 Task: Create an event for the project kick-off meeting.
Action: Mouse moved to (356, 260)
Screenshot: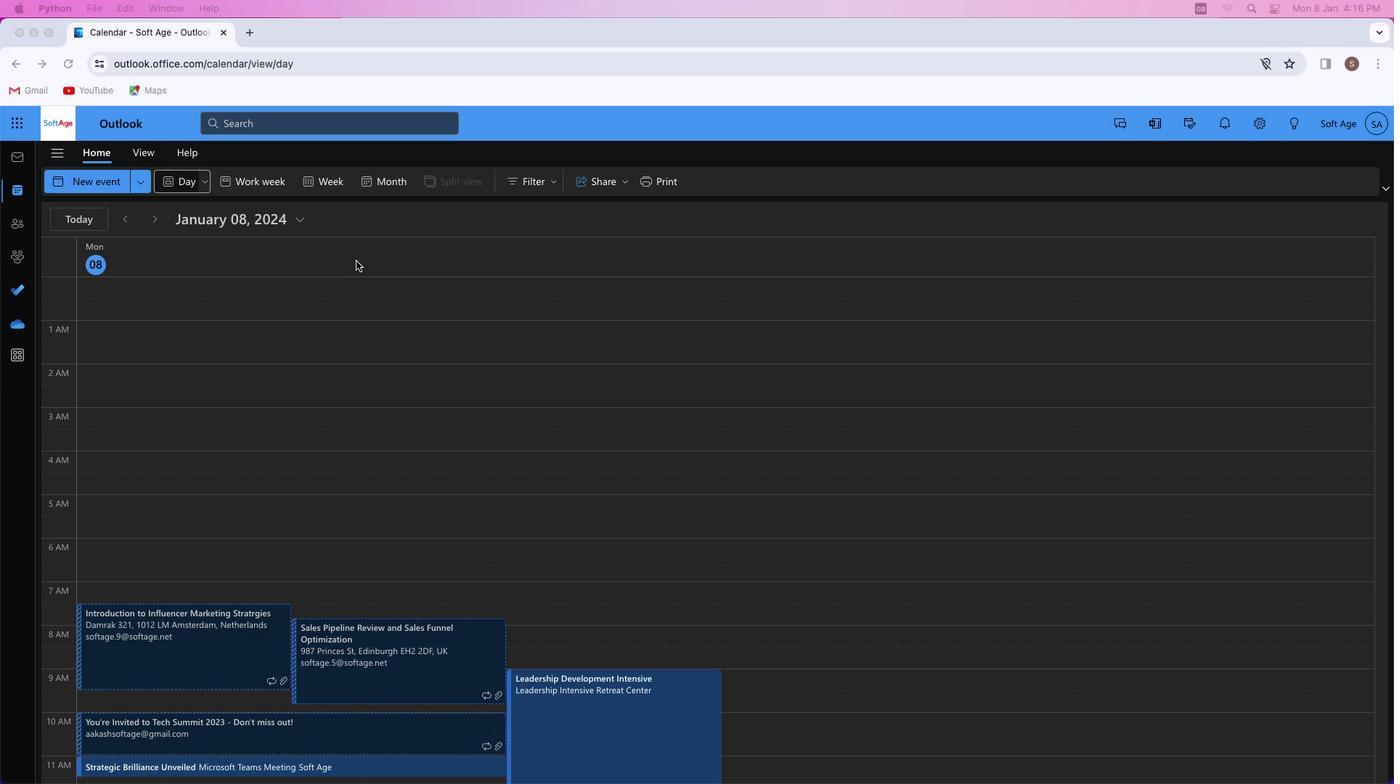 
Action: Mouse pressed left at (356, 260)
Screenshot: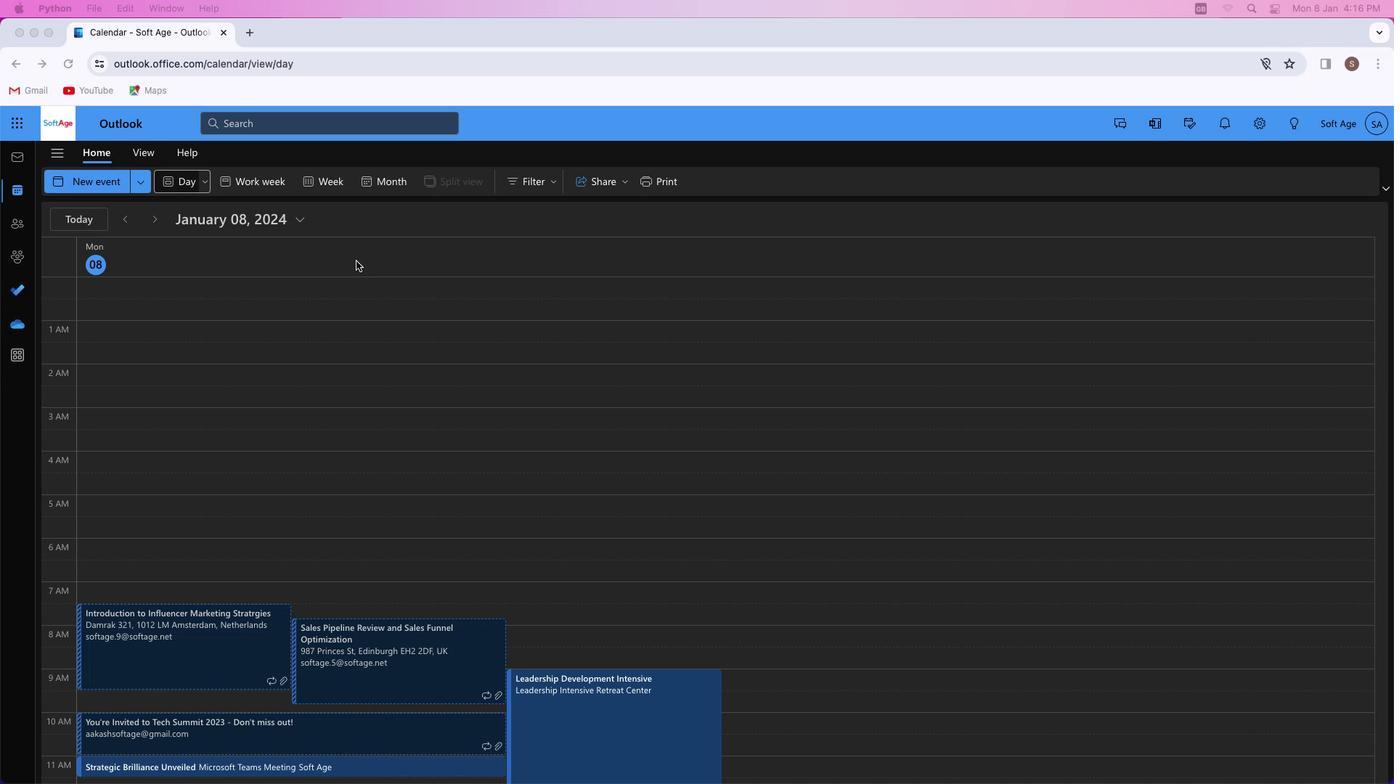 
Action: Mouse moved to (90, 179)
Screenshot: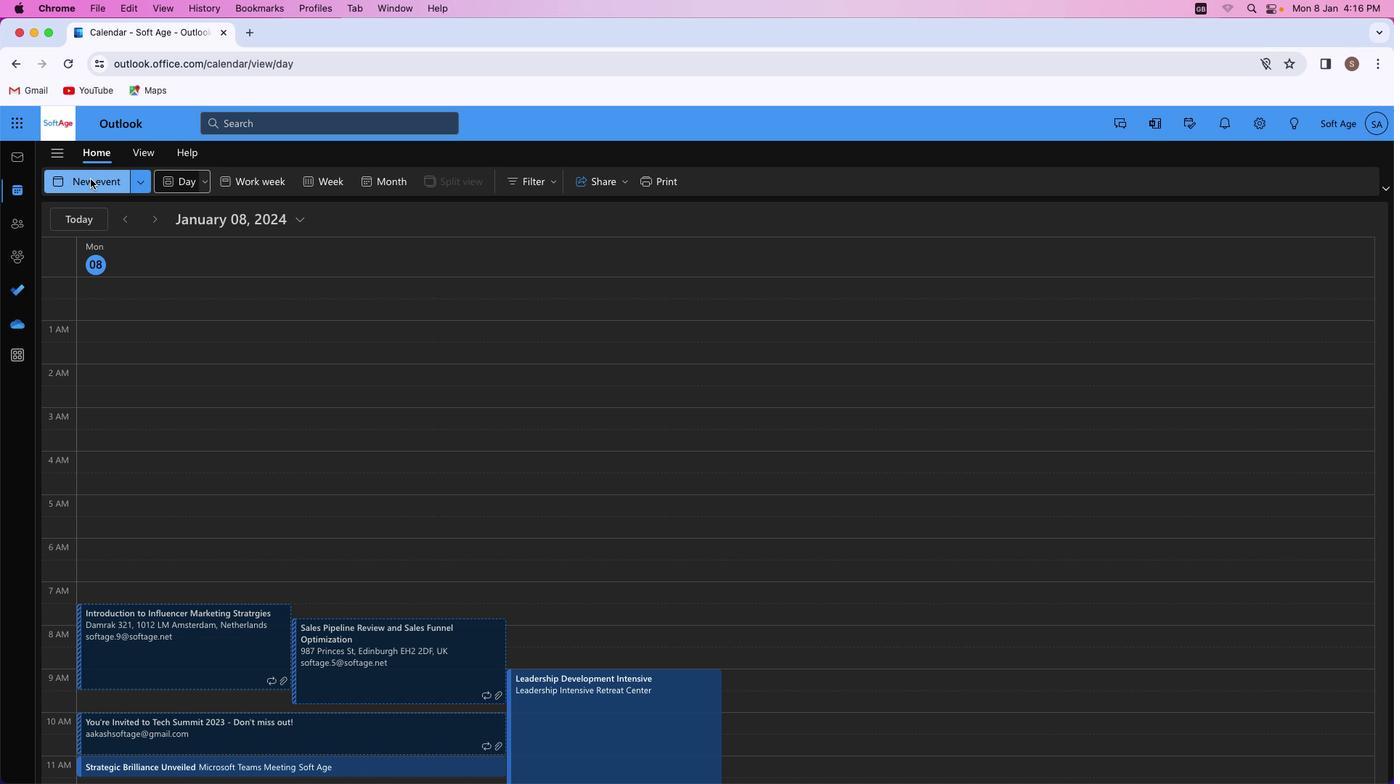 
Action: Mouse pressed left at (90, 179)
Screenshot: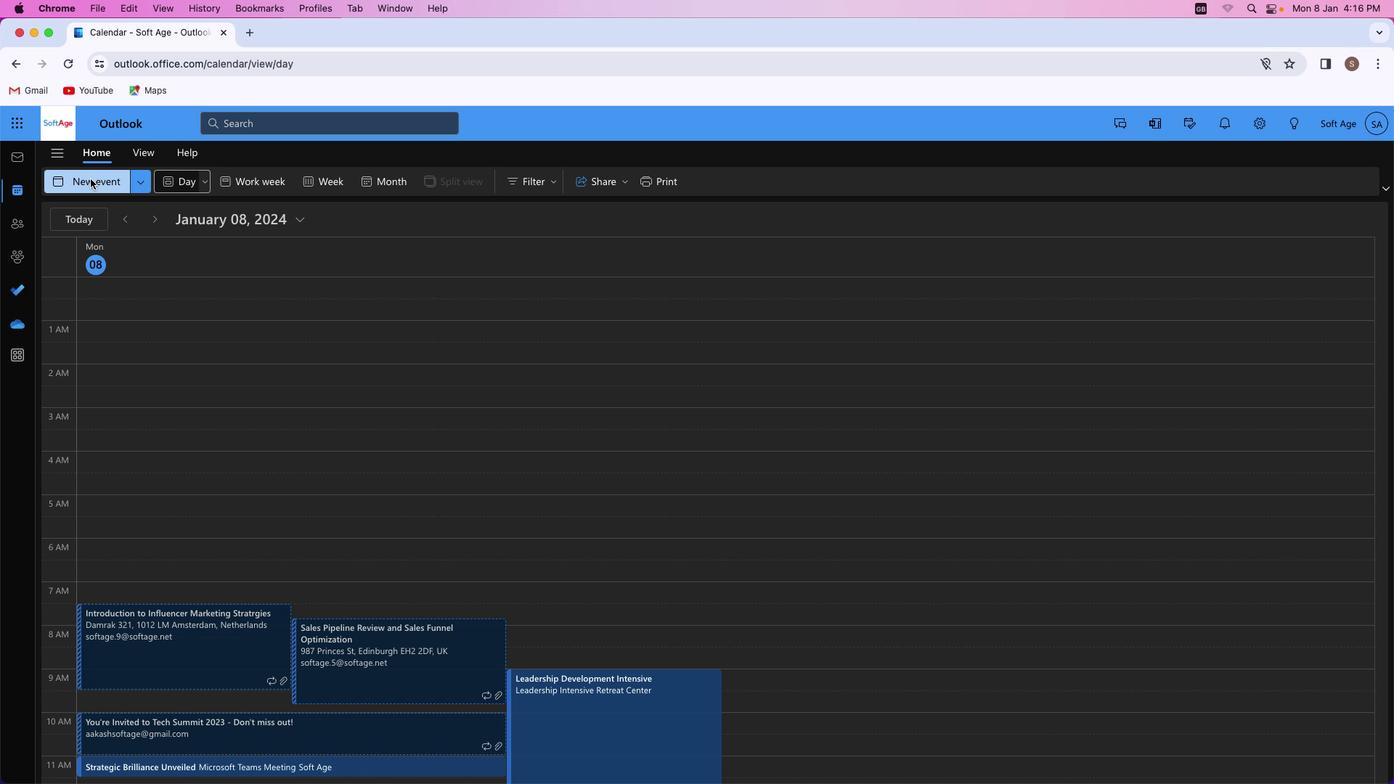 
Action: Mouse moved to (386, 274)
Screenshot: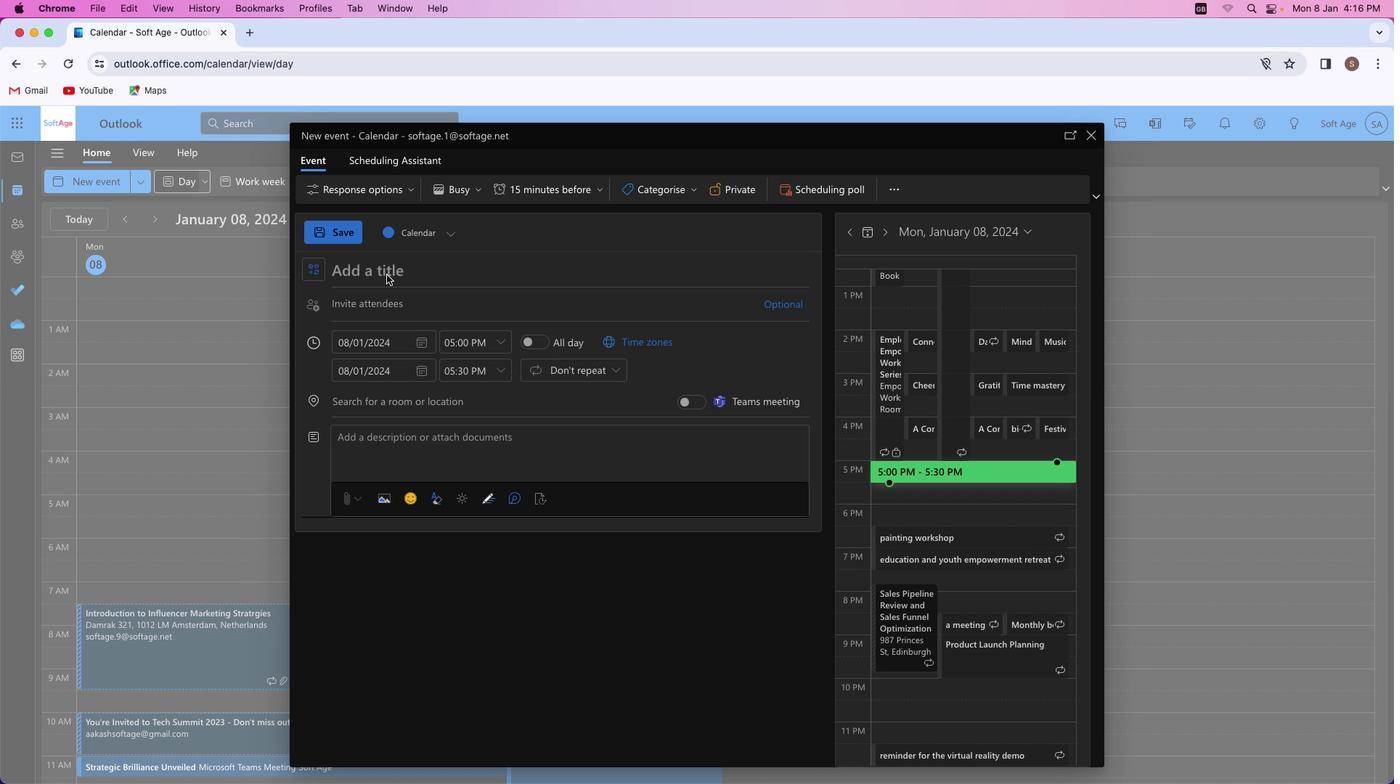 
Action: Mouse pressed left at (386, 274)
Screenshot: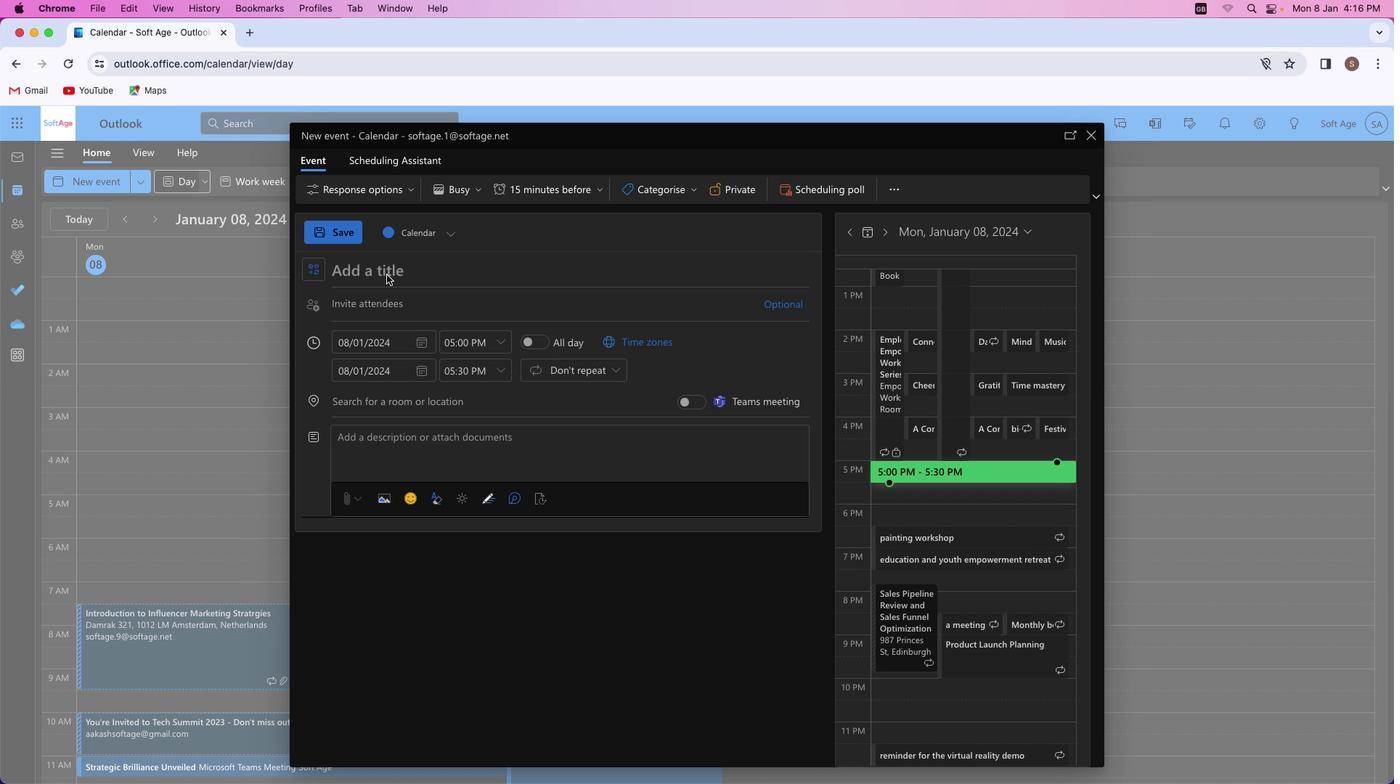 
Action: Key pressed Key.shift_r'P''r''o''j''e''c''t'Key.spaceKey.shift_r'I''g''n''i''t''i''o''n'Key.shift_r':'Key.spaceKey.shift_r'K''i''c''k''-'Key.shift_r'O''f''f'Key.spaceKey.shift'S''u''m''m''i''t'
Screenshot: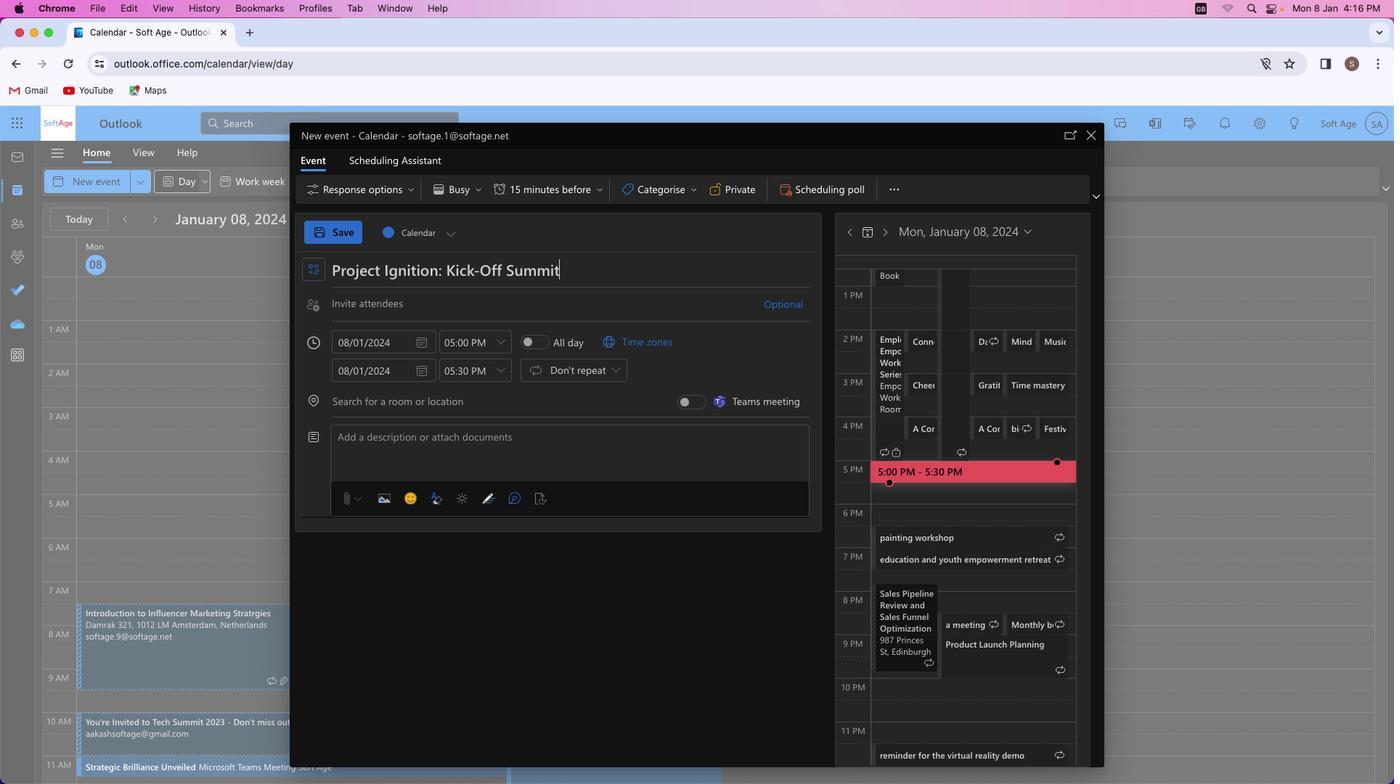 
Action: Mouse moved to (370, 303)
Screenshot: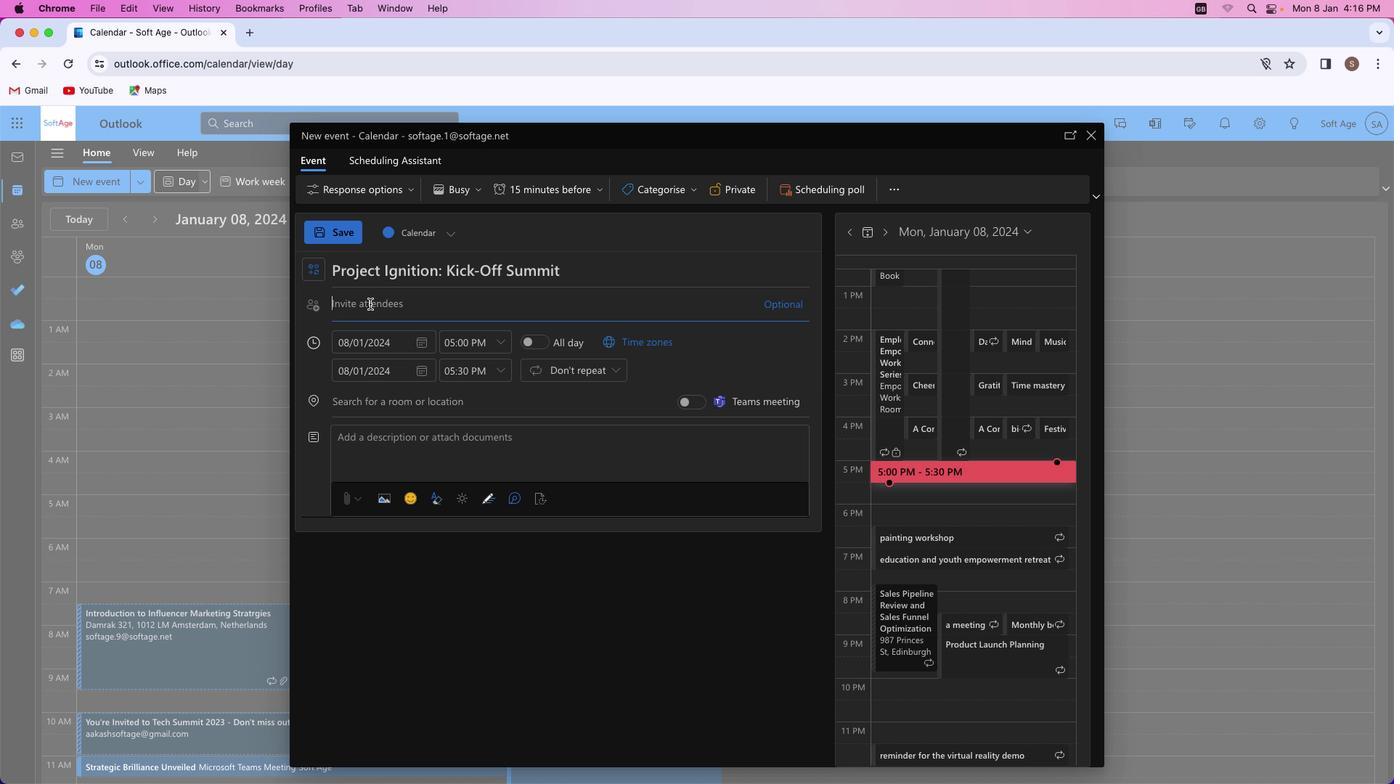 
Action: Mouse pressed left at (370, 303)
Screenshot: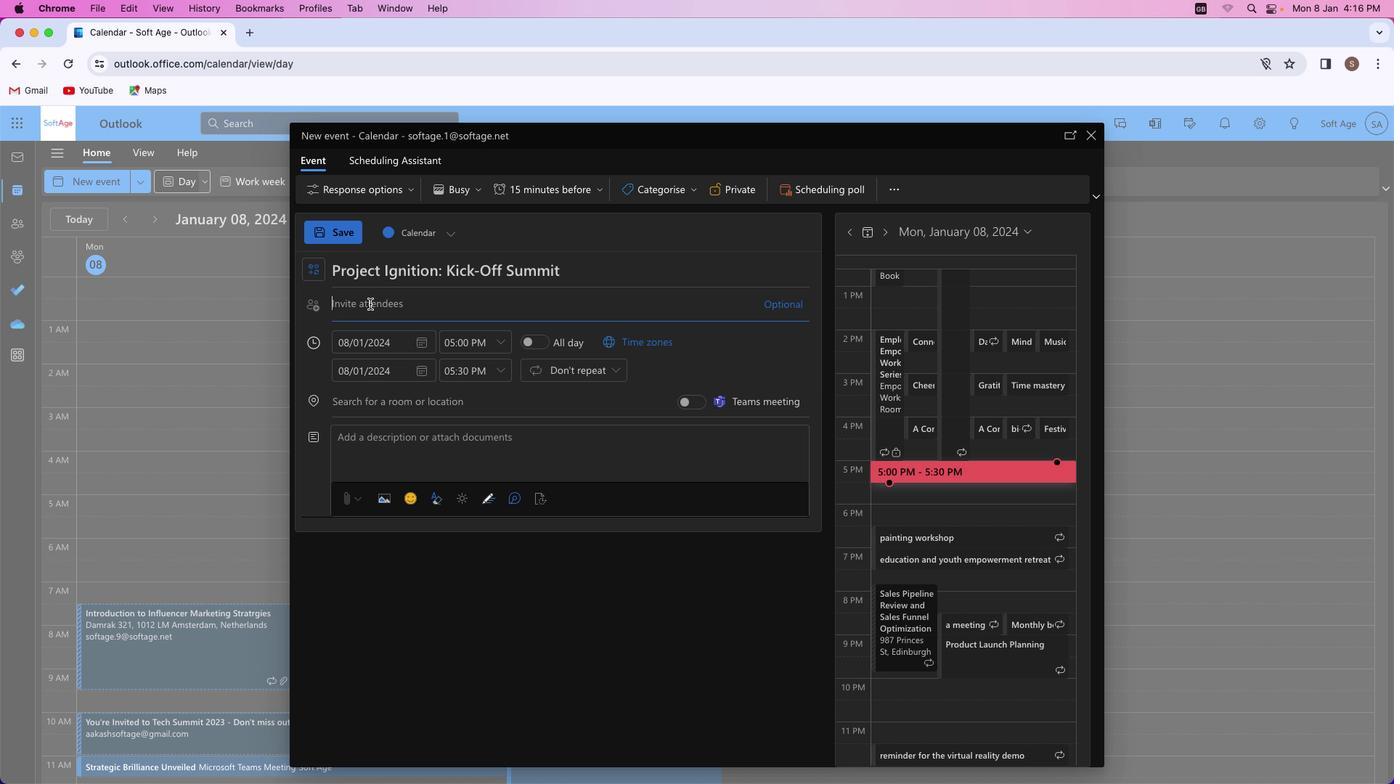 
Action: Key pressed Key.shift'S''h''i''v''a''m''y''a''d''a''v''s''m''4''1'Key.shift'@''o''u''t''l''o''o''k''.''c''o''m'
Screenshot: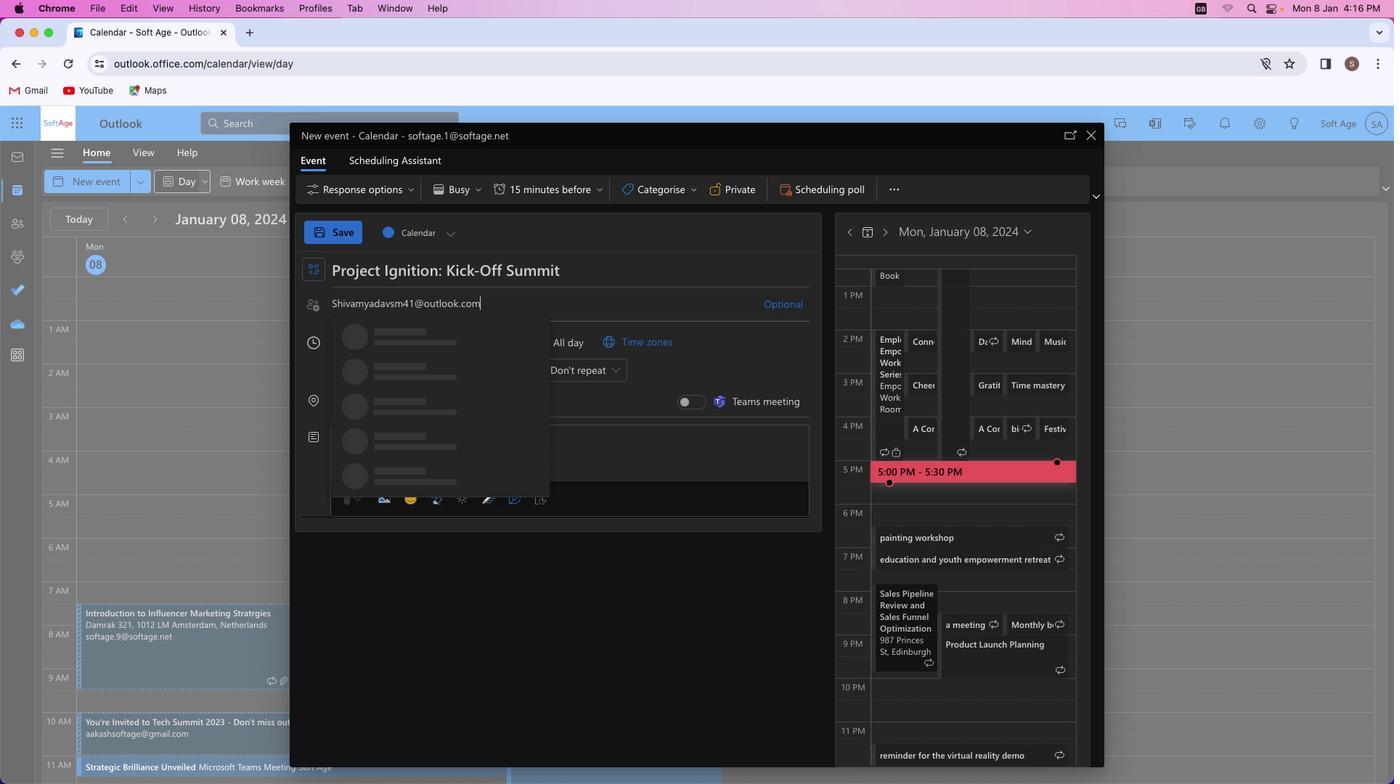 
Action: Mouse moved to (459, 331)
Screenshot: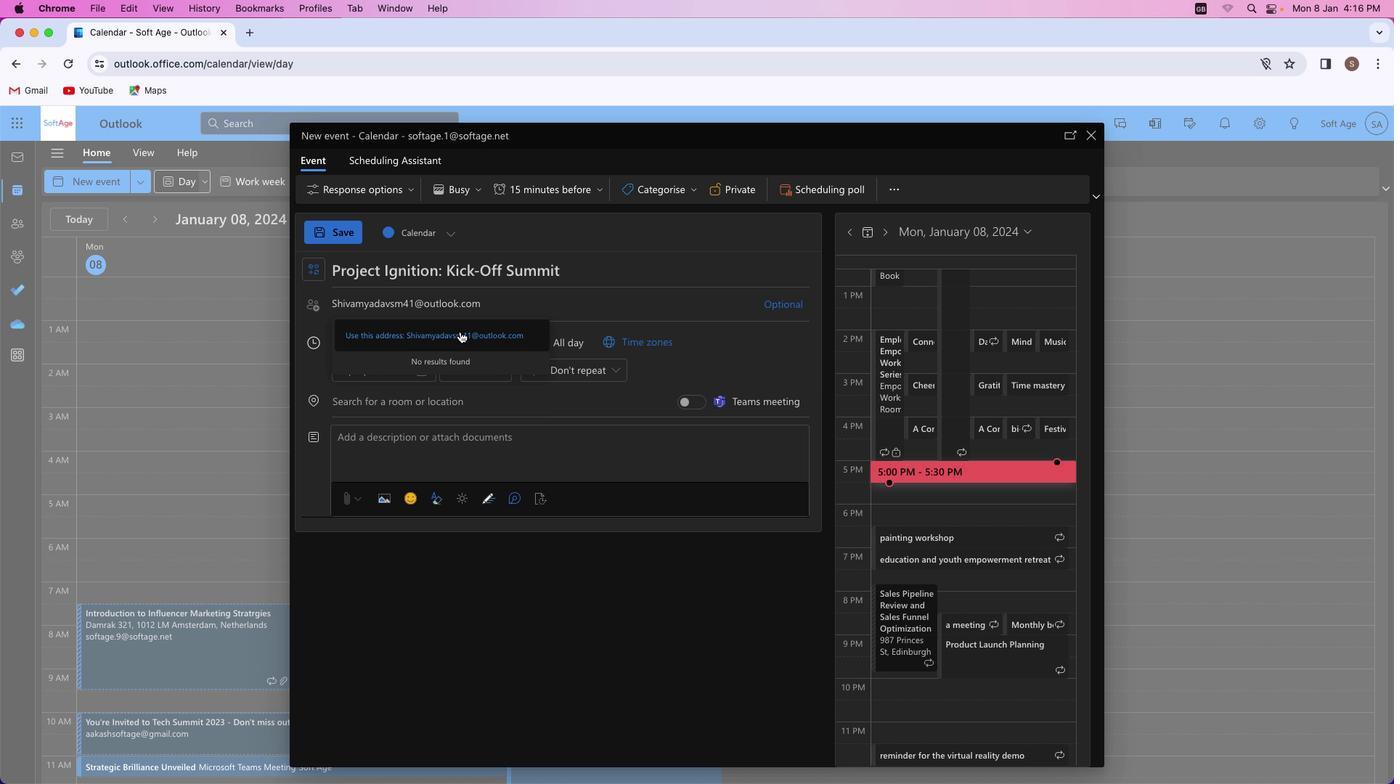 
Action: Mouse pressed left at (459, 331)
Screenshot: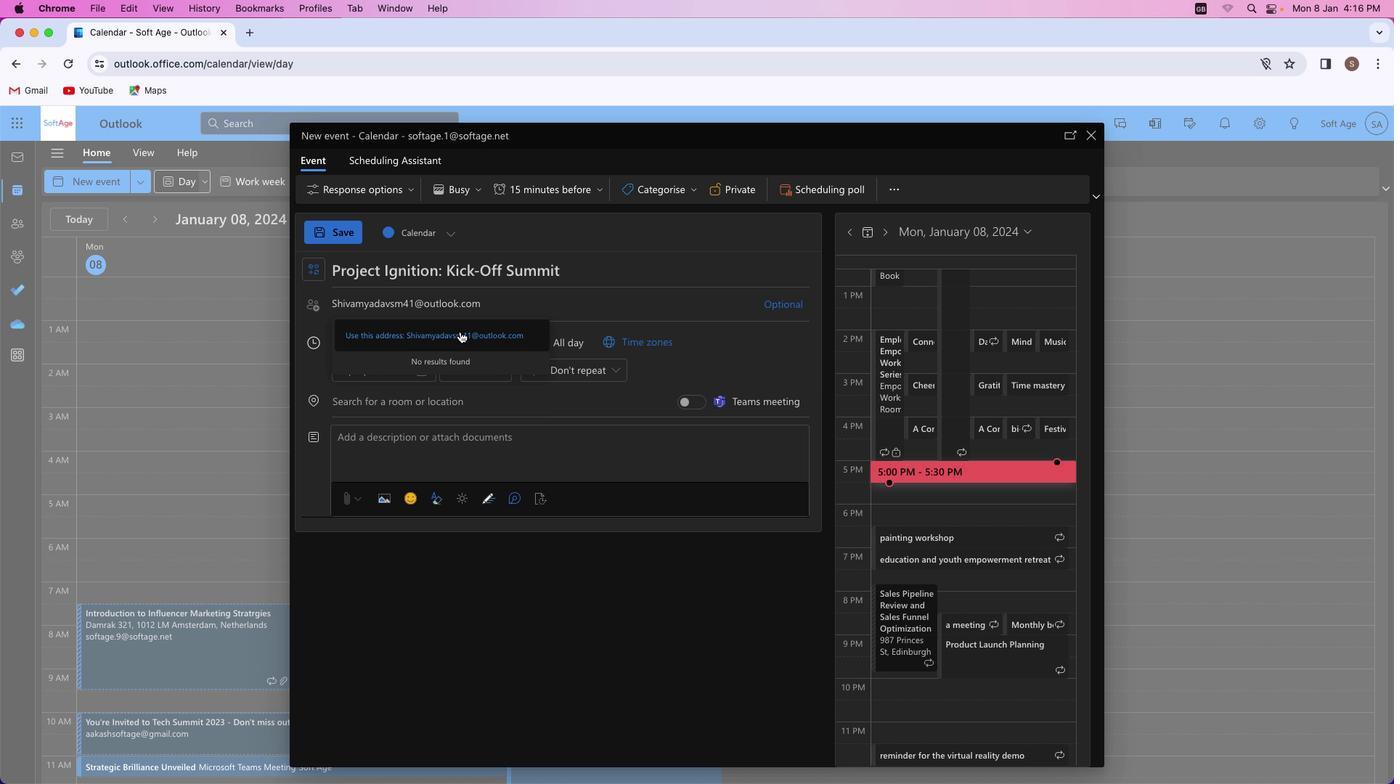 
Action: Mouse moved to (520, 337)
Screenshot: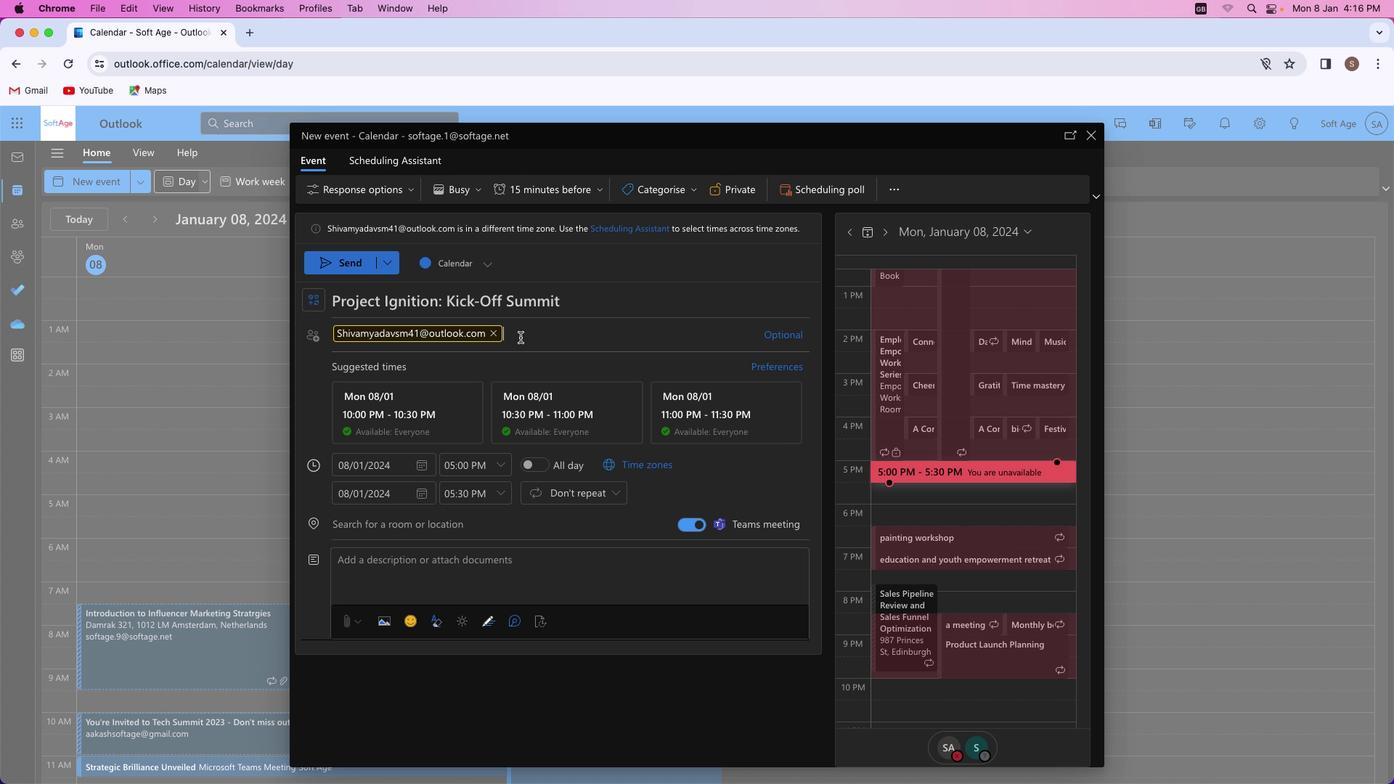 
Action: Key pressed Key.shift'A''k''a''s''h''r''a''j''p''u''t'Key.shift'@''o''u''t''l''o''o''k''.''c''o''m'
Screenshot: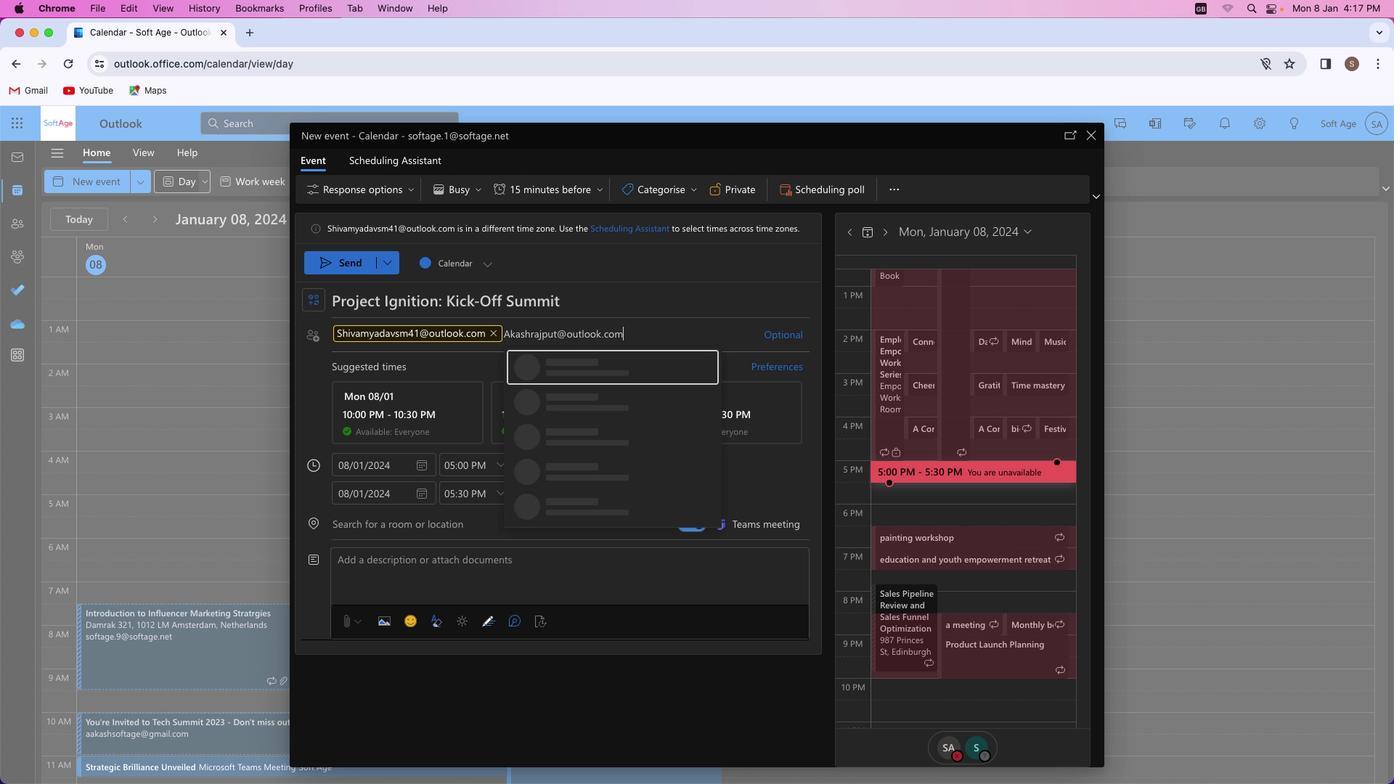 
Action: Mouse moved to (623, 363)
Screenshot: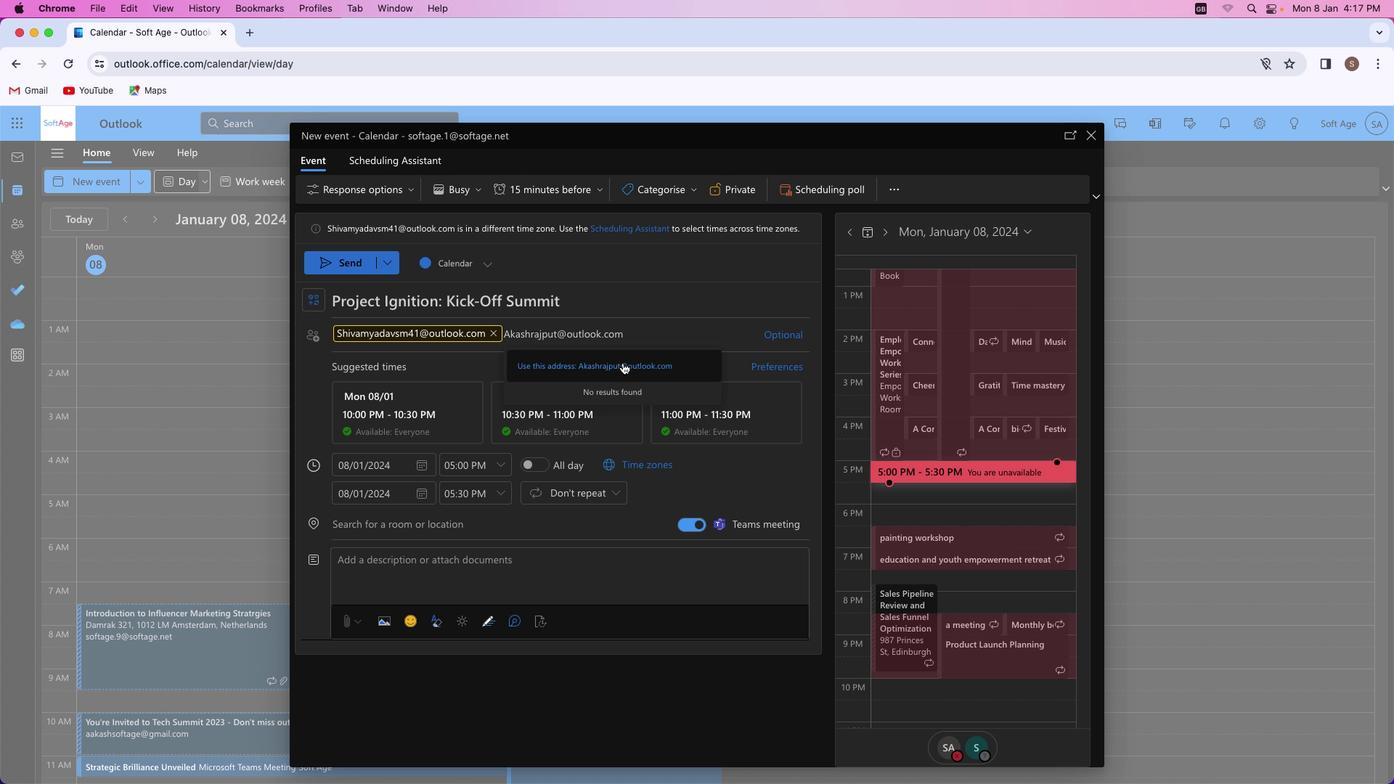 
Action: Mouse pressed left at (623, 363)
Screenshot: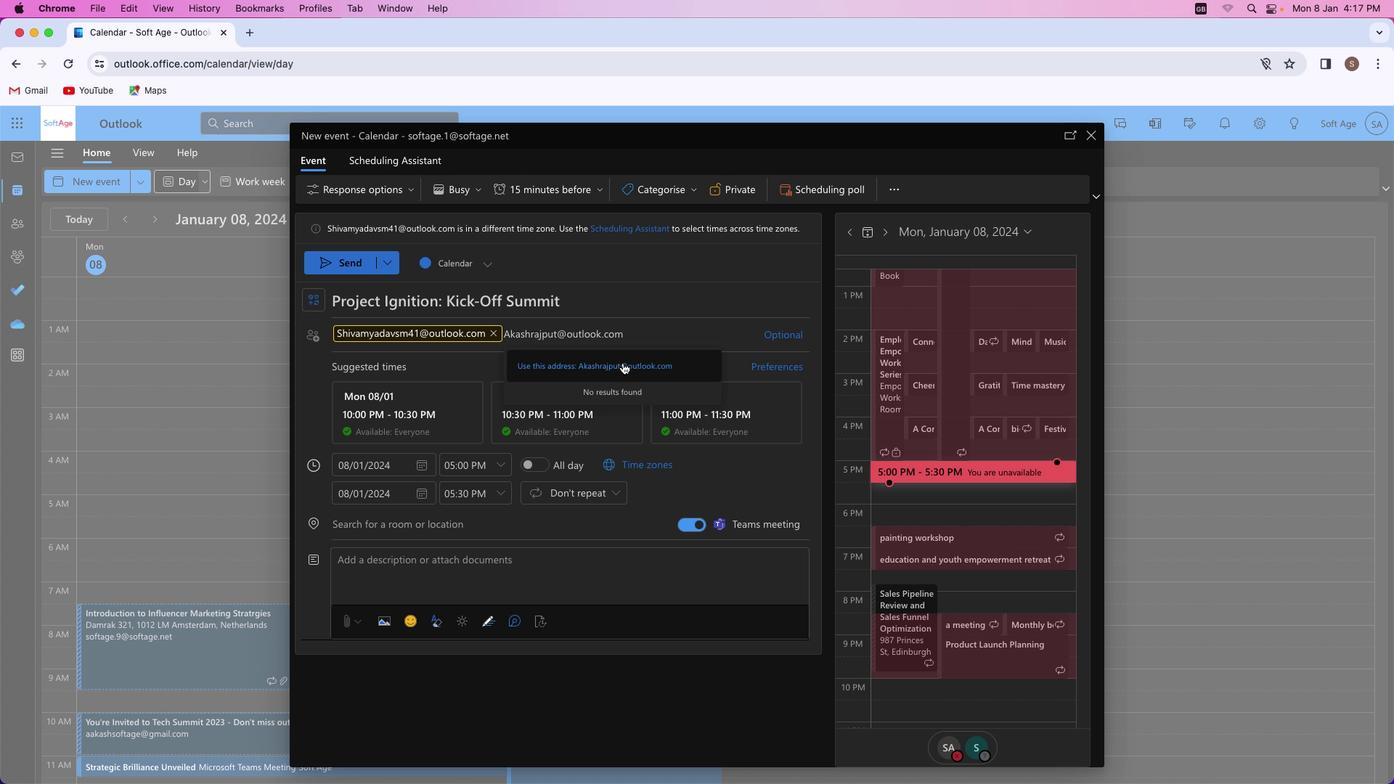
Action: Mouse moved to (769, 347)
Screenshot: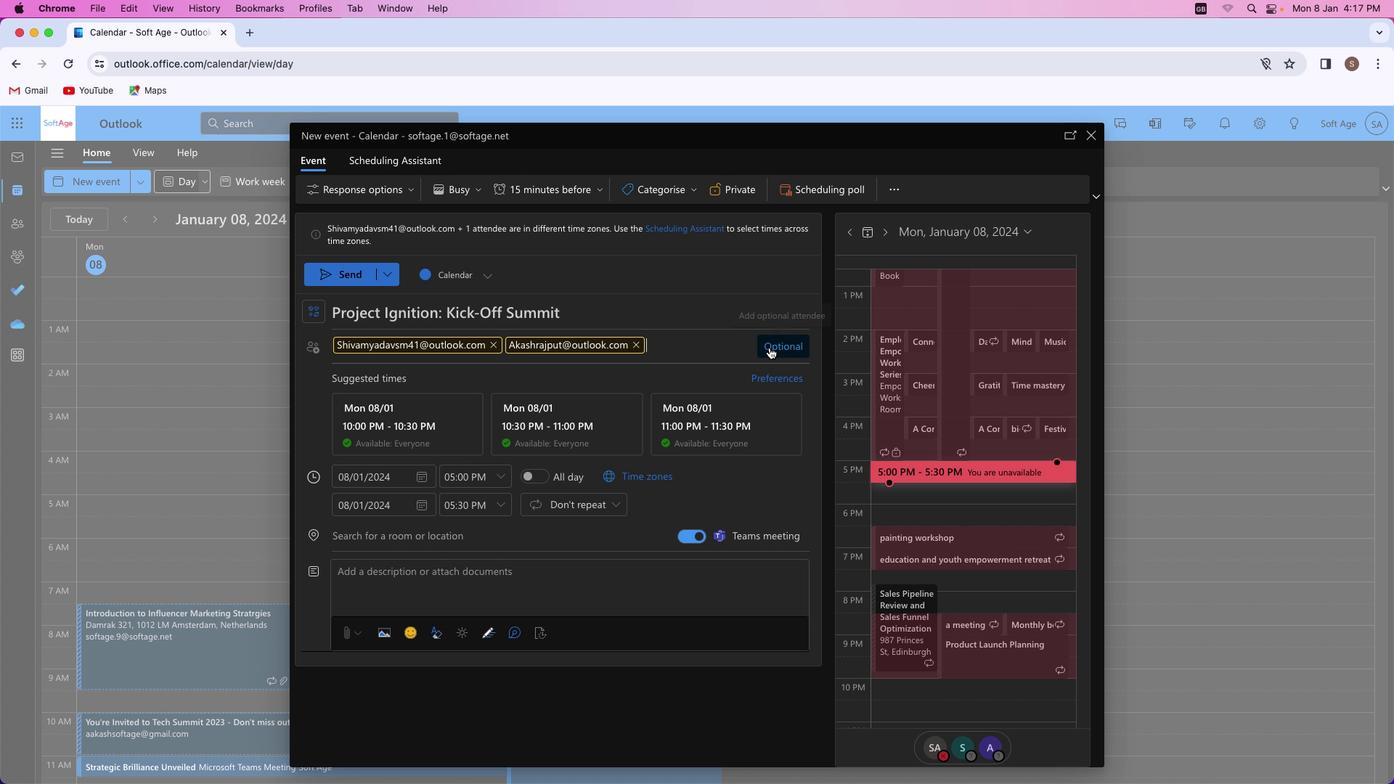 
Action: Mouse pressed left at (769, 347)
Screenshot: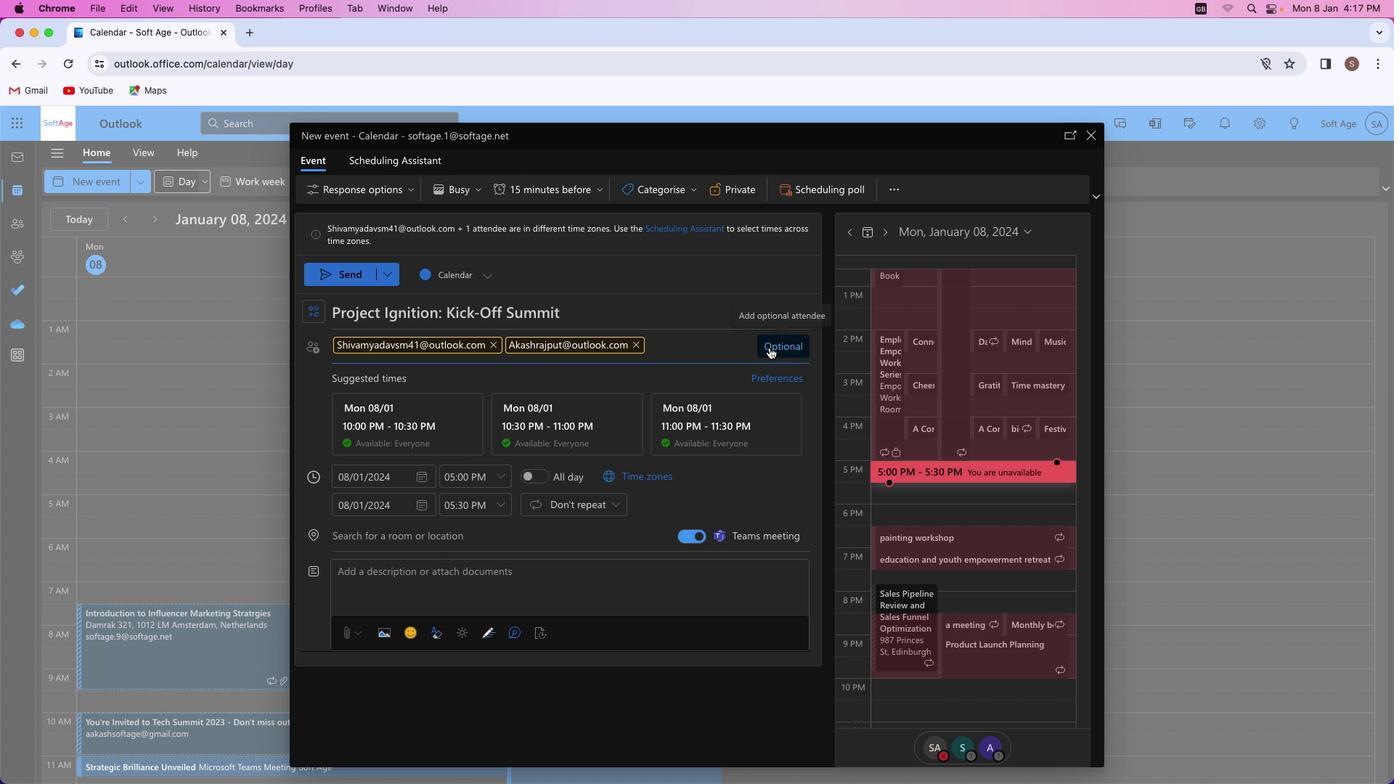 
Action: Mouse moved to (408, 379)
Screenshot: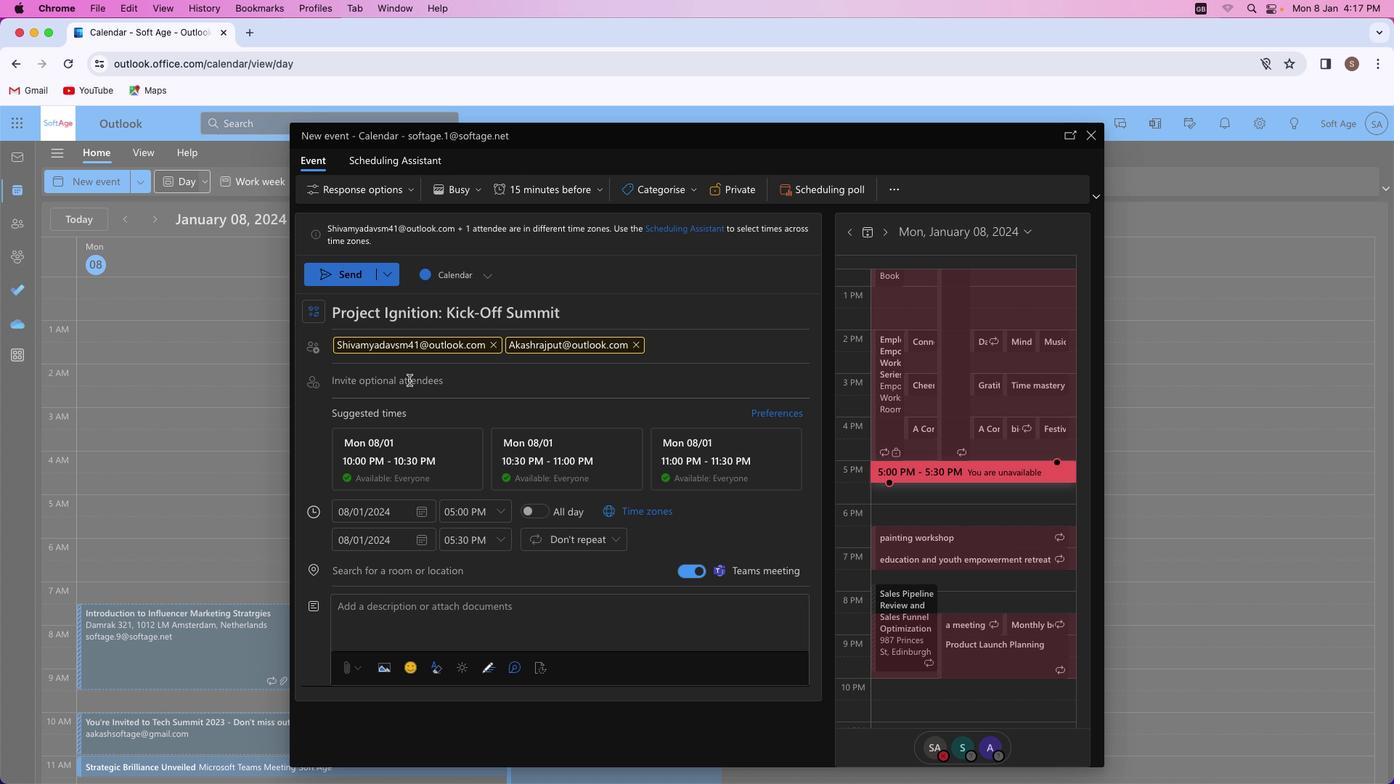 
Action: Key pressed Key.shift_r'M''u''k''k''u''n''d''1''0'Key.shift'@''o''u''t''l''o''o''k''.''c''o''m'
Screenshot: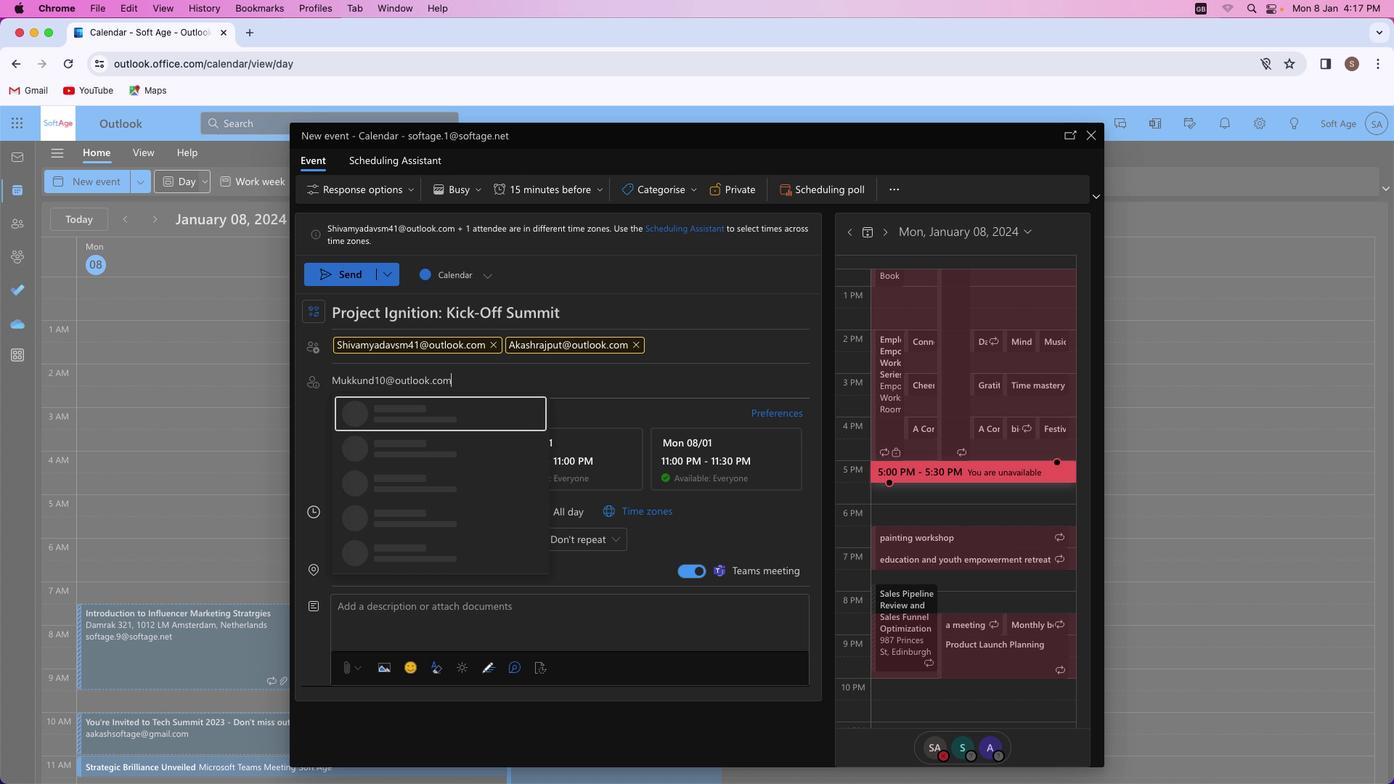 
Action: Mouse moved to (472, 408)
Screenshot: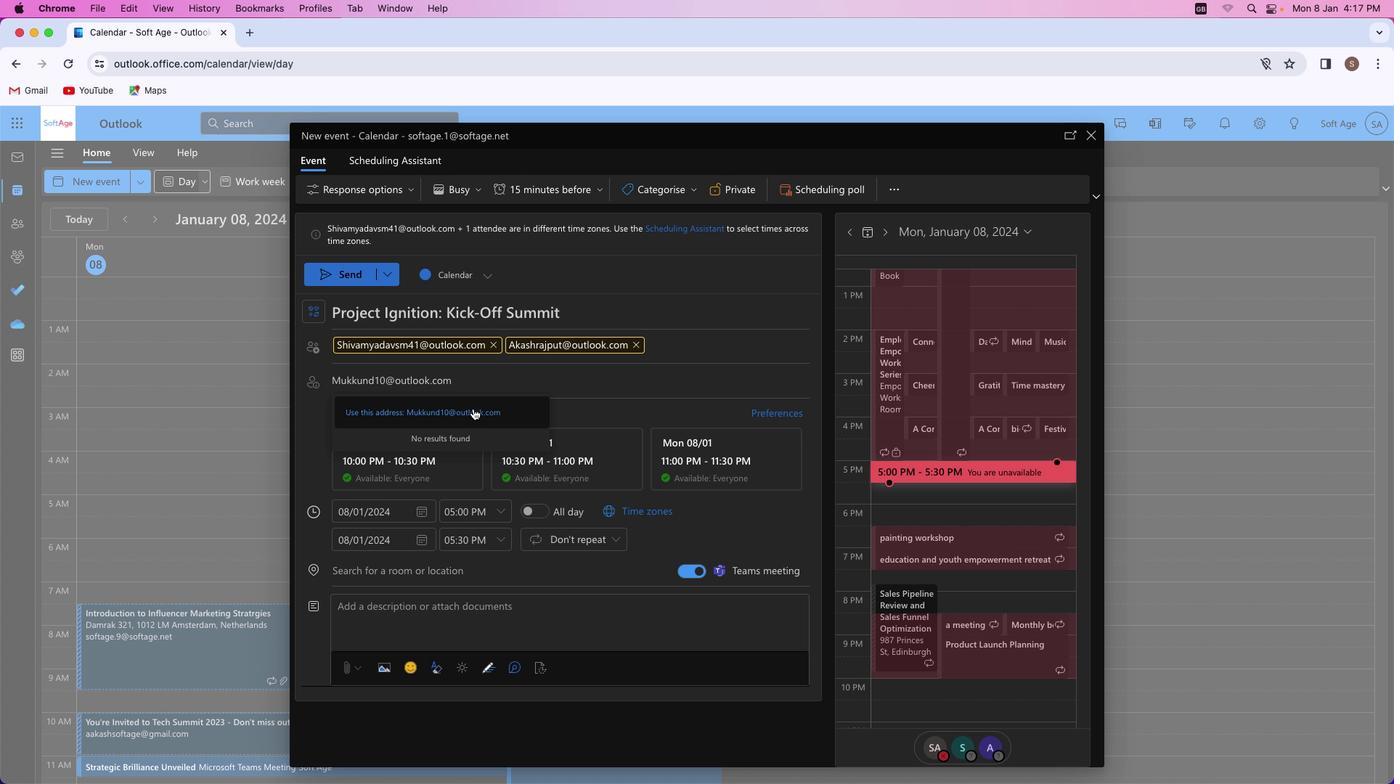 
Action: Mouse pressed left at (472, 408)
Screenshot: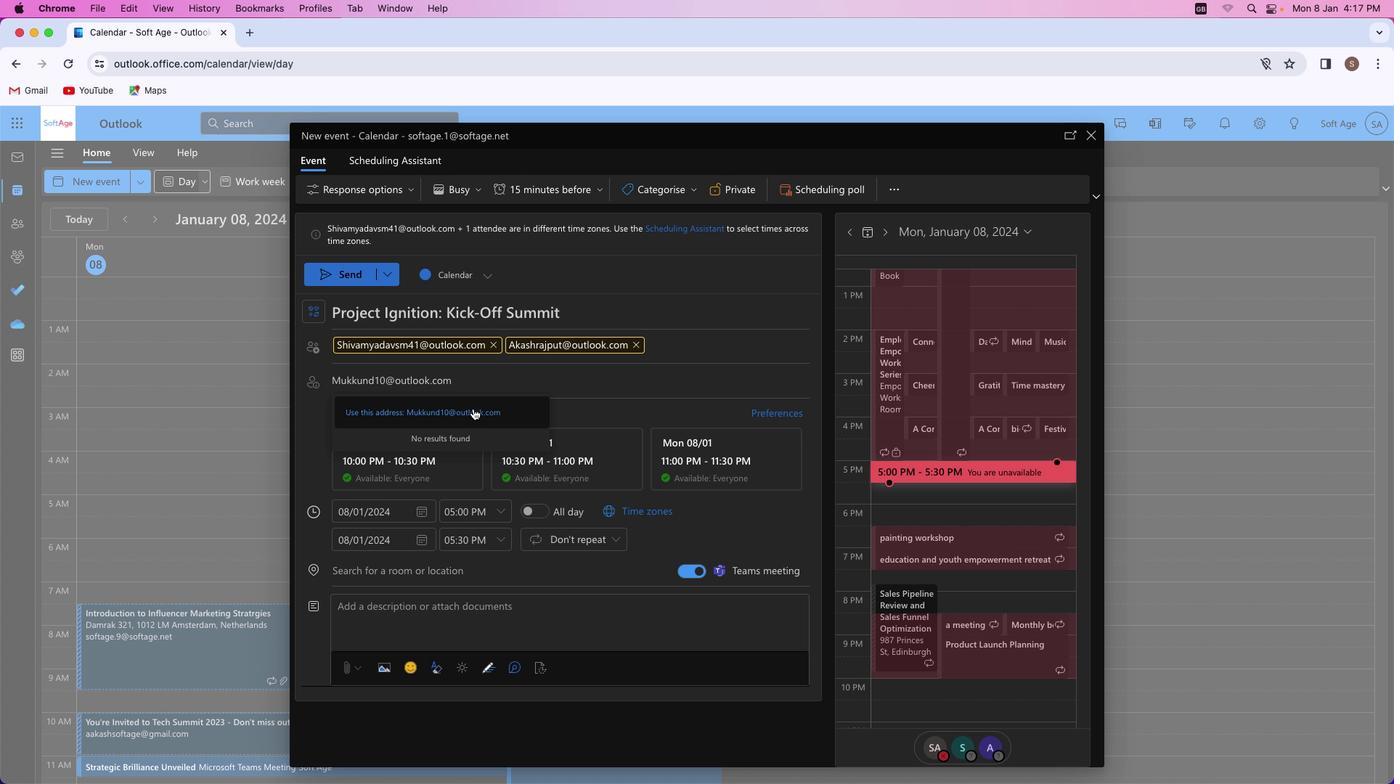 
Action: Mouse moved to (386, 573)
Screenshot: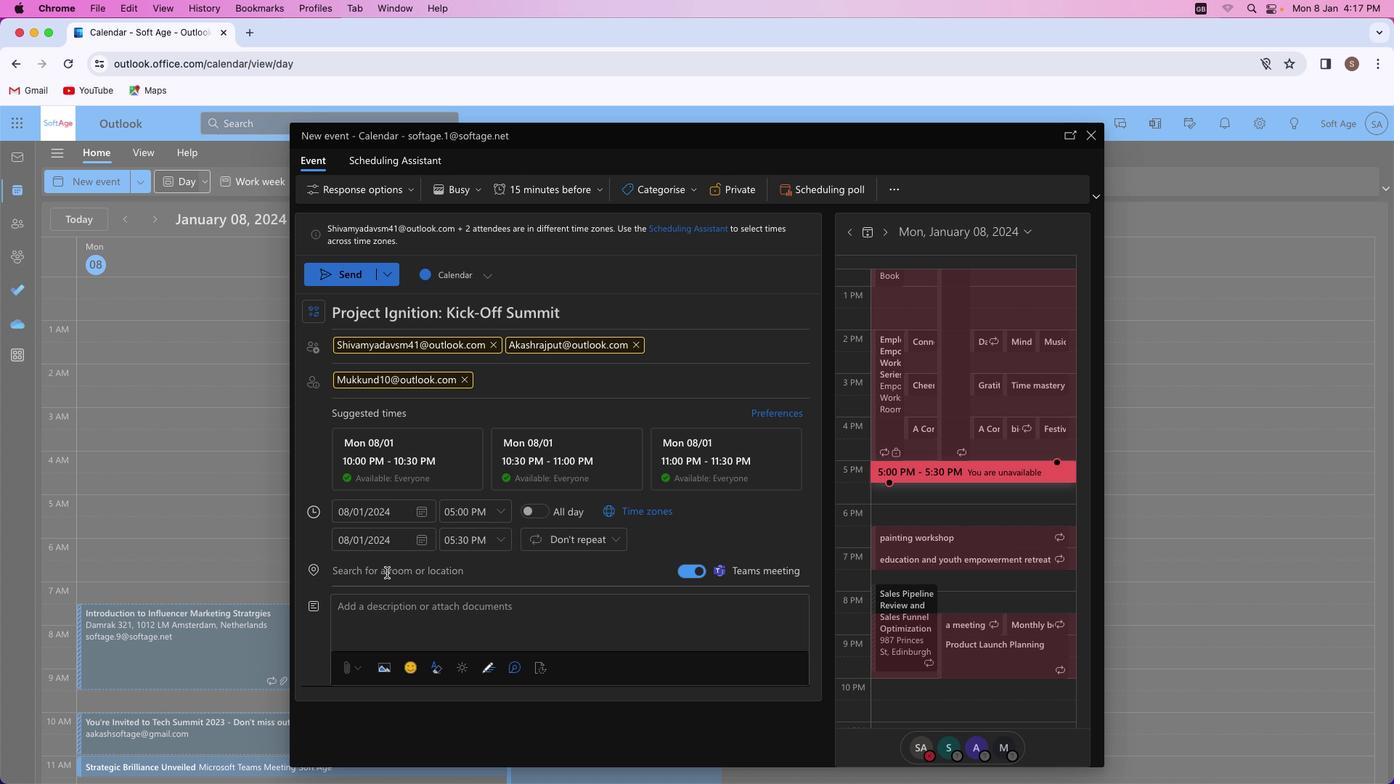
Action: Mouse pressed left at (386, 573)
Screenshot: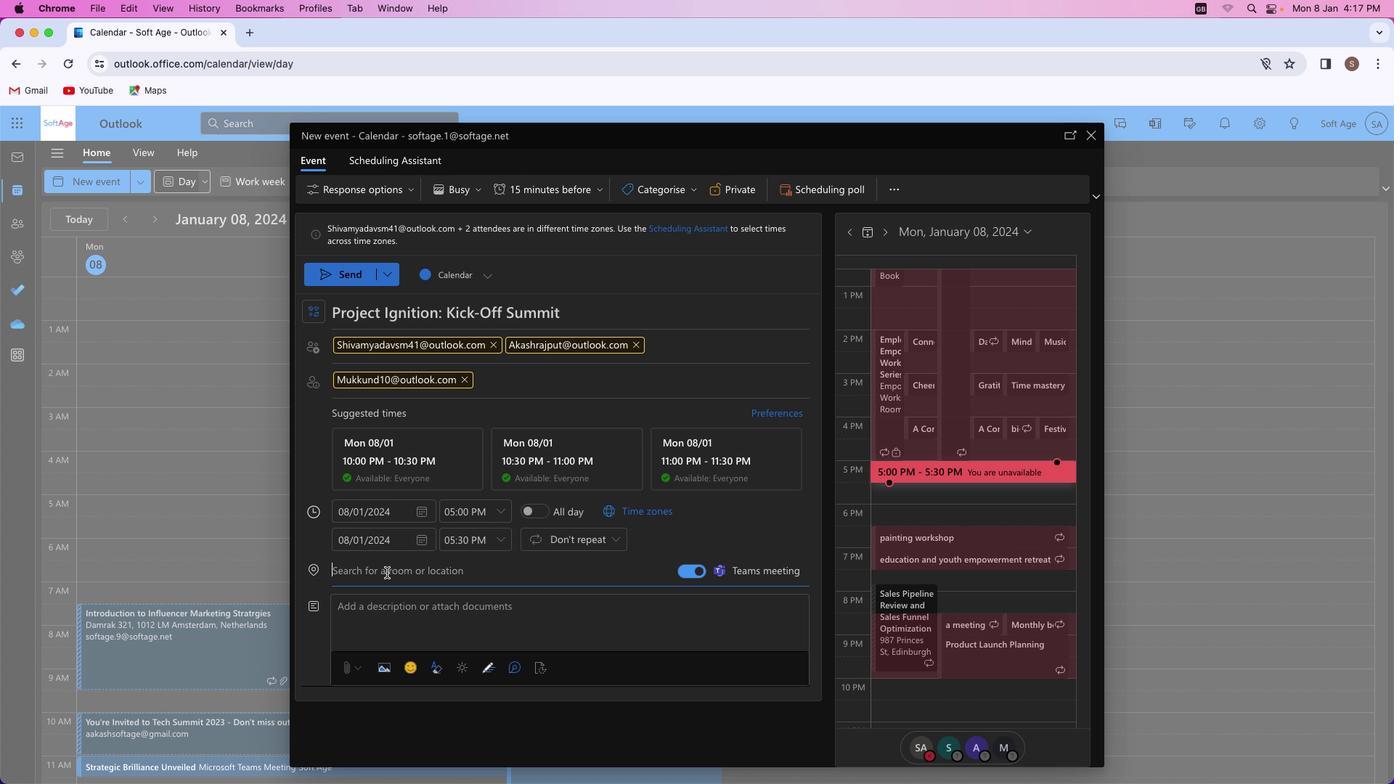 
Action: Key pressed Key.shift'S''o''f''t''a''g''e'Key.spaceKey.shift_r'I''n''f''o''r''m''a''t''i''o''n'
Screenshot: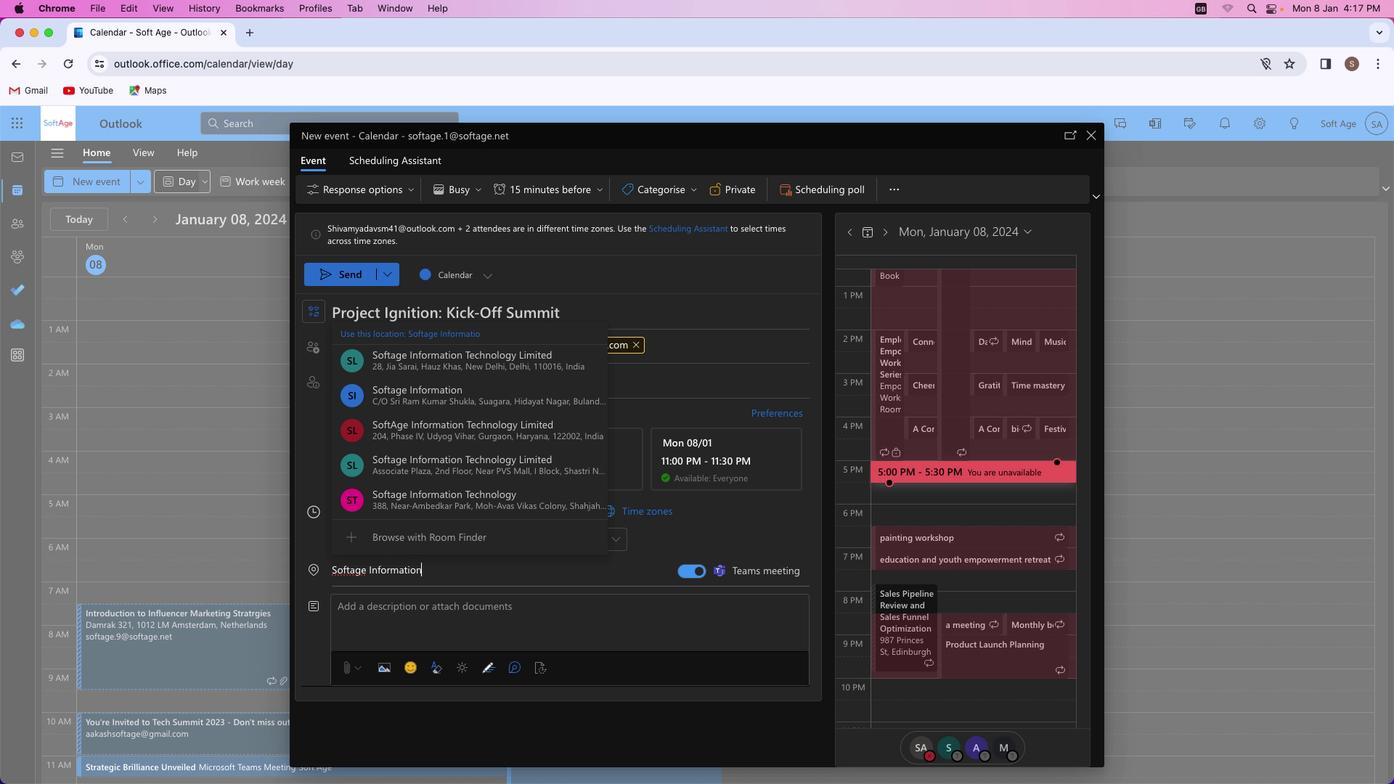 
Action: Mouse moved to (436, 567)
Screenshot: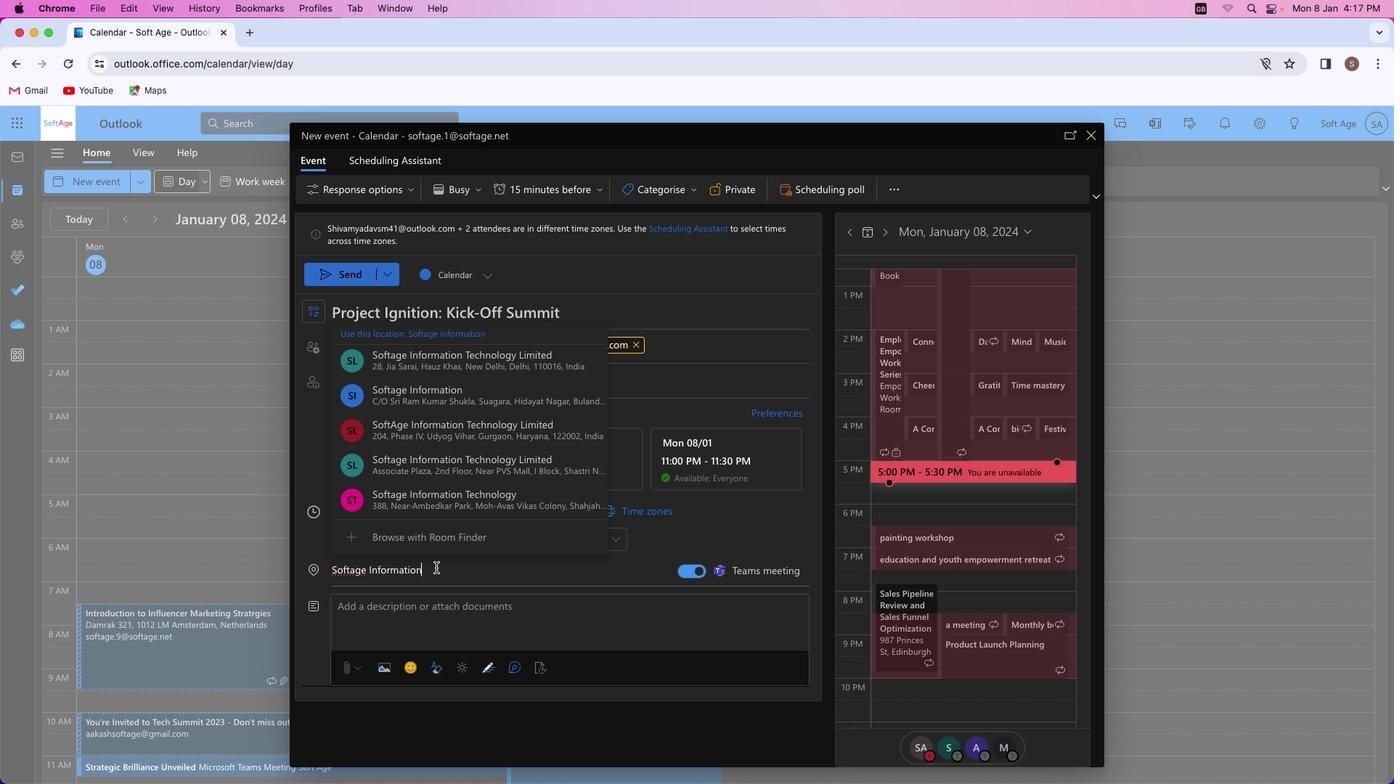 
Action: Key pressed Key.spaceKey.shift'T''e''c''h''n''o''l''o''g''y'Key.spaceKey.shift_r'L''i''m''i''t''e''d'
Screenshot: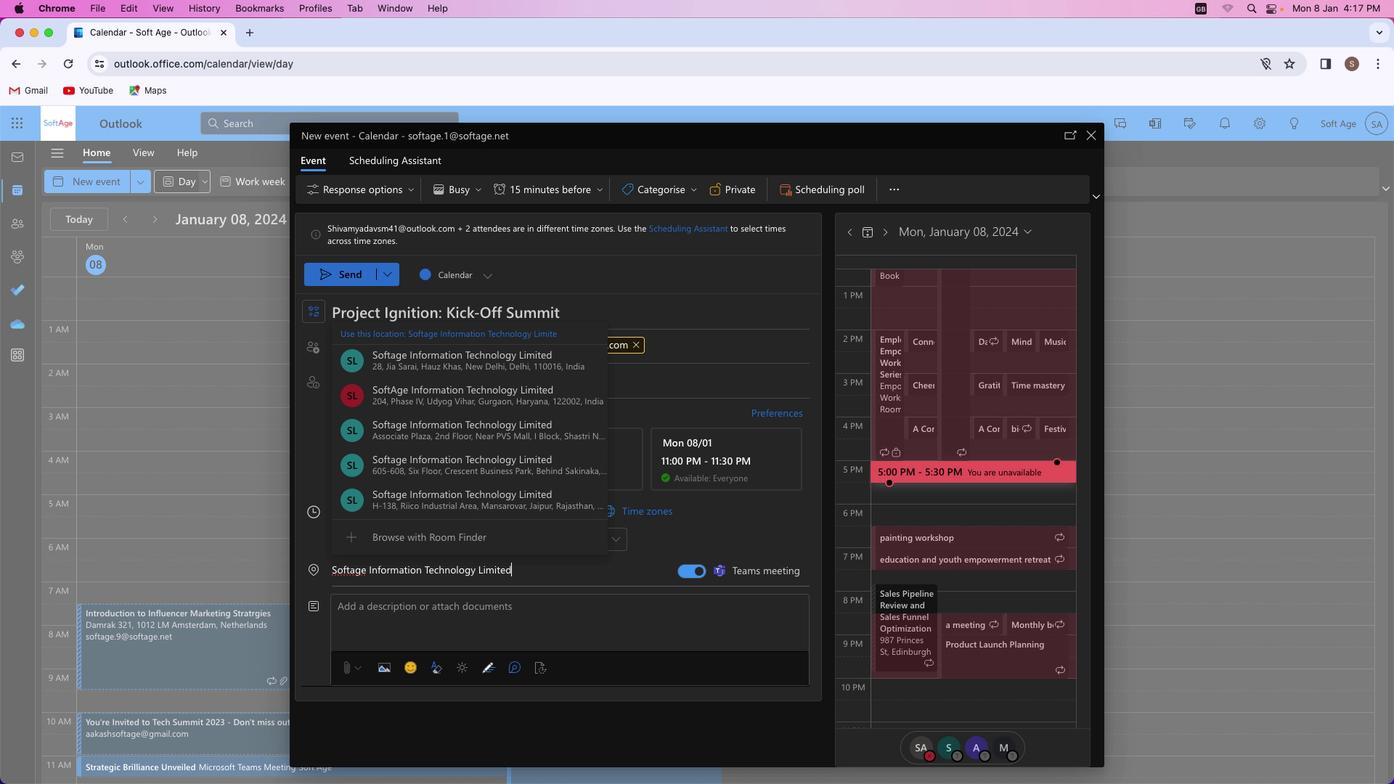 
Action: Mouse moved to (456, 364)
Screenshot: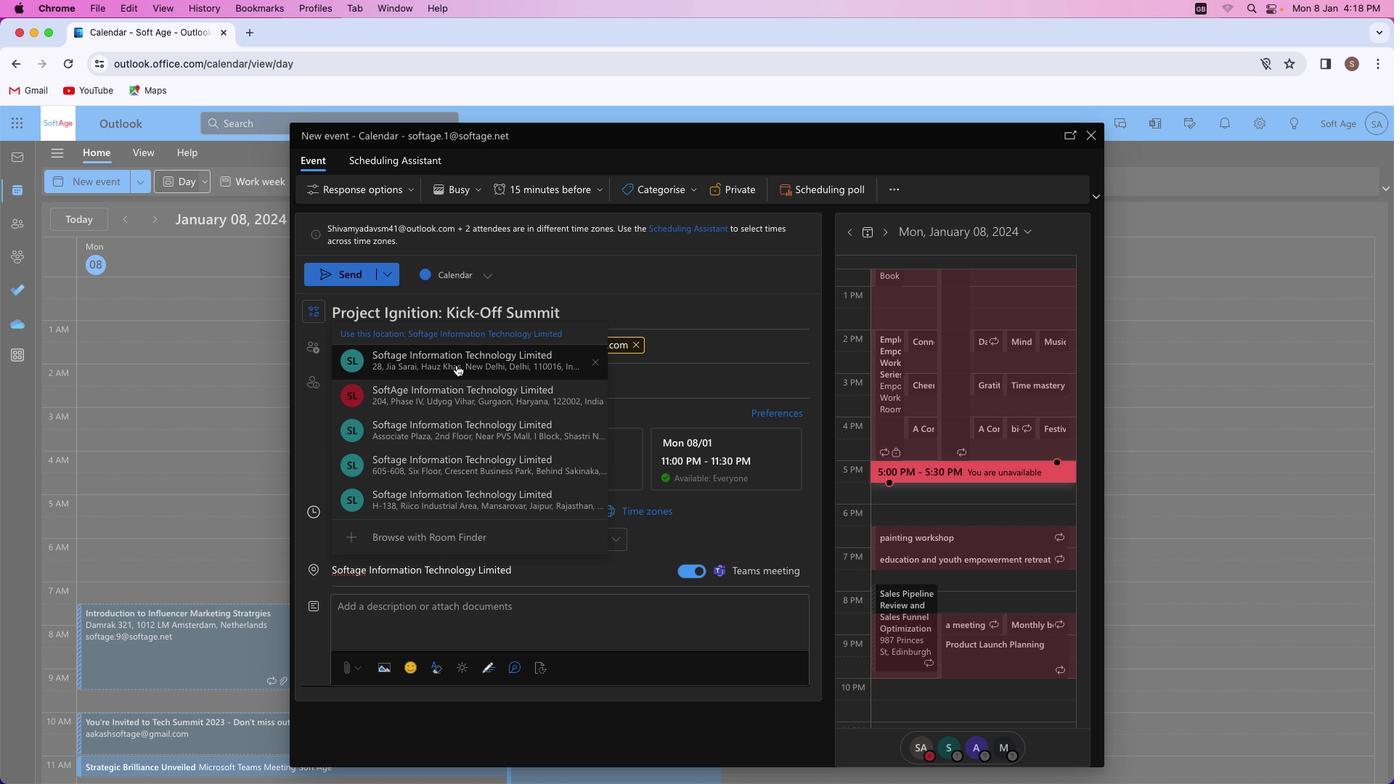 
Action: Mouse pressed left at (456, 364)
Screenshot: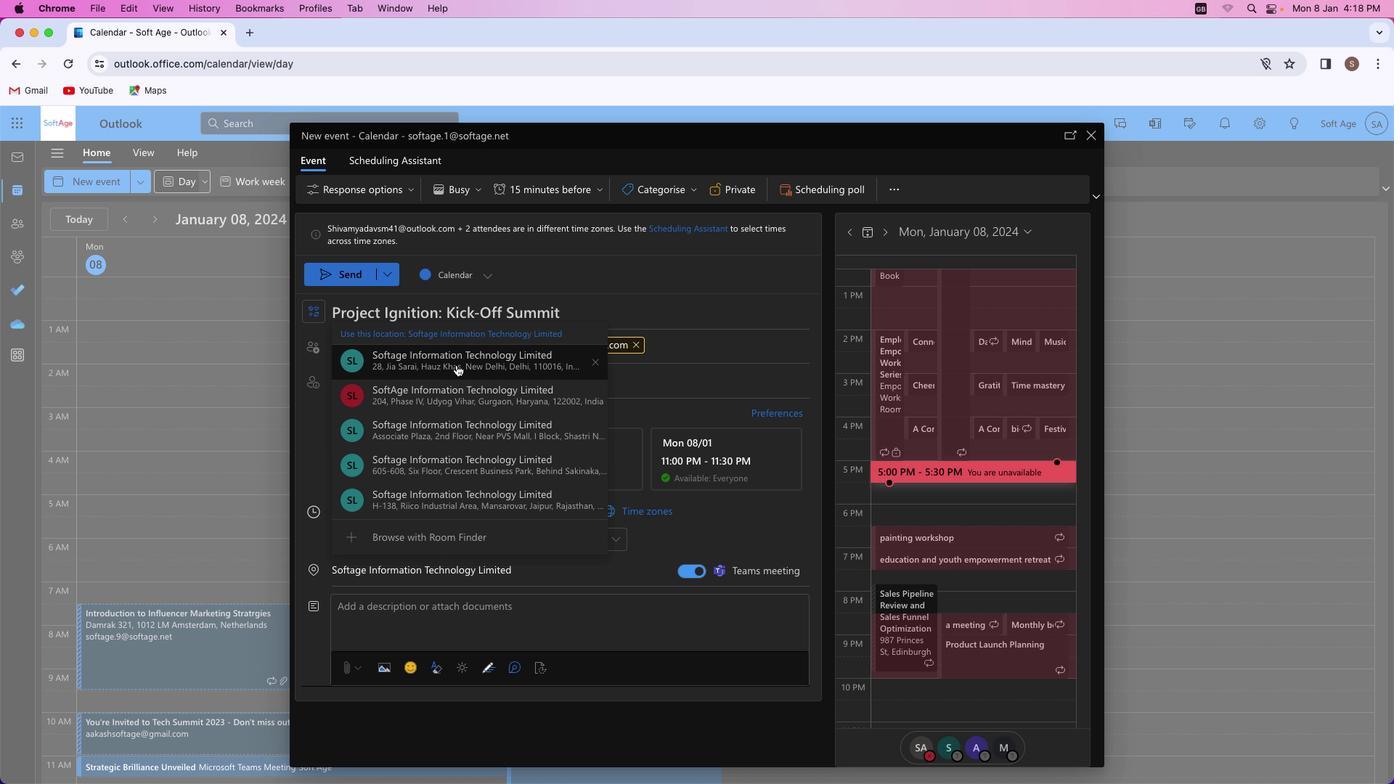 
Action: Mouse moved to (361, 633)
Screenshot: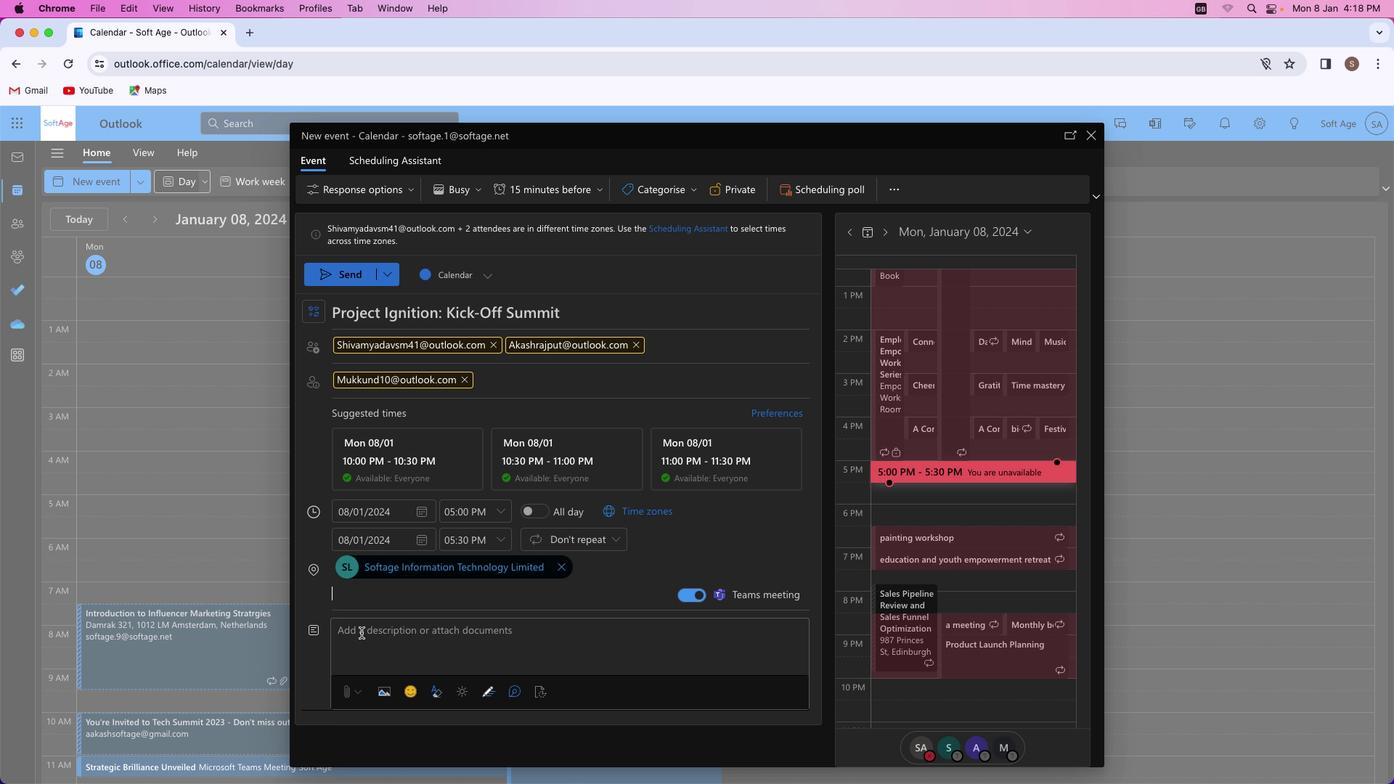 
Action: Mouse pressed left at (361, 633)
Screenshot: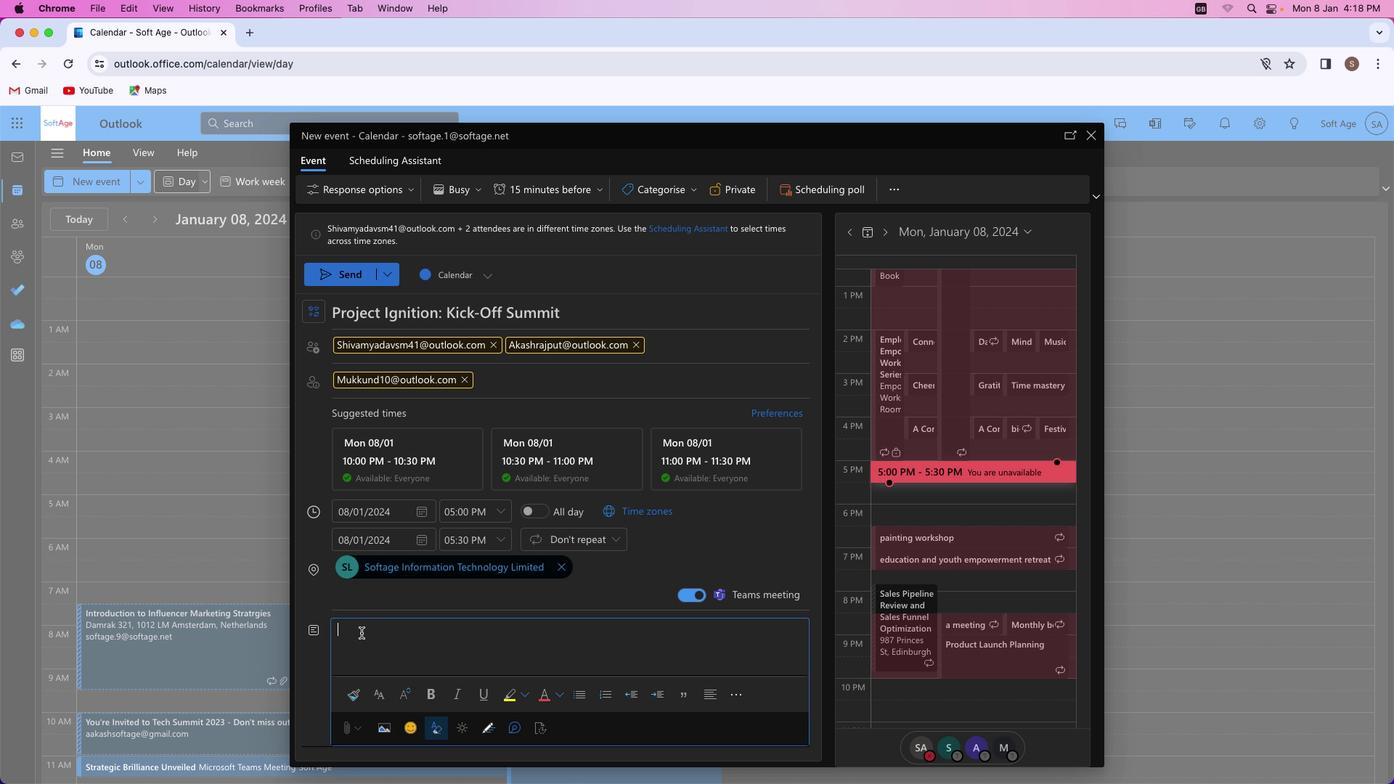 
Action: Key pressed Key.shift'E''m''b''a''r''k'Key.space'o''n'Key.space'o''u''r'Key.space'j''o''u''r''n''e''y'Key.space't''o'Key.space's''u''c''c''e''s''s'Key.space'a''t'Key.space't''h''e'Key.space'p''r''o''j''e''c''t'Key.space'k''i''c''k''-''o''f''f'Key.space'm''e''e''t''i''n''g''.'Key.spaceKey.shift'C''o''l''l''a''b''o''r''a''t''e'','Key.space'a''l''i''g''n'Key.space'g''o''a''l''s'','Key.space'a''n''d'Key.space's''e''t'Key.space't''h''e'Key.space's''t''a''g''e'Key.space'f''o''r'Key.space'a'Key.space't''h''r''i''v''i''n''g'Key.space'p''r''o''j''e''c''t'Key.space'a''h''e''a''d''.'
Screenshot: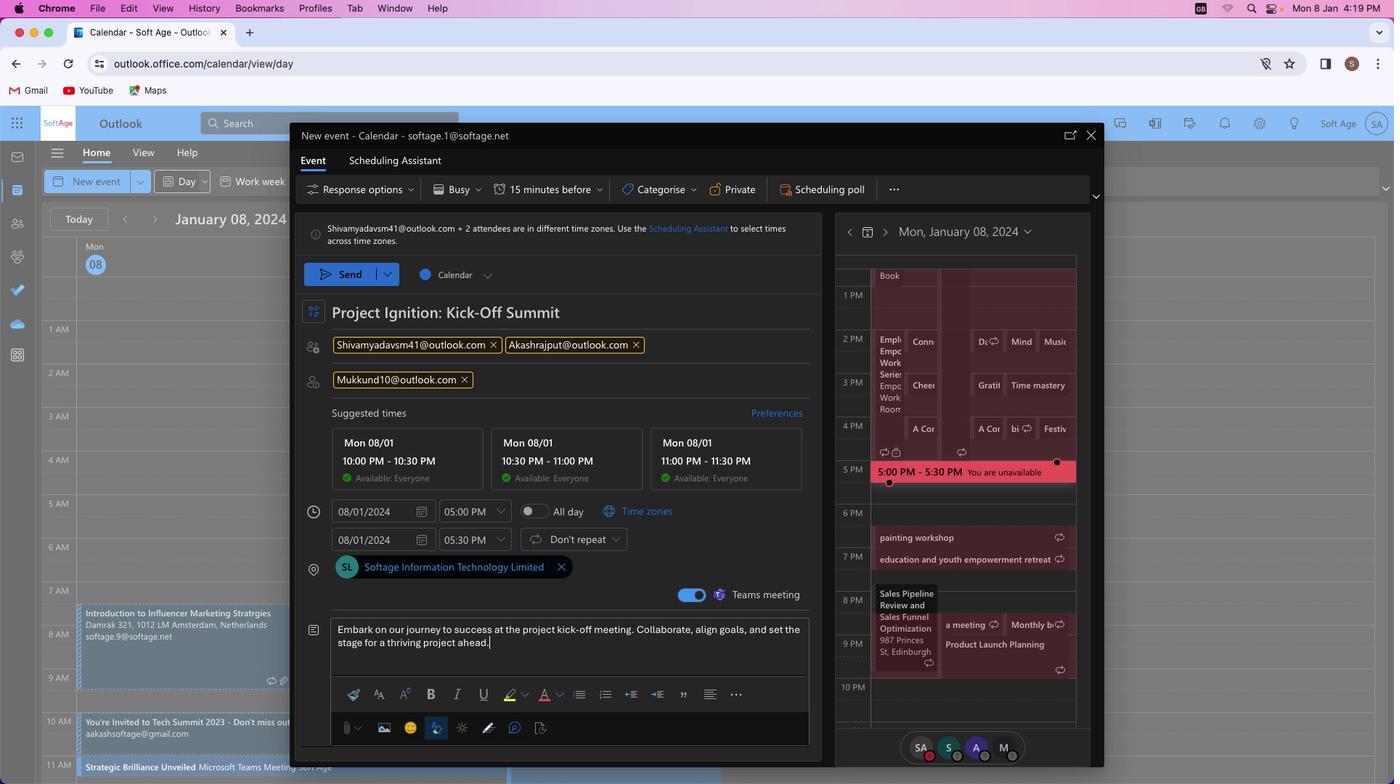 
Action: Mouse moved to (632, 630)
Screenshot: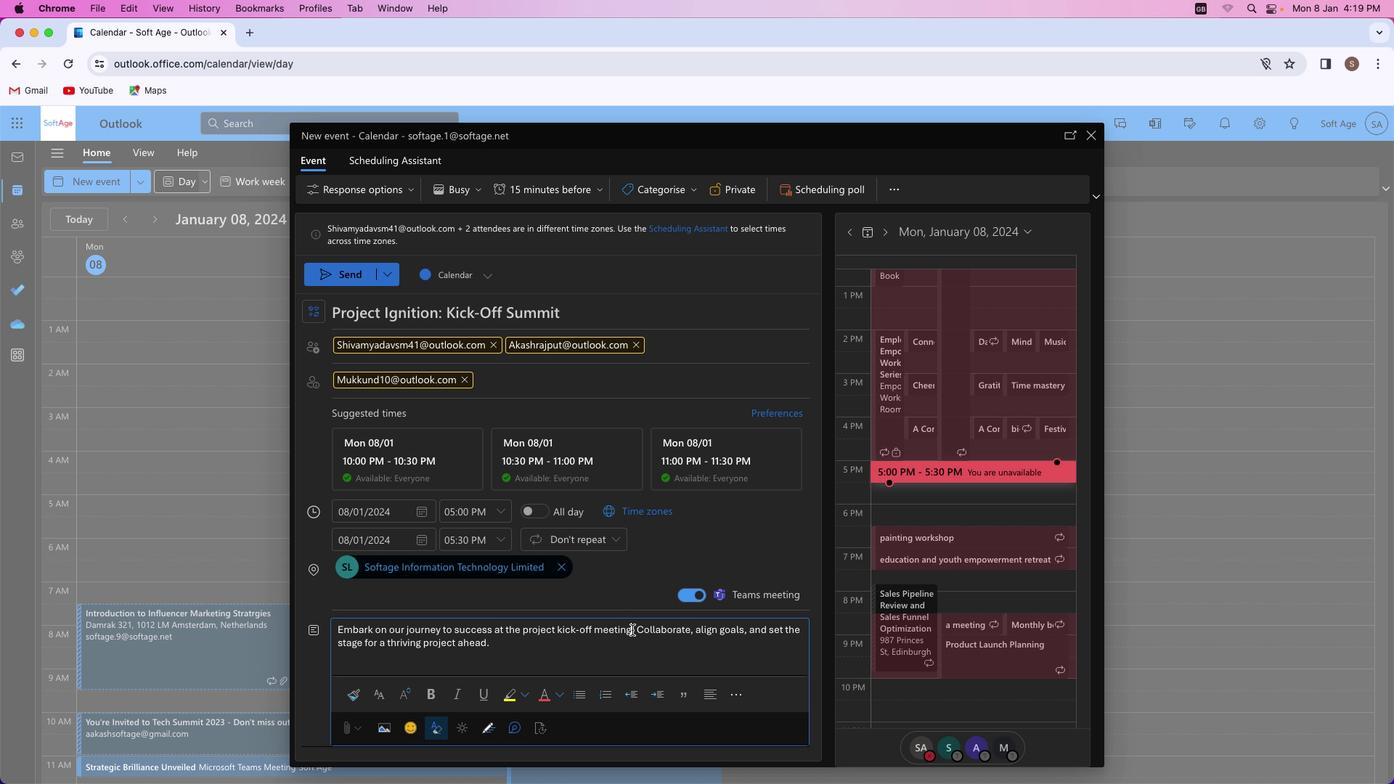 
Action: Mouse pressed left at (632, 630)
Screenshot: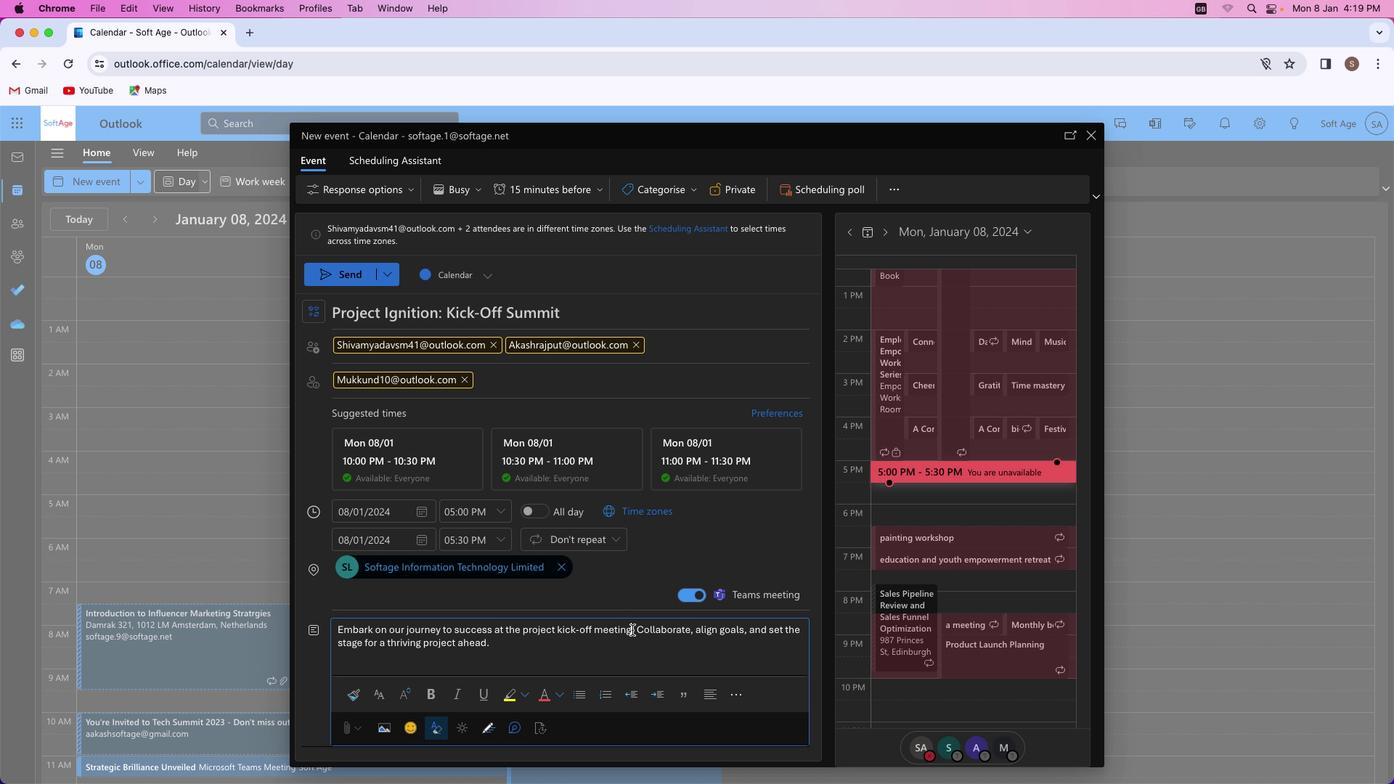 
Action: Mouse moved to (430, 700)
Screenshot: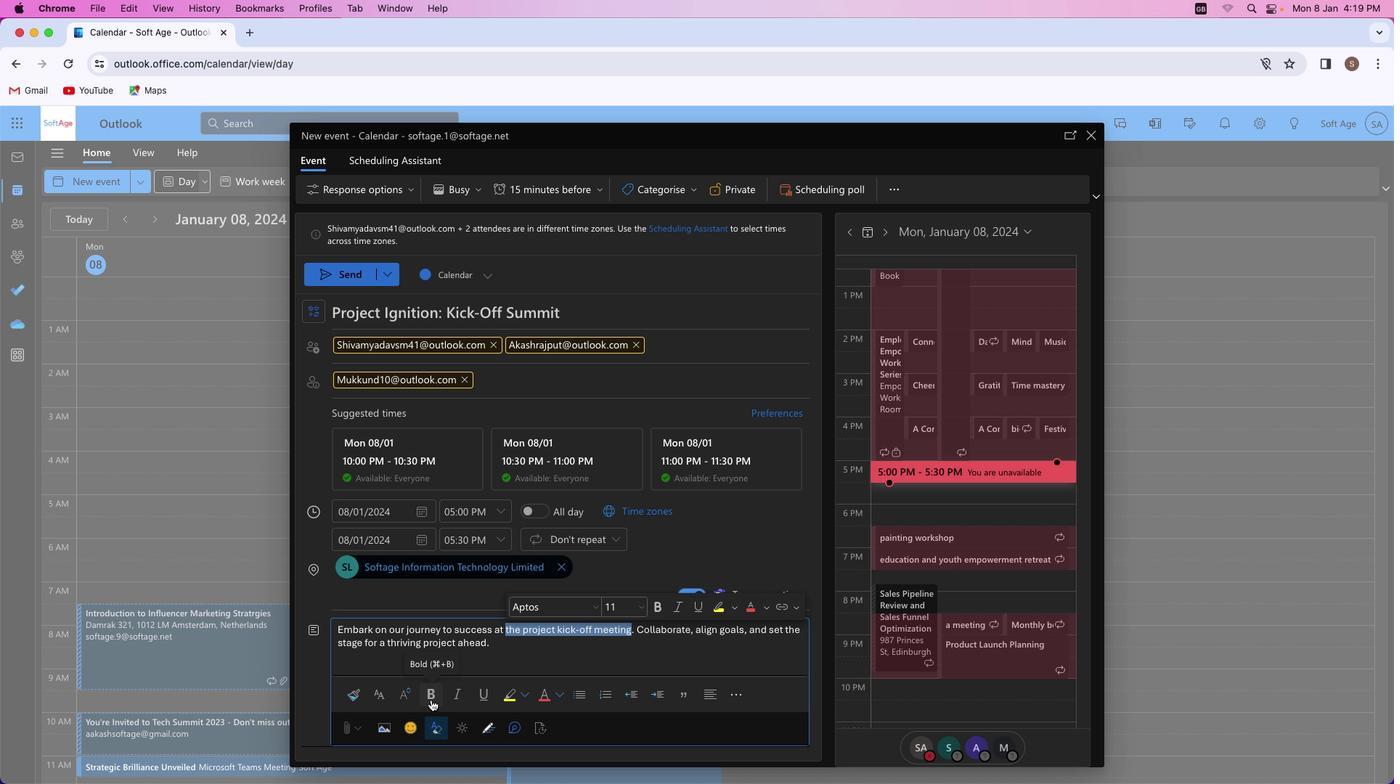 
Action: Mouse pressed left at (430, 700)
Screenshot: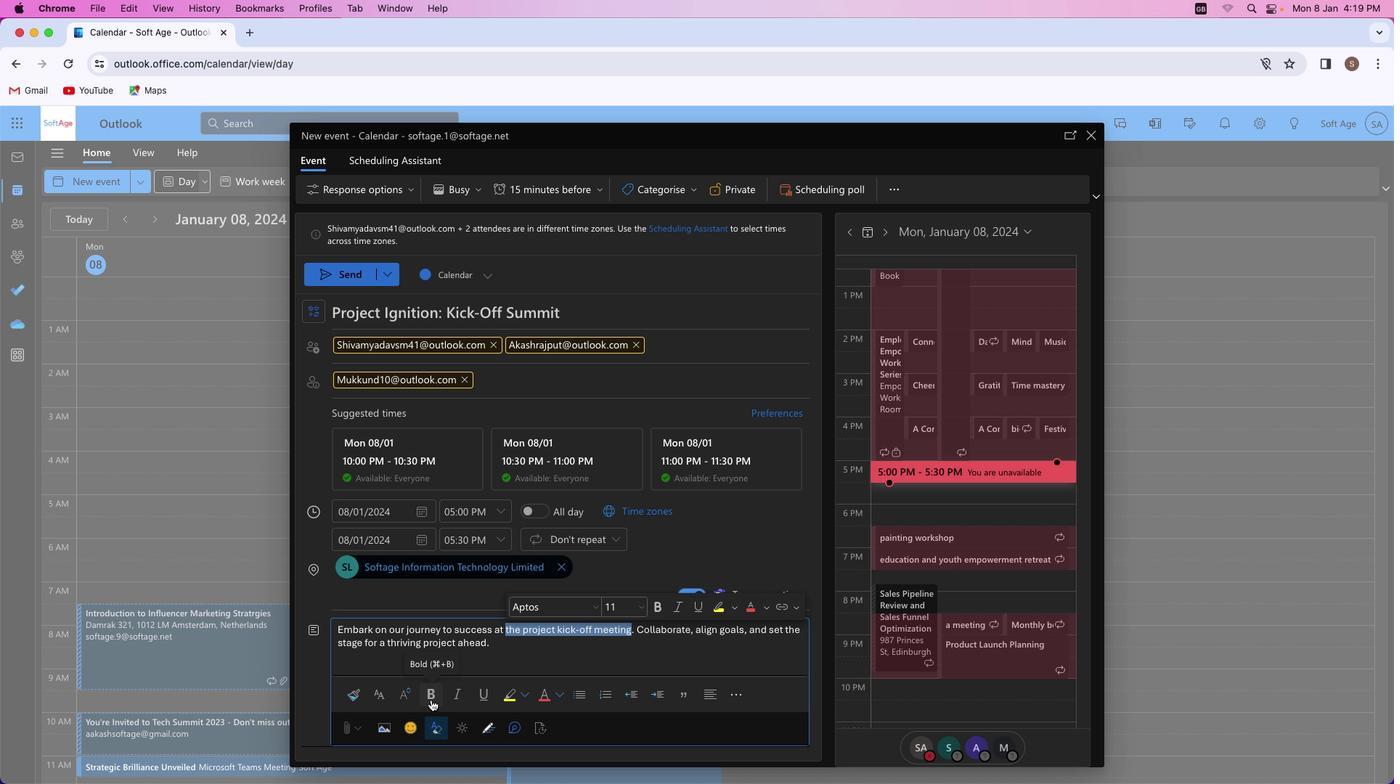 
Action: Mouse moved to (562, 691)
Screenshot: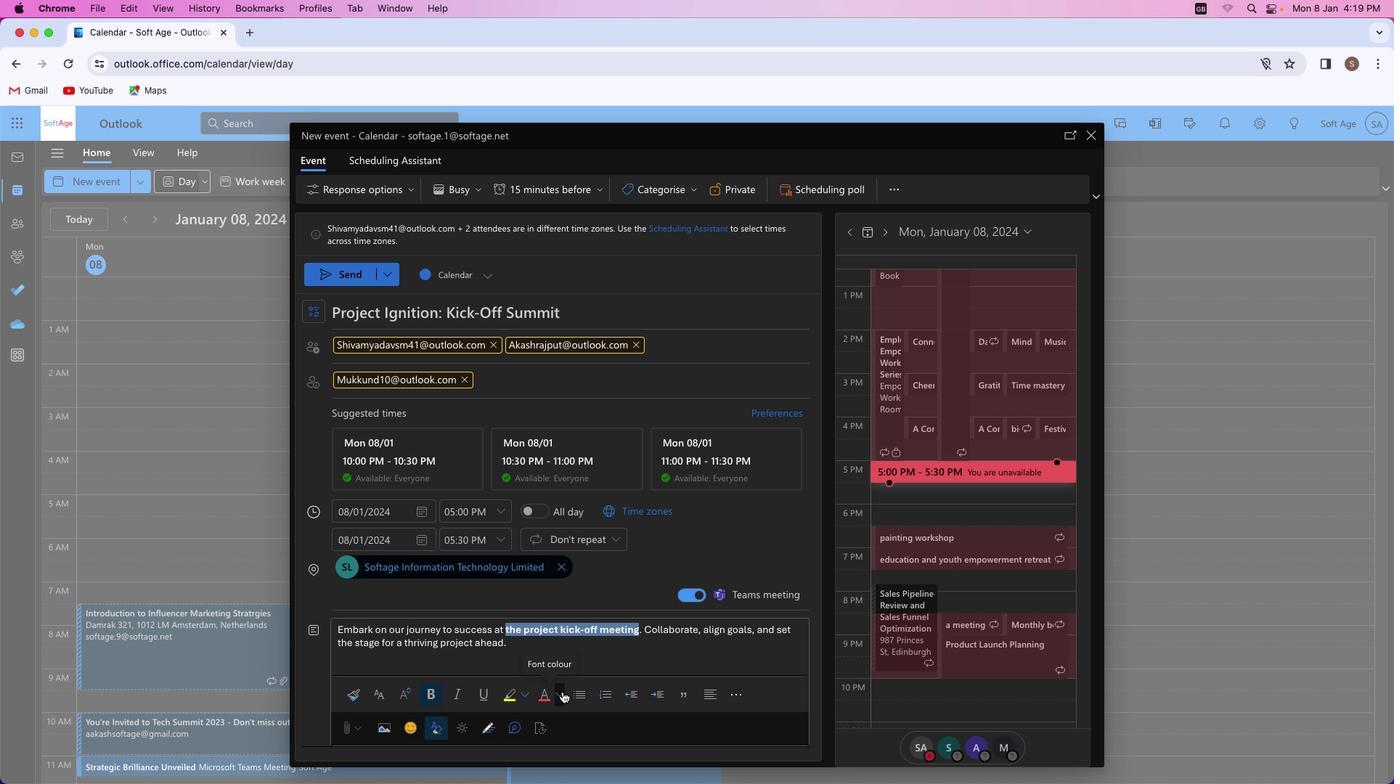 
Action: Mouse pressed left at (562, 691)
Screenshot: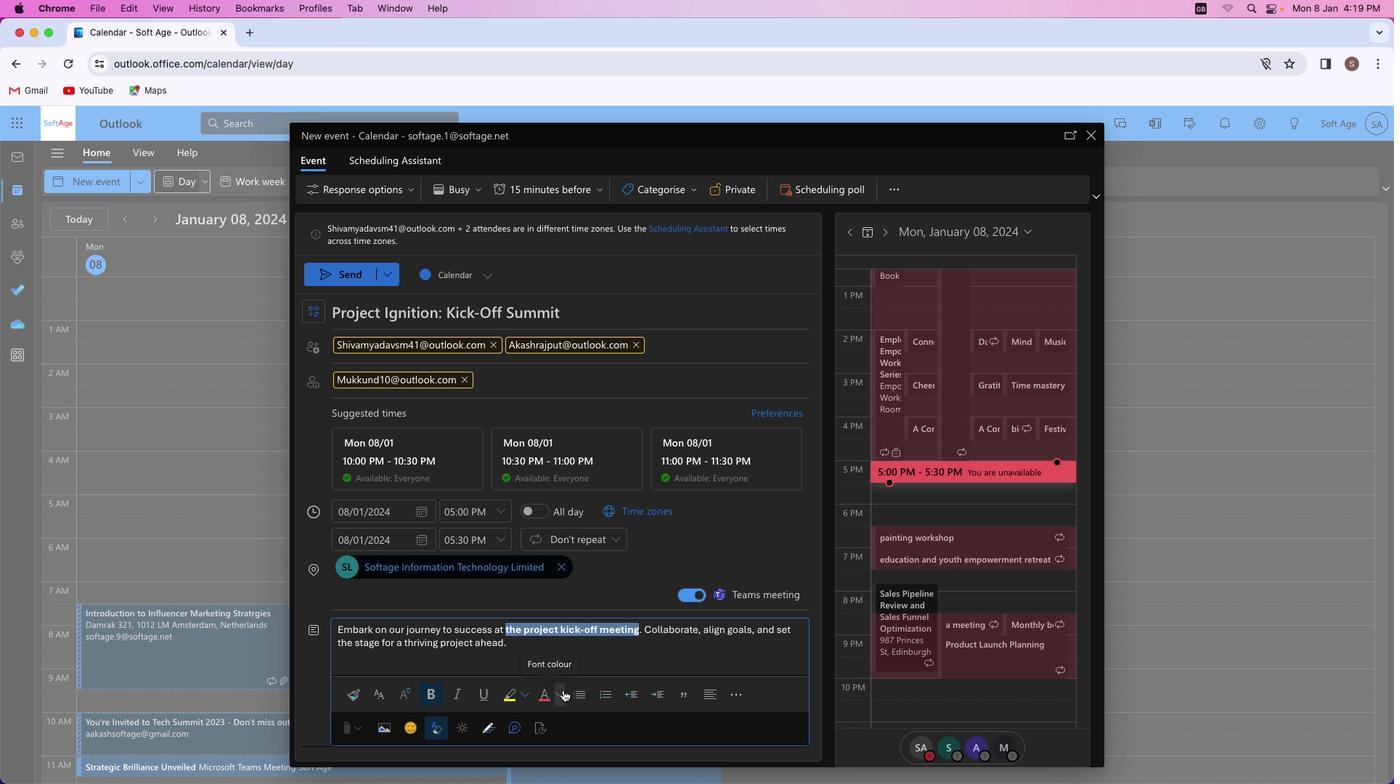 
Action: Mouse moved to (635, 616)
Screenshot: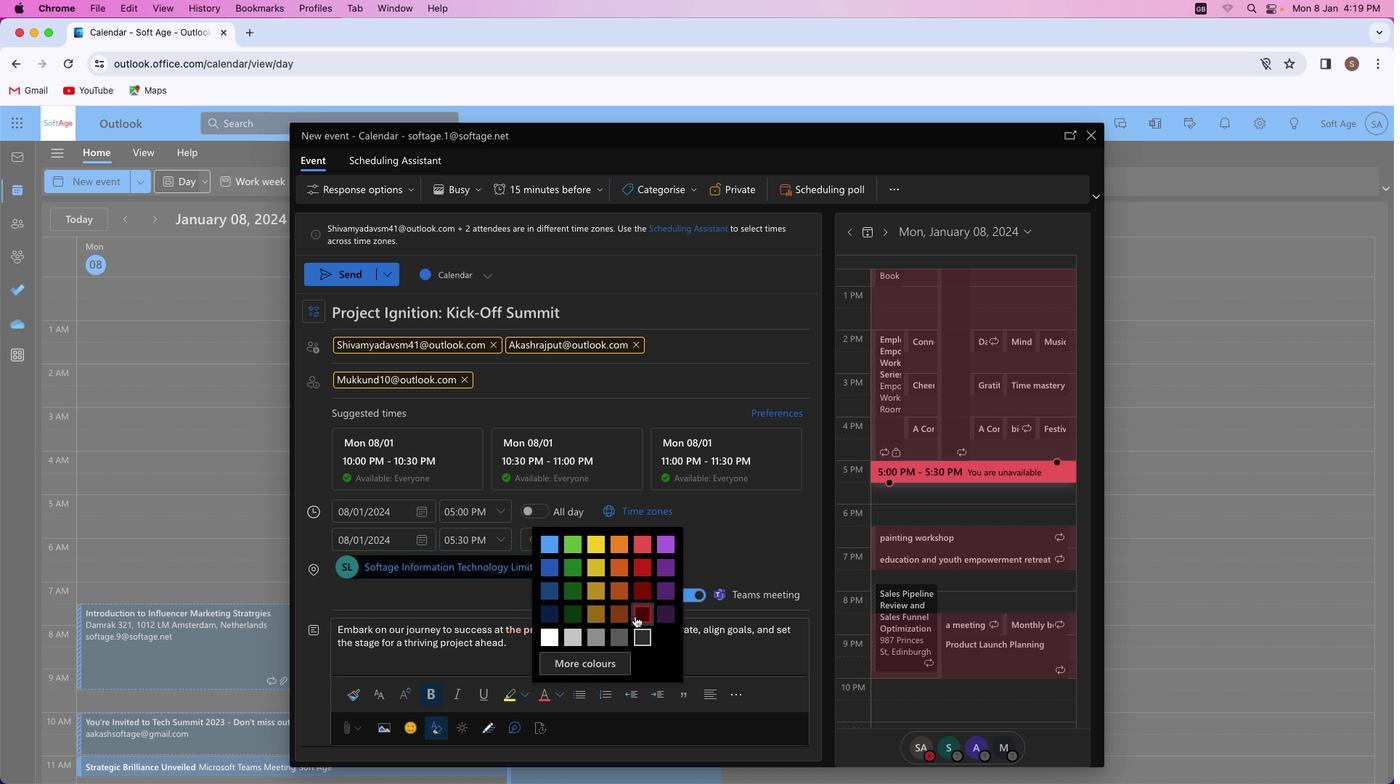 
Action: Mouse pressed left at (635, 616)
Screenshot: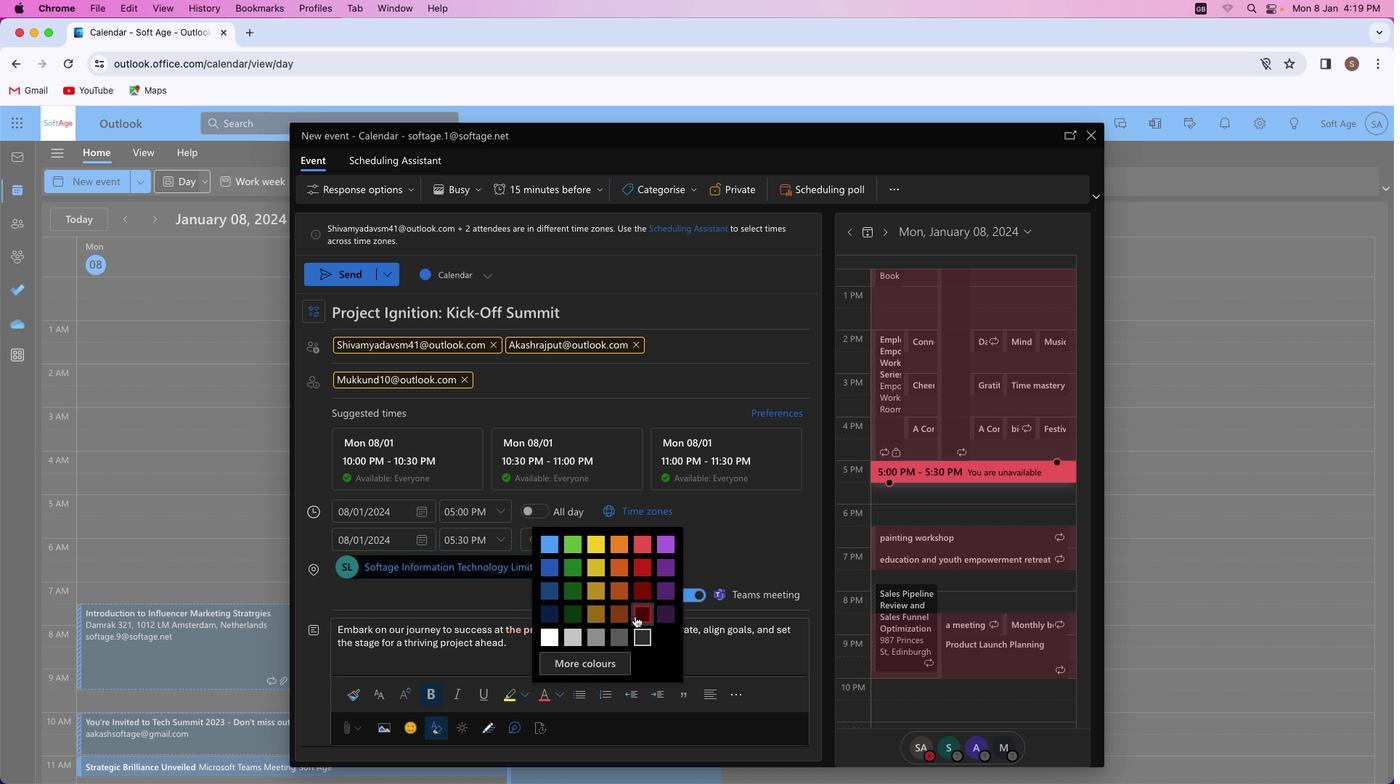 
Action: Mouse moved to (621, 661)
Screenshot: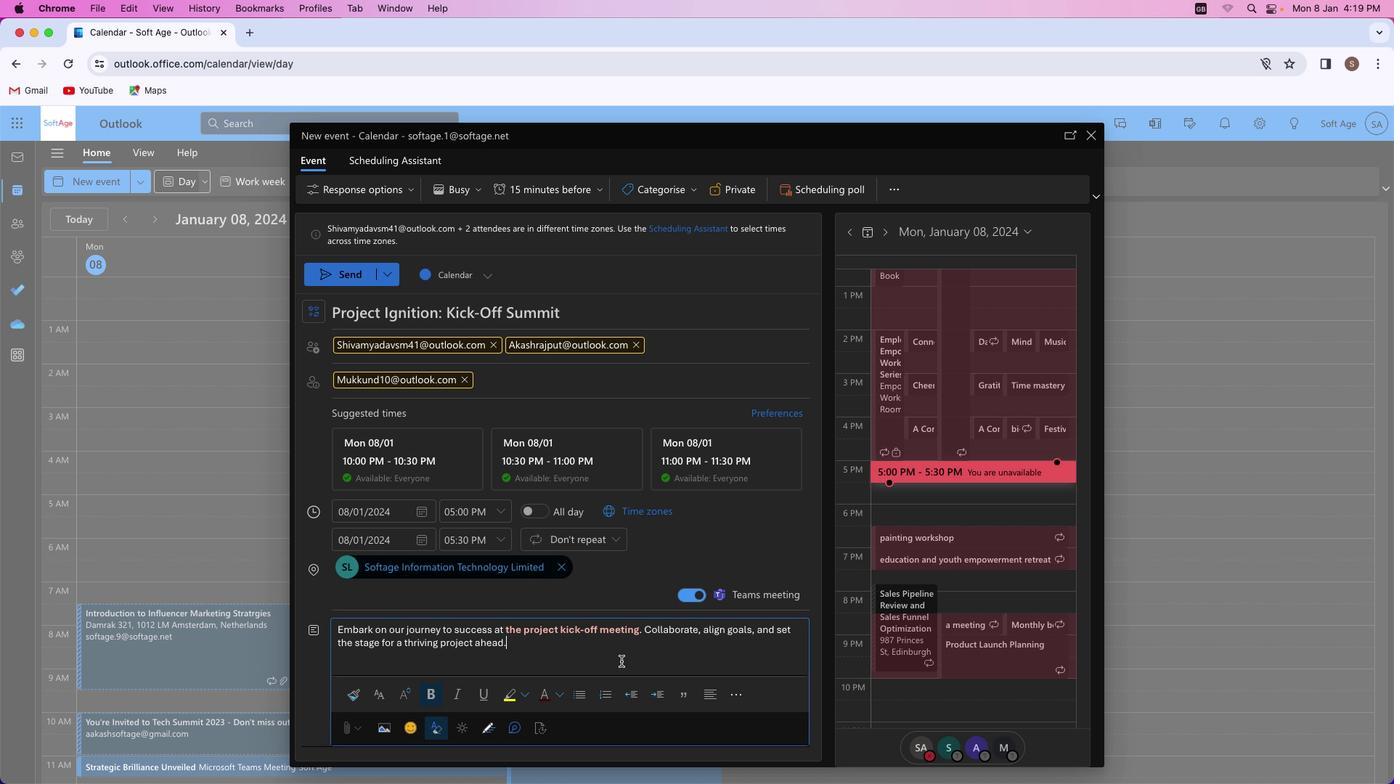 
Action: Mouse pressed left at (621, 661)
Screenshot: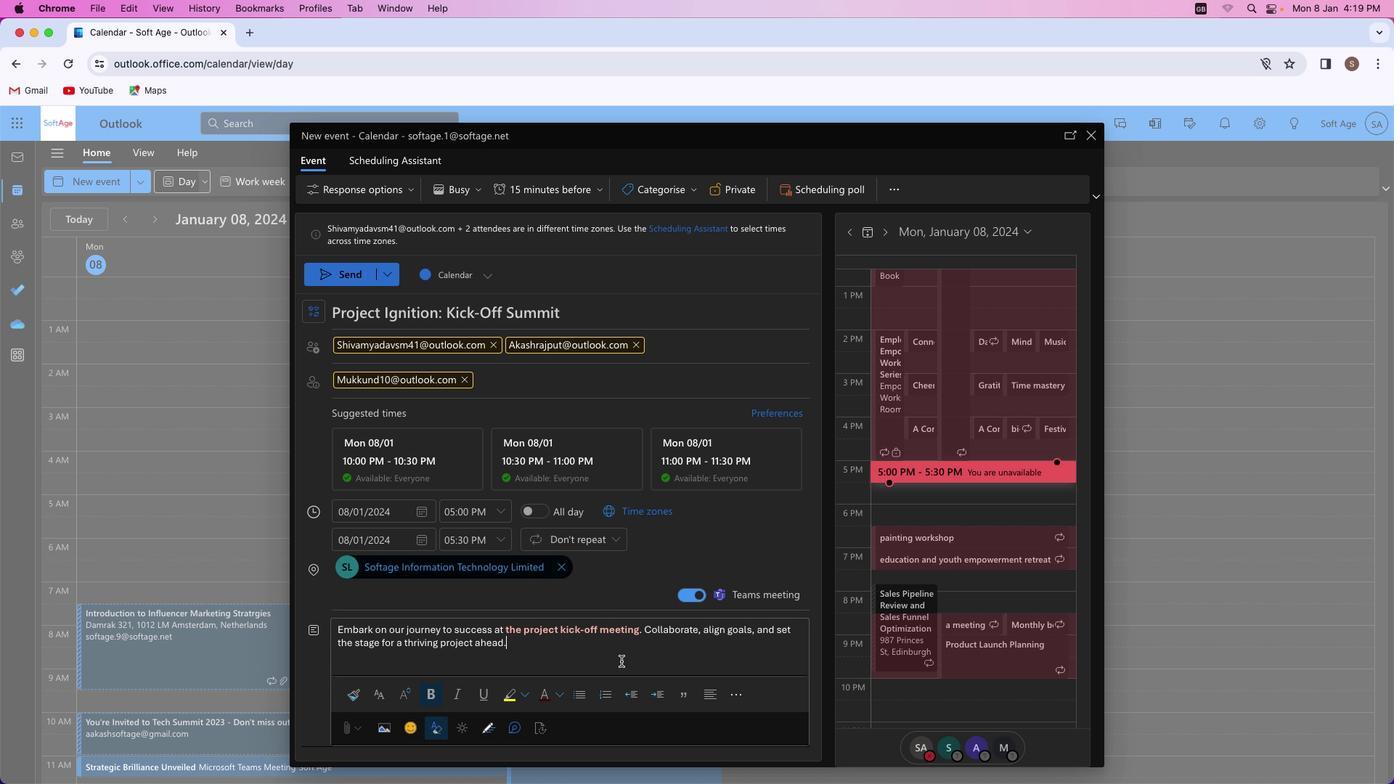 
Action: Mouse moved to (532, 654)
Screenshot: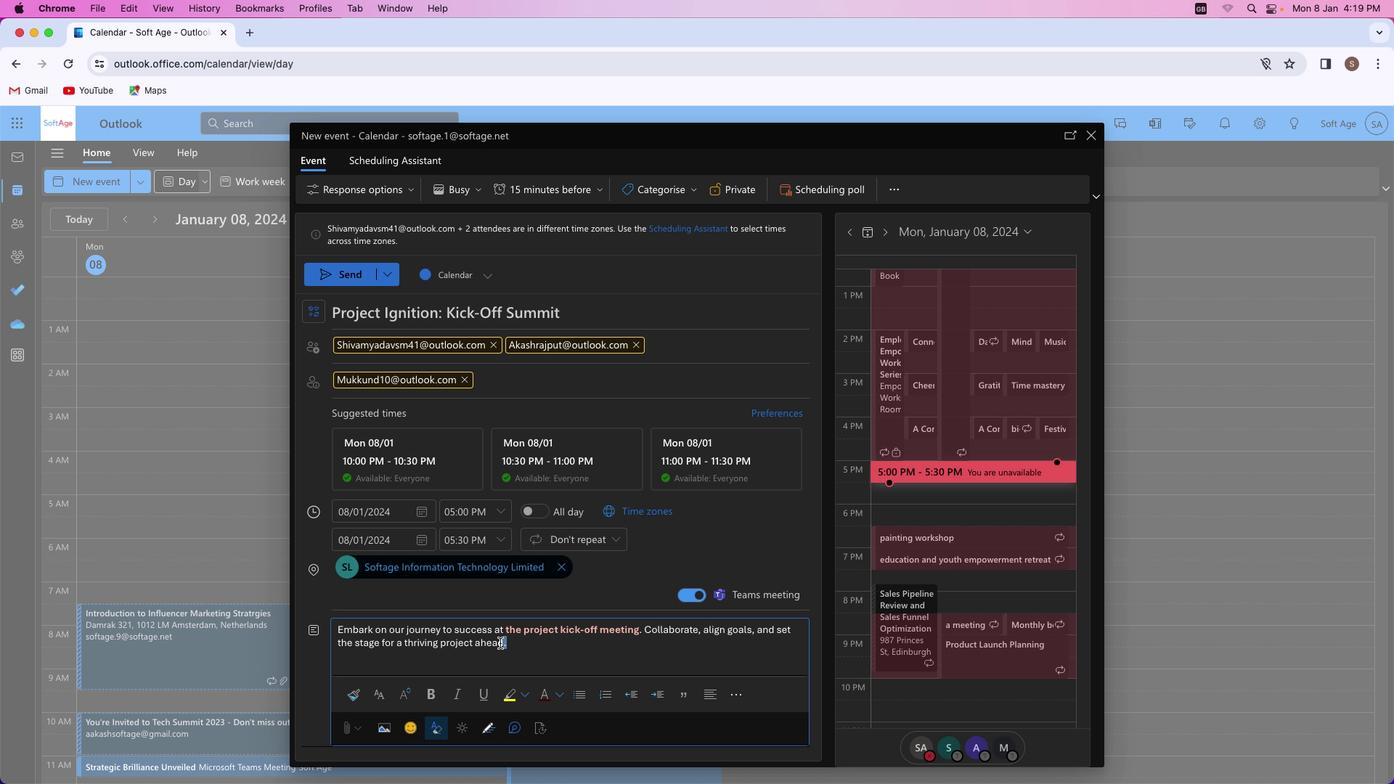 
Action: Mouse pressed left at (532, 654)
Screenshot: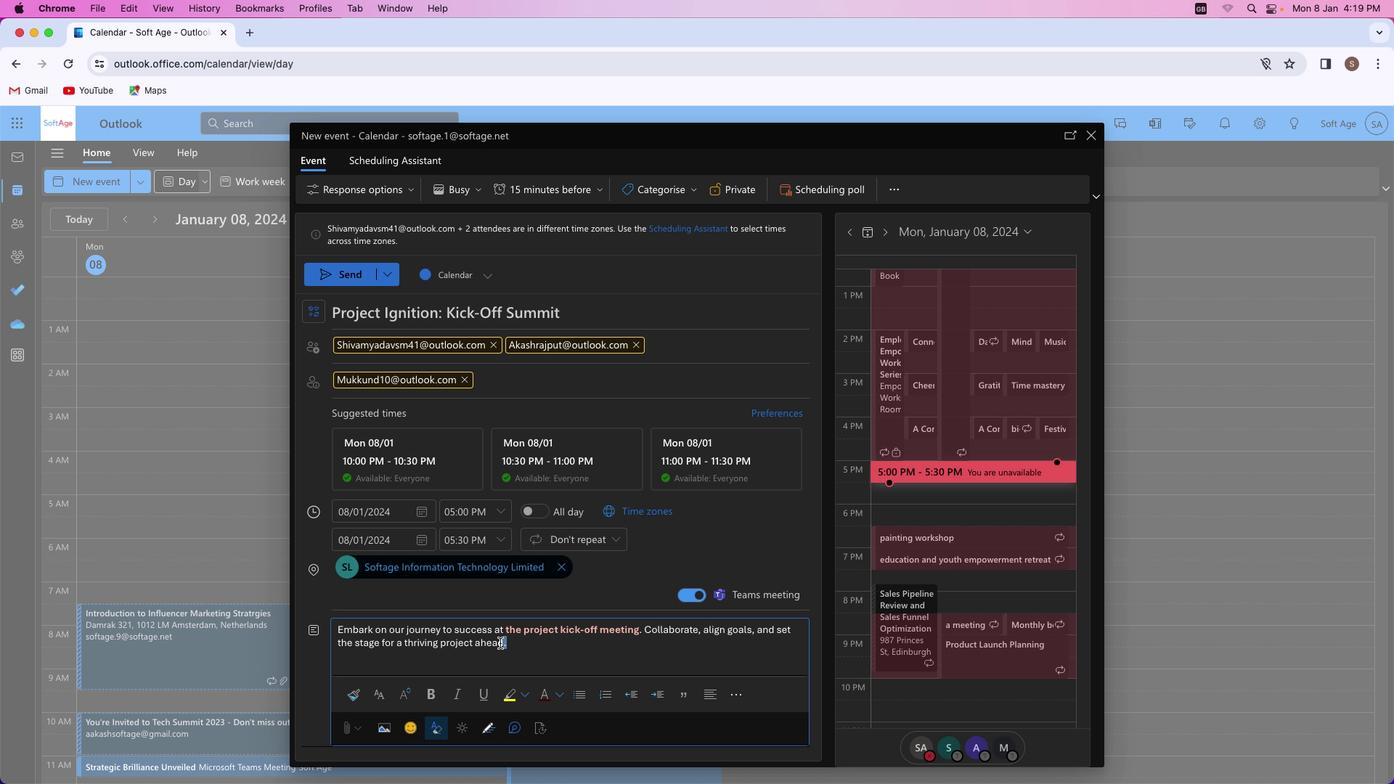 
Action: Mouse moved to (523, 697)
Screenshot: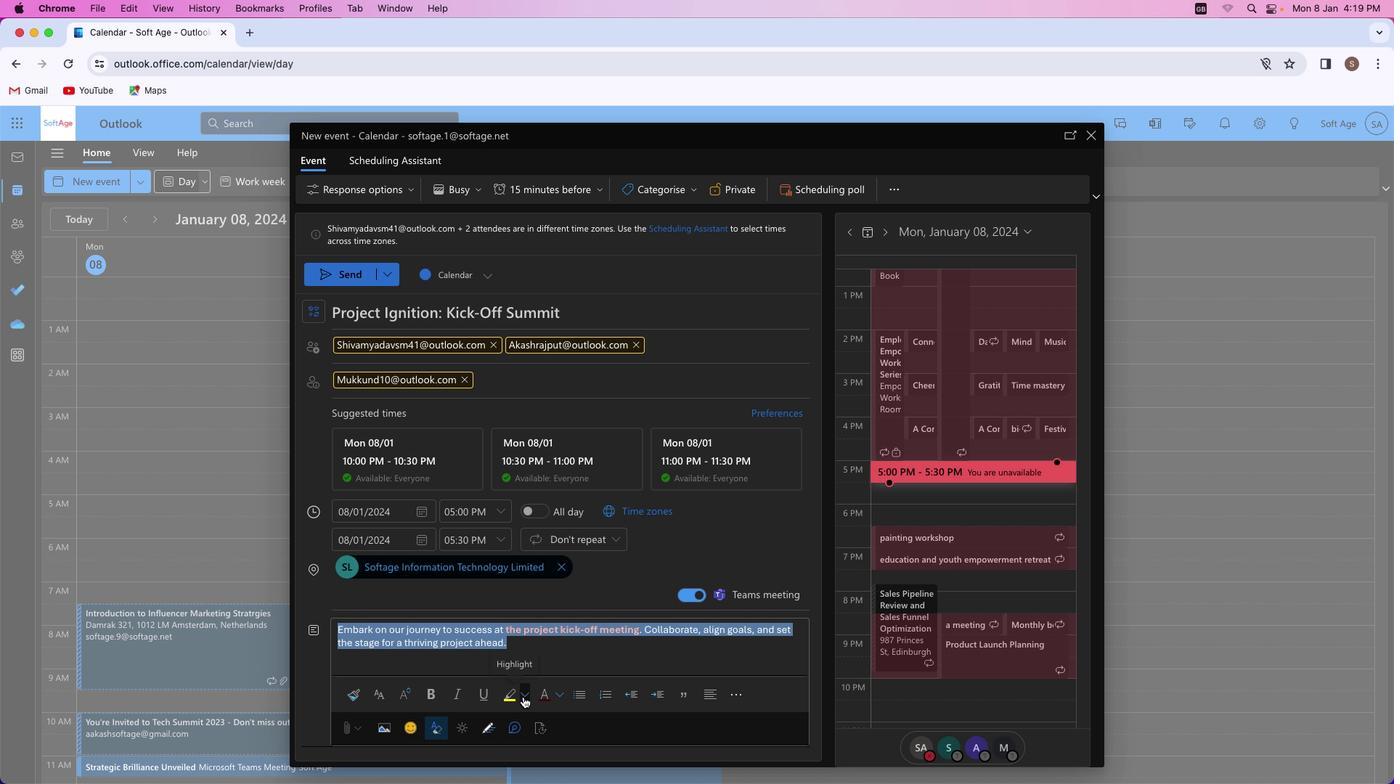 
Action: Mouse pressed left at (523, 697)
Screenshot: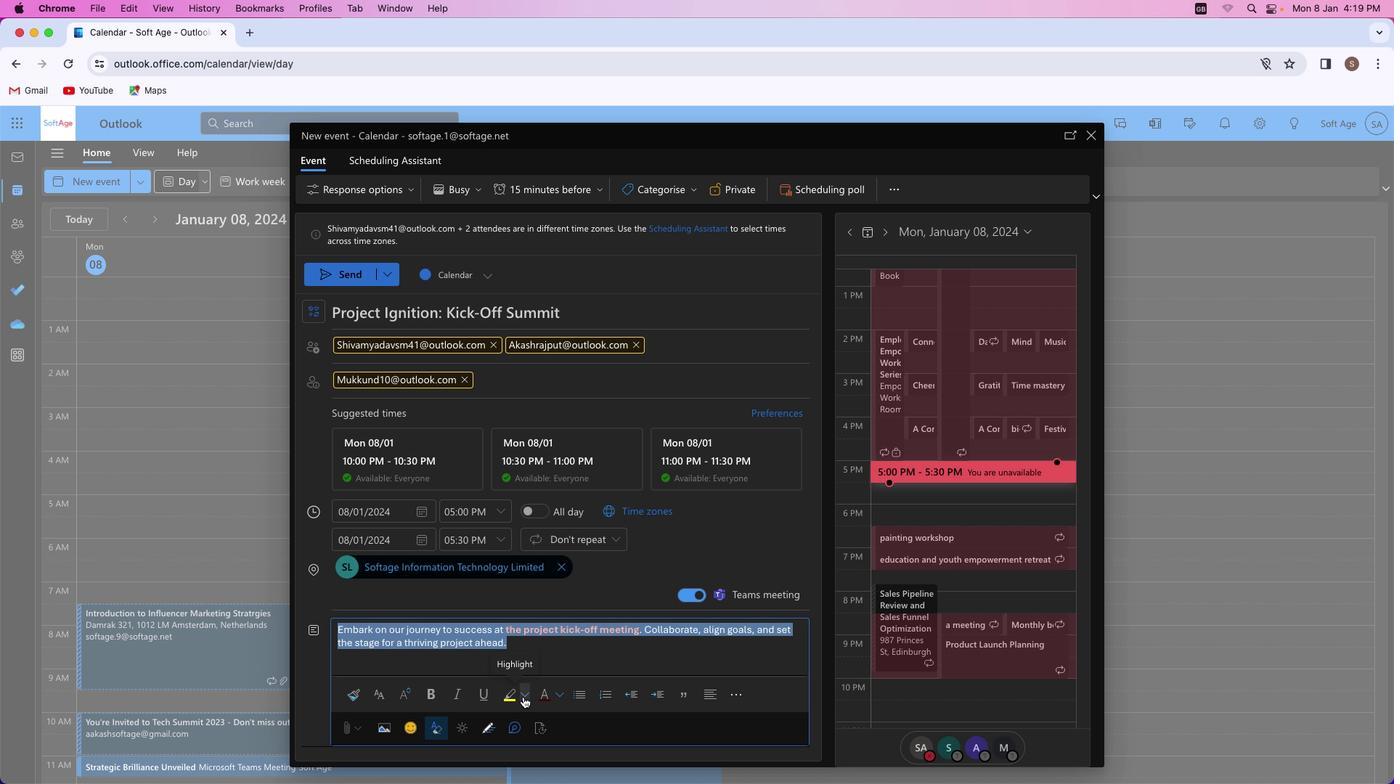 
Action: Mouse moved to (608, 618)
Screenshot: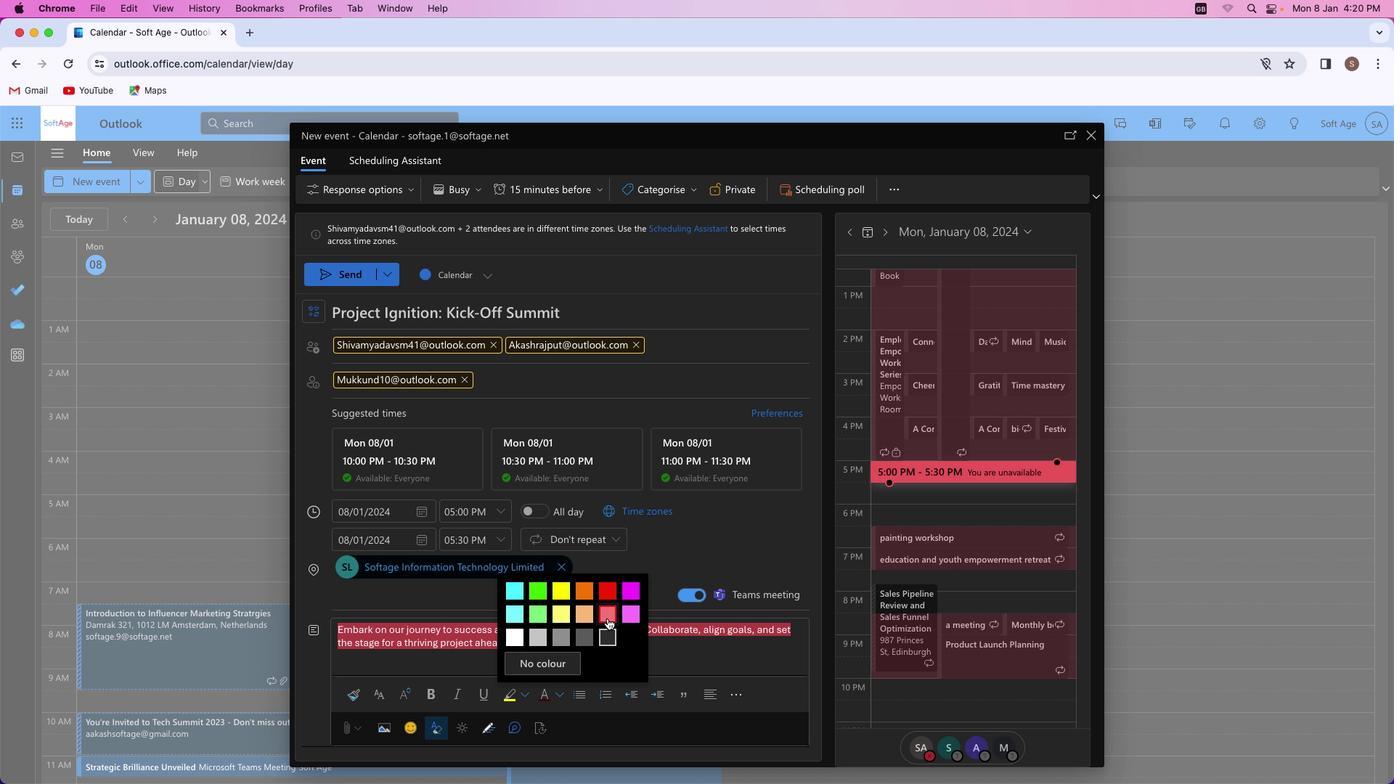 
Action: Mouse pressed left at (608, 618)
Screenshot: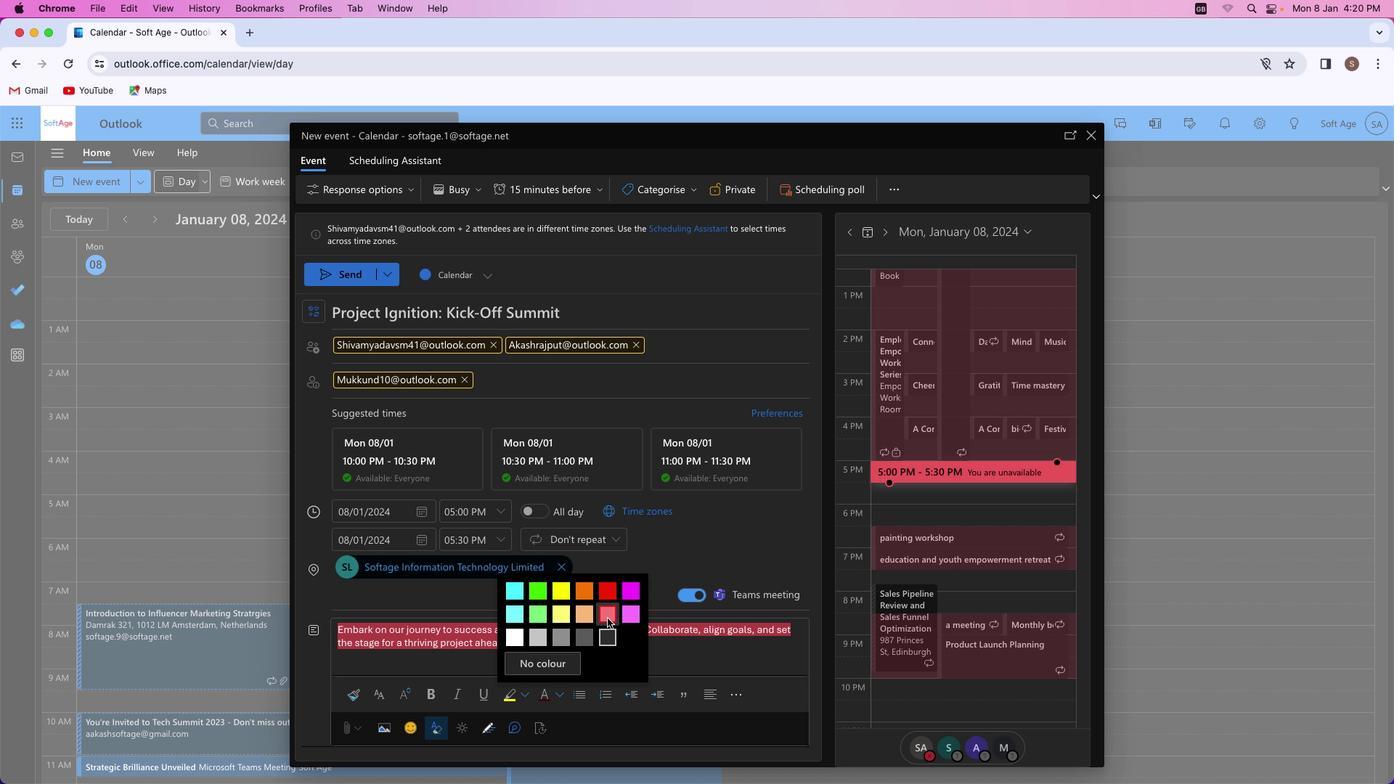 
Action: Mouse moved to (620, 648)
Screenshot: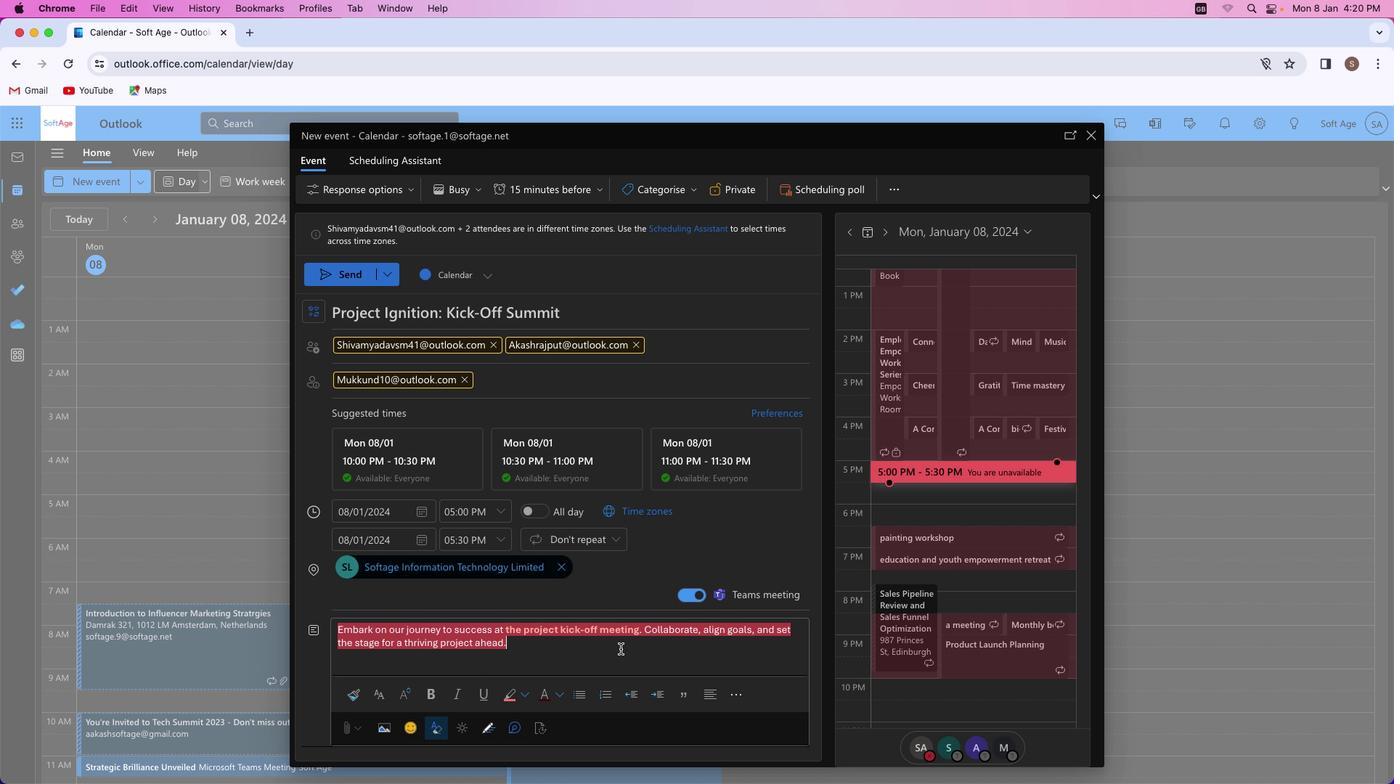 
Action: Mouse pressed left at (620, 648)
Screenshot: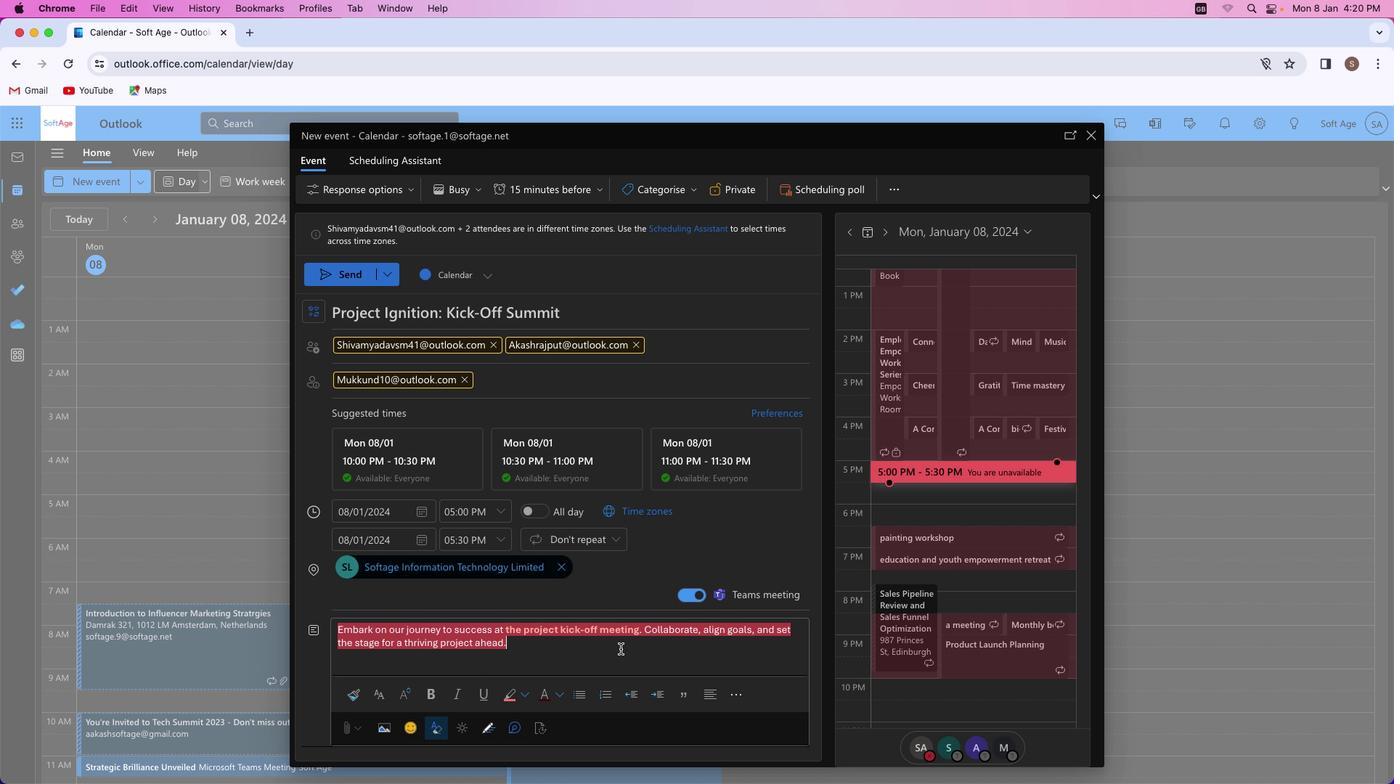 
Action: Mouse moved to (521, 693)
Screenshot: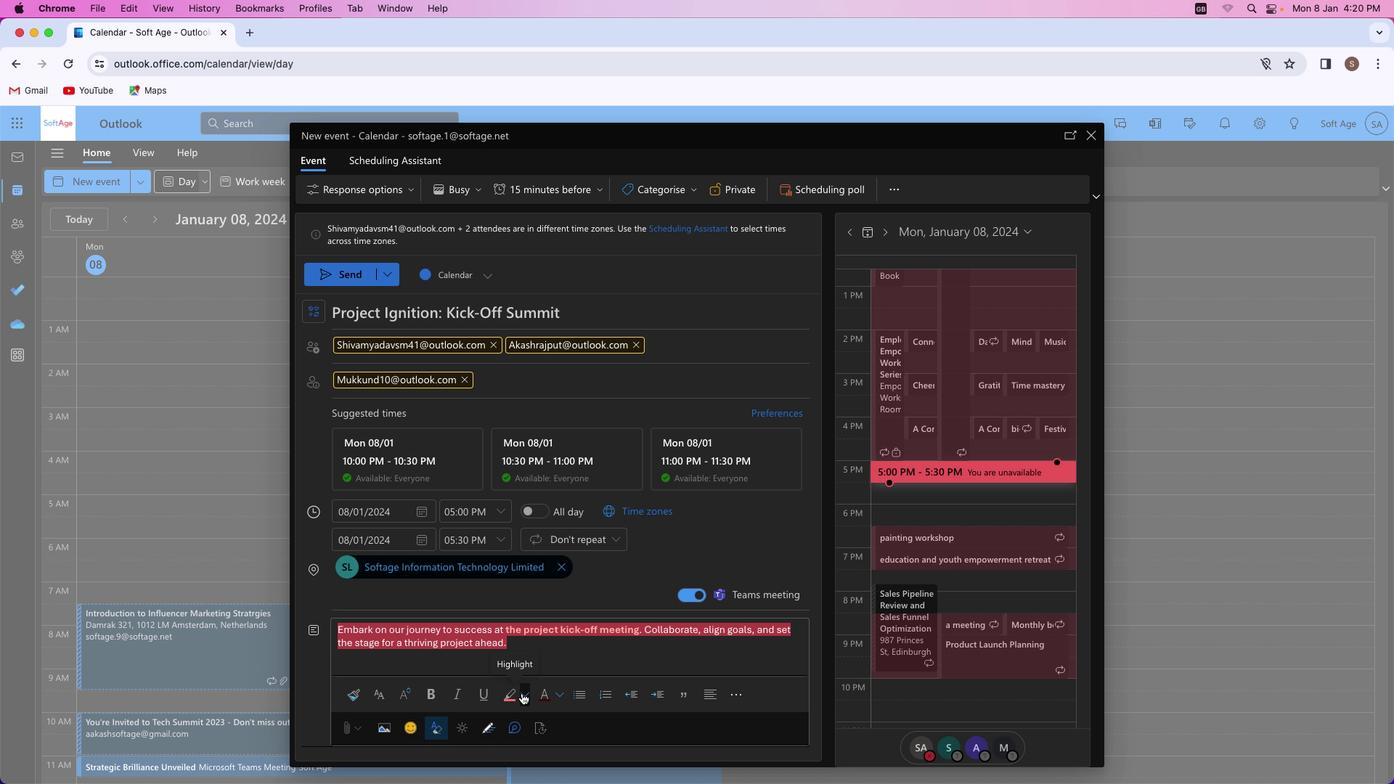 
Action: Mouse pressed left at (521, 693)
Screenshot: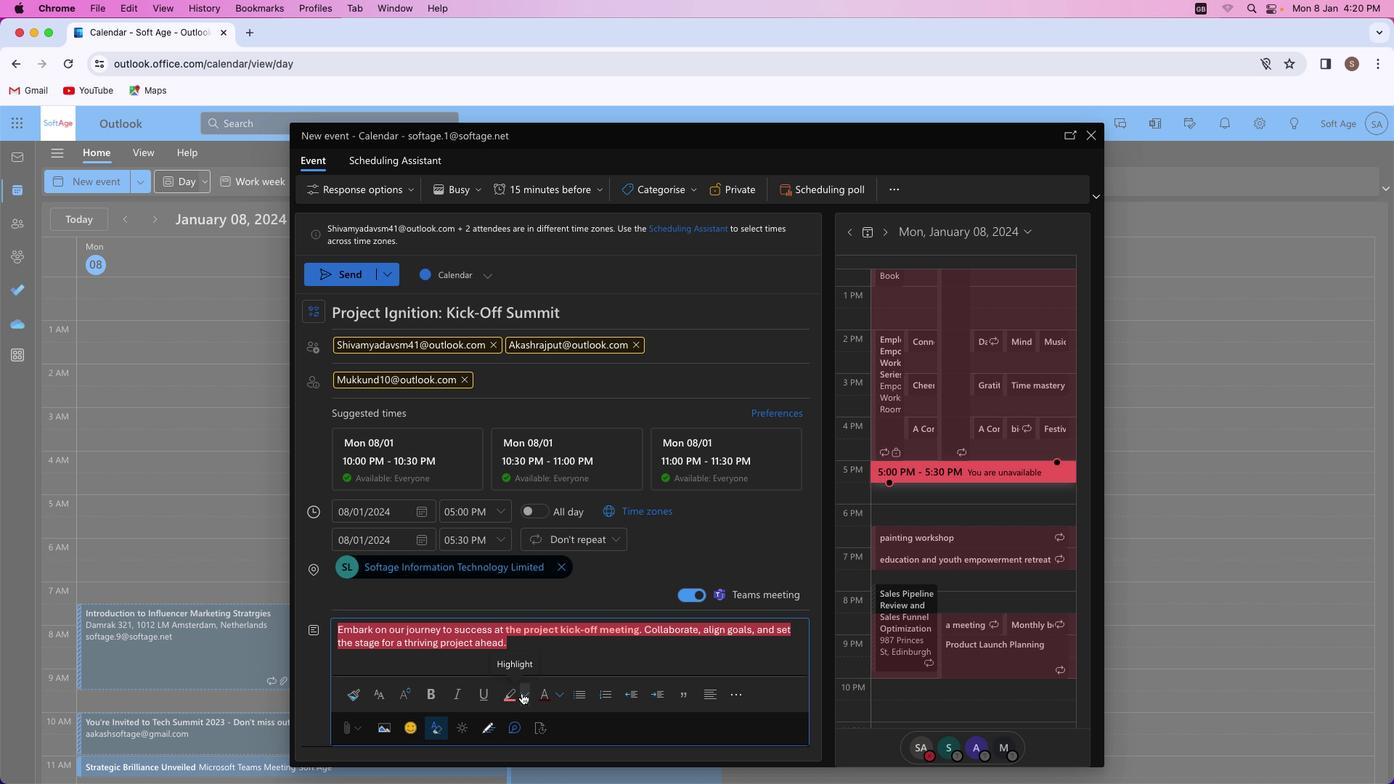 
Action: Mouse moved to (462, 674)
Screenshot: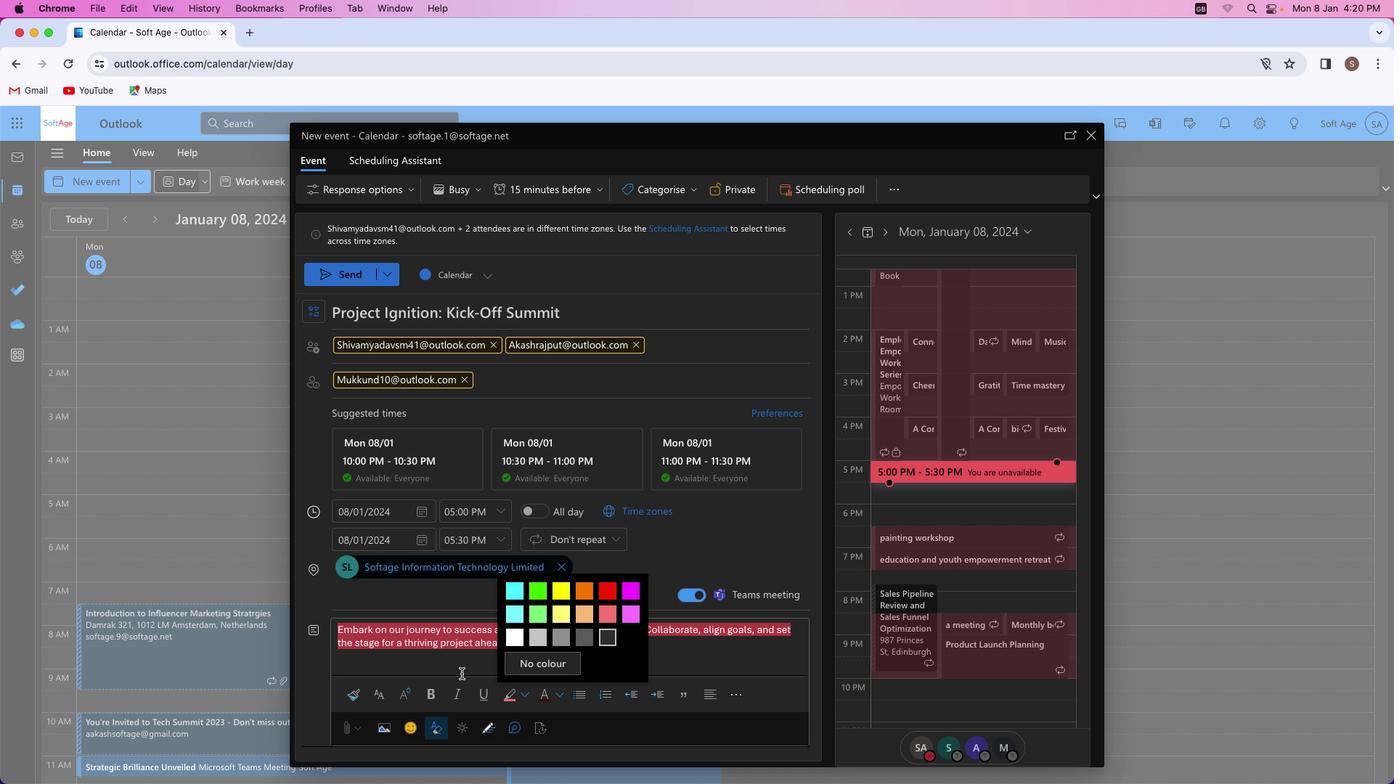 
Action: Mouse pressed left at (462, 674)
Screenshot: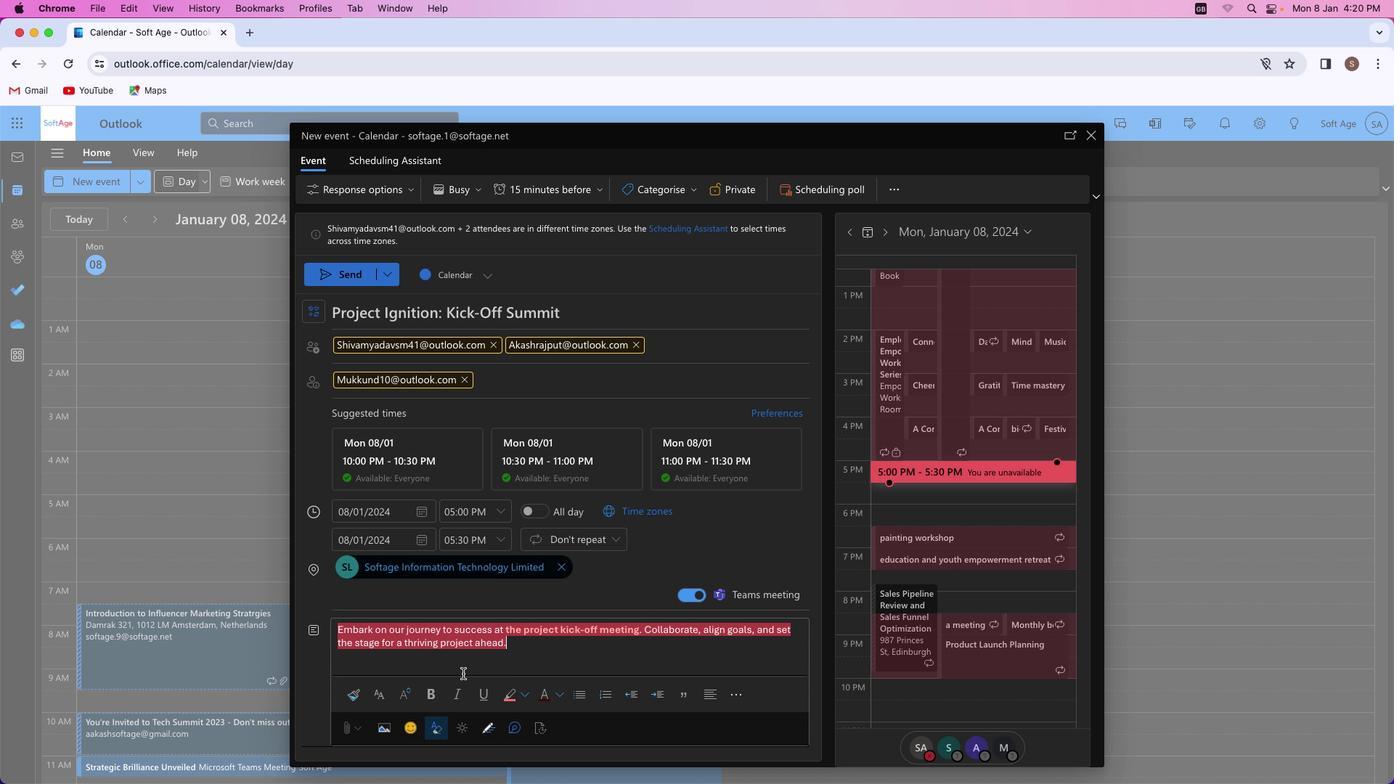 
Action: Mouse moved to (508, 643)
Screenshot: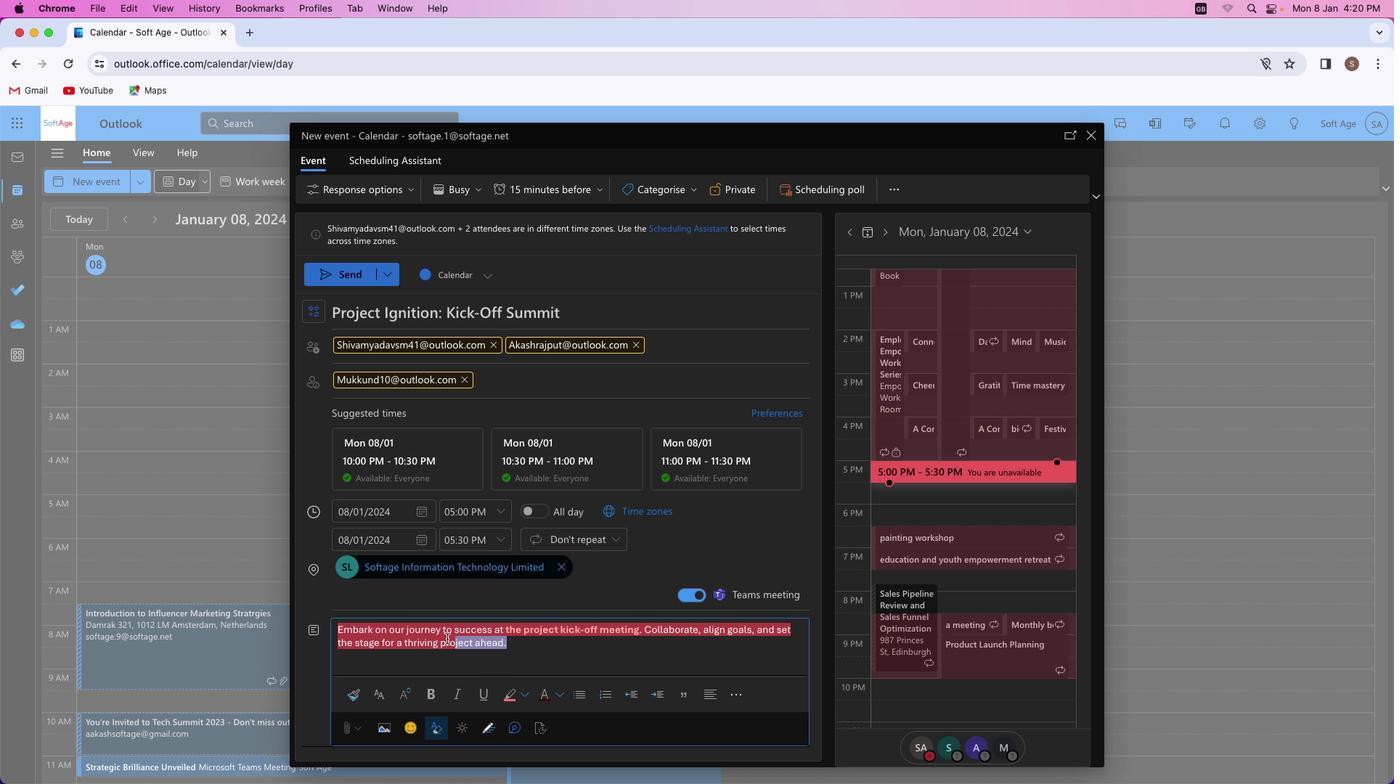 
Action: Mouse pressed left at (508, 643)
Screenshot: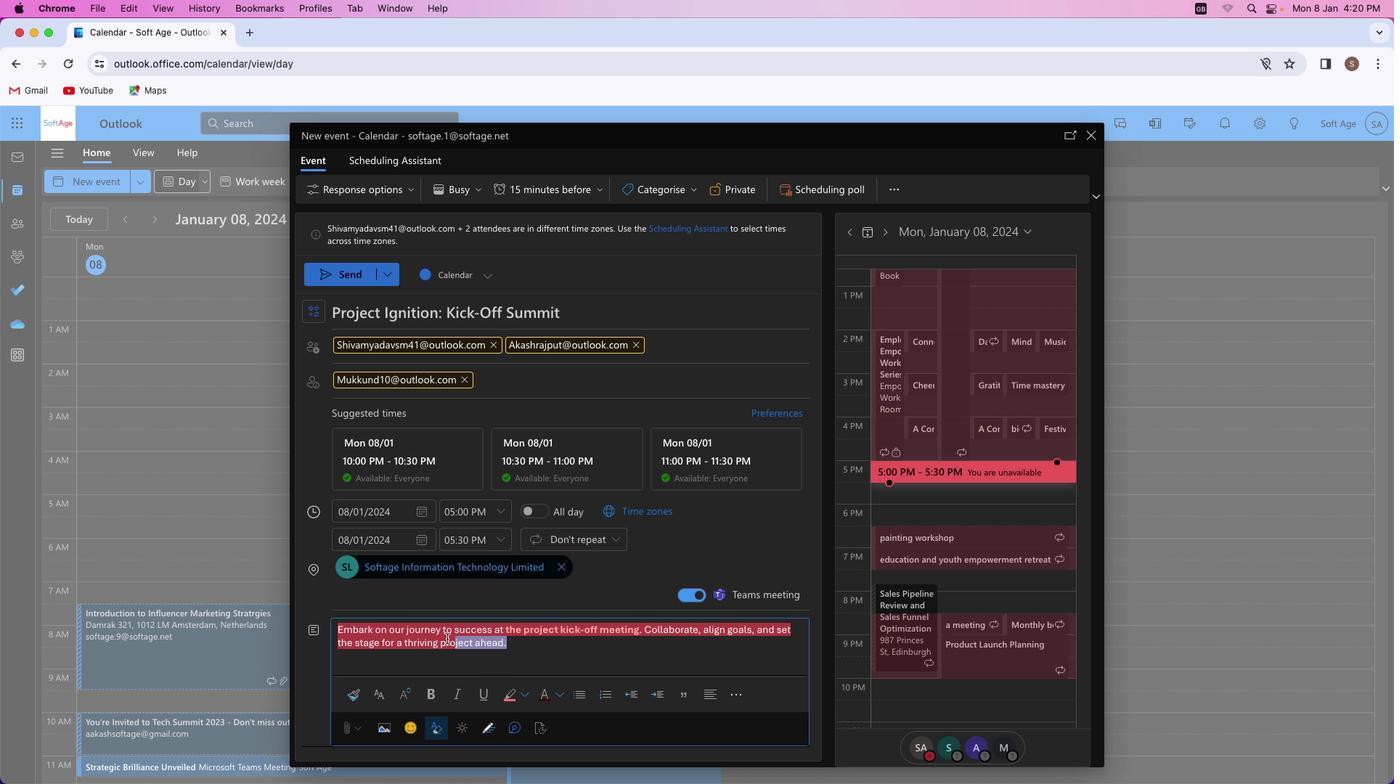 
Action: Mouse moved to (523, 695)
Screenshot: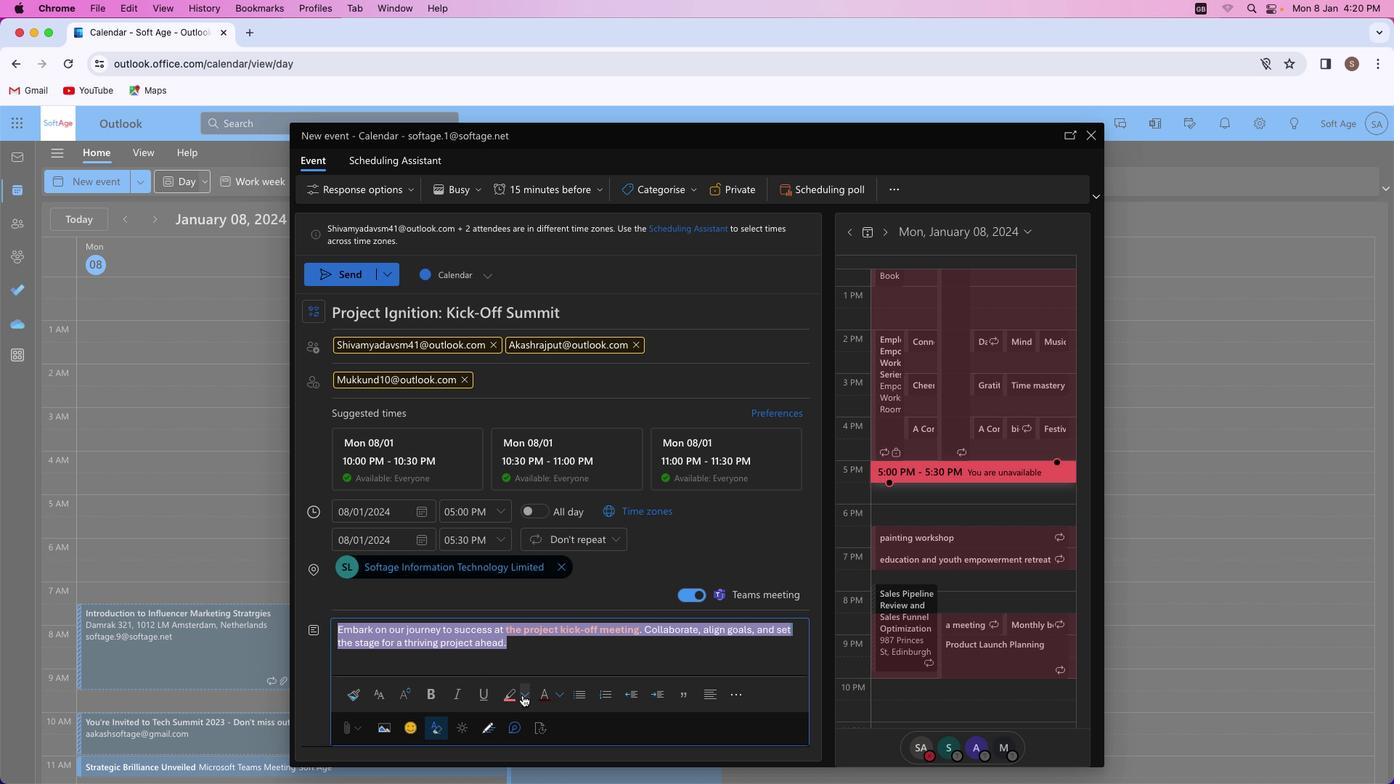 
Action: Mouse pressed left at (523, 695)
Screenshot: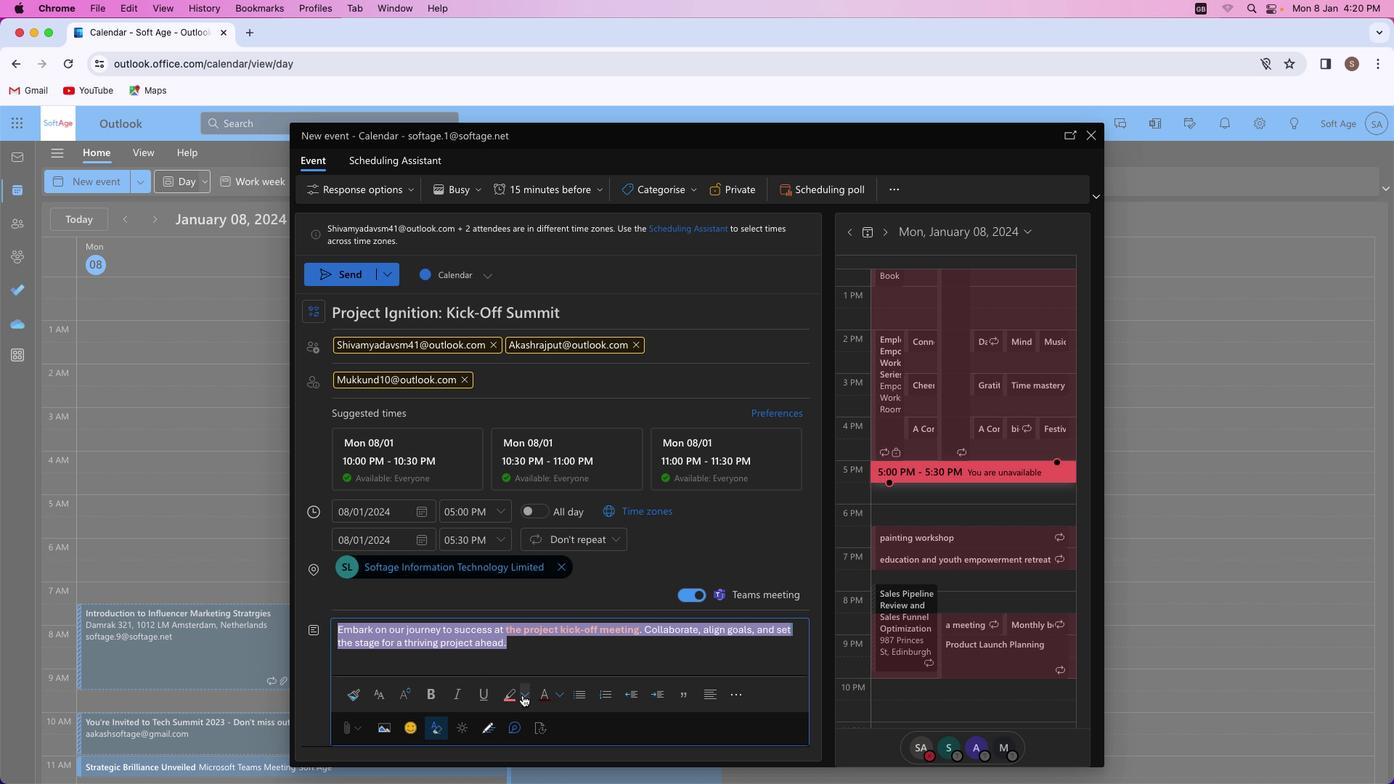
Action: Mouse moved to (579, 615)
Screenshot: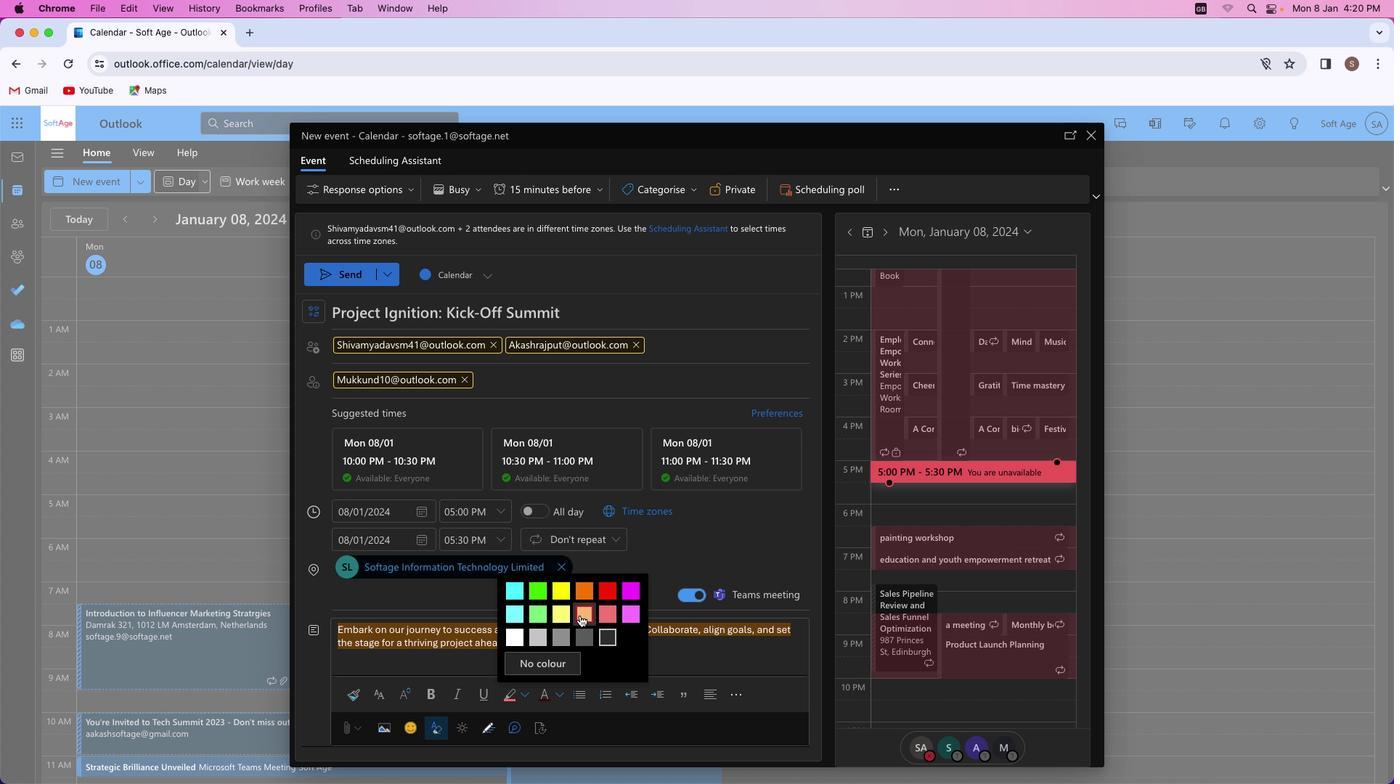 
Action: Mouse pressed left at (579, 615)
Screenshot: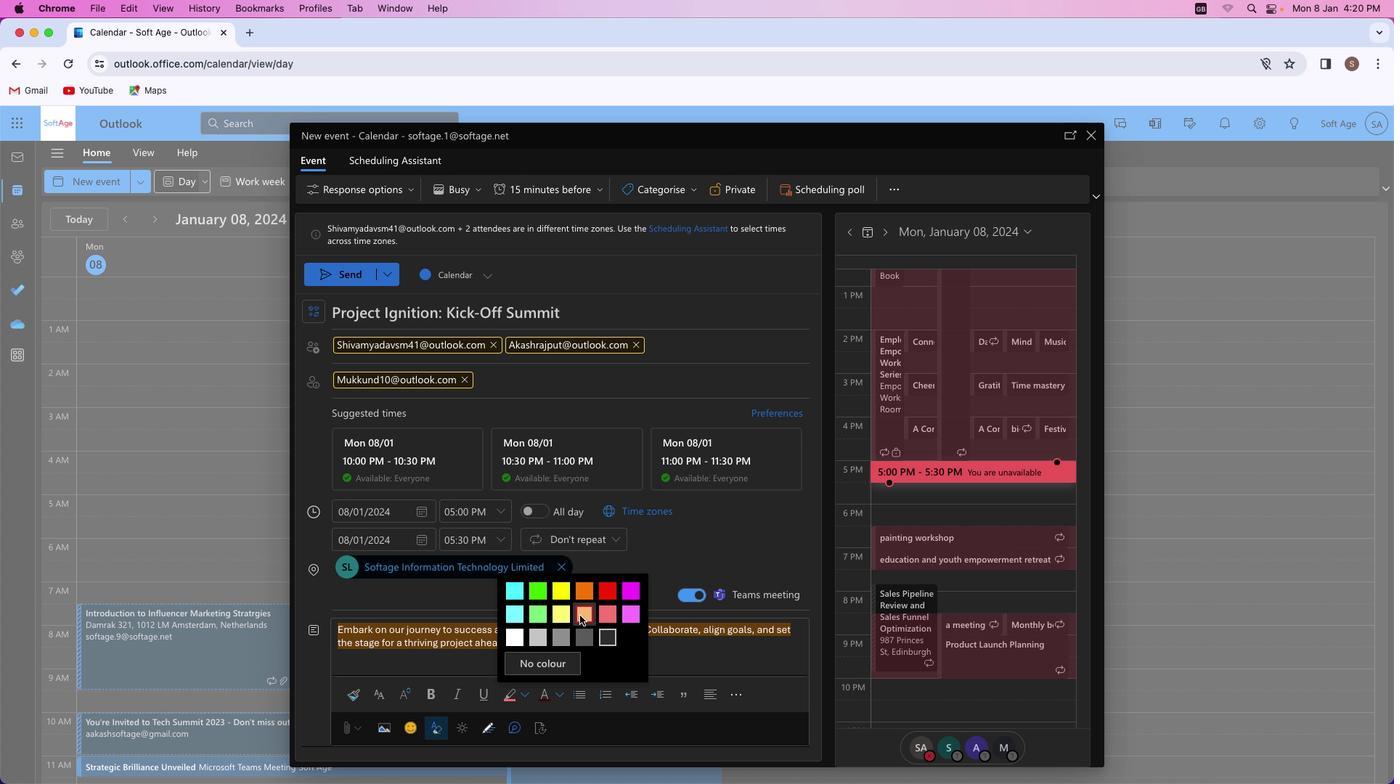
Action: Mouse moved to (594, 654)
Screenshot: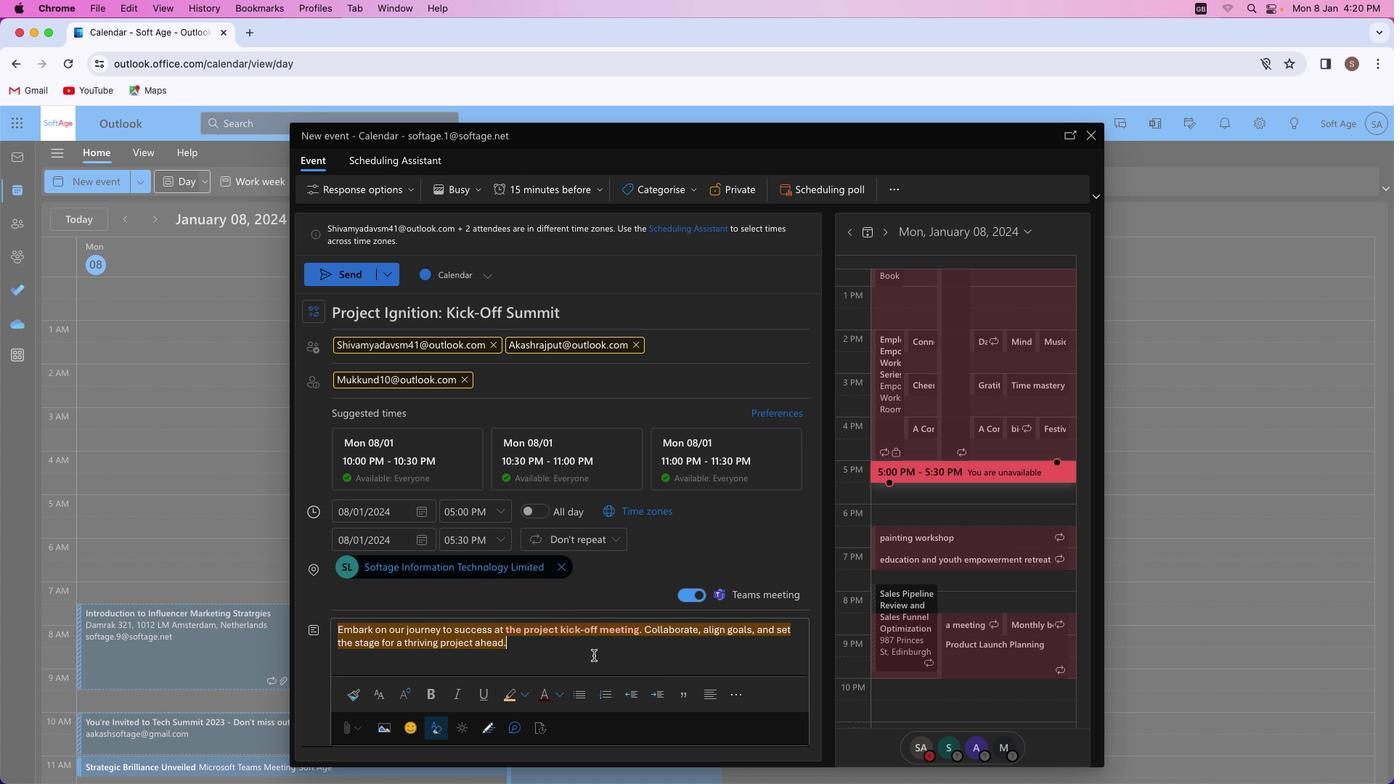 
Action: Mouse pressed left at (594, 654)
Screenshot: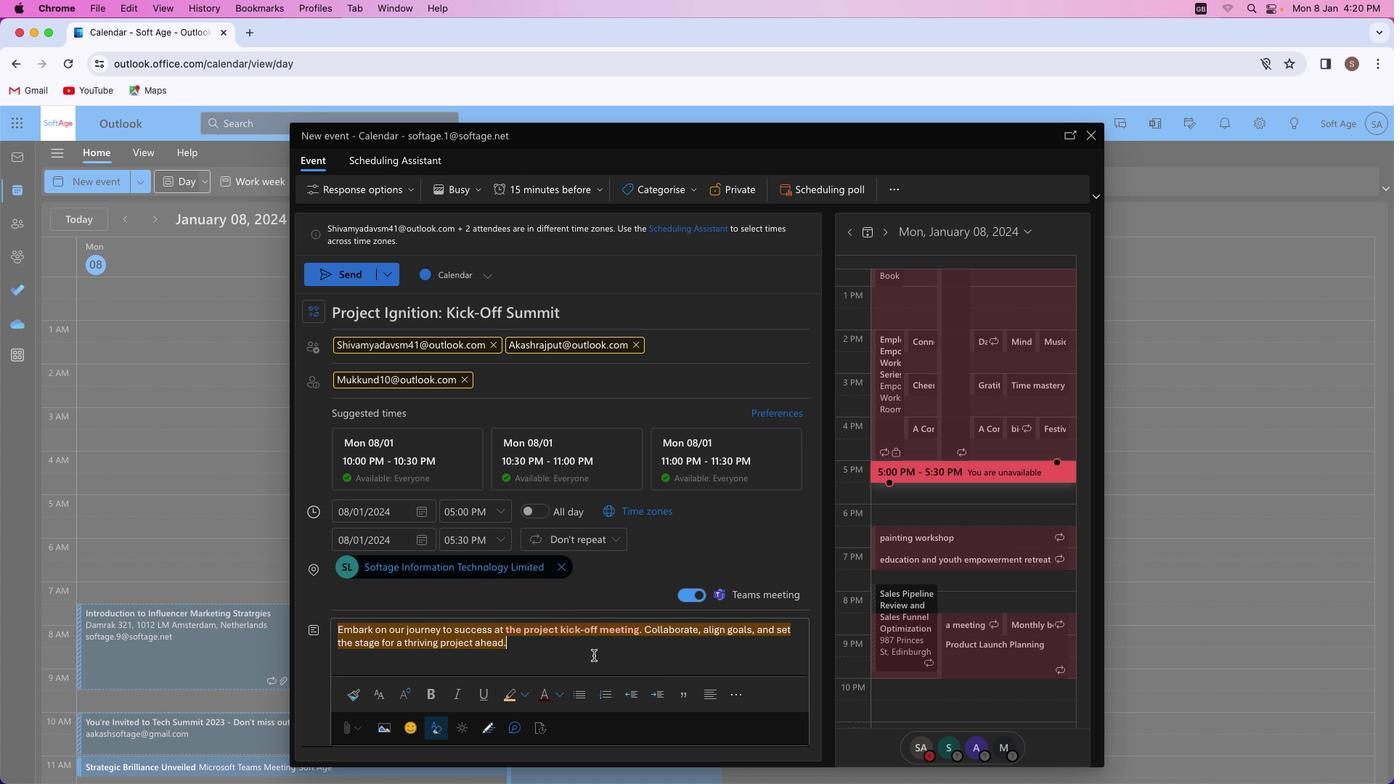 
Action: Mouse moved to (346, 279)
Screenshot: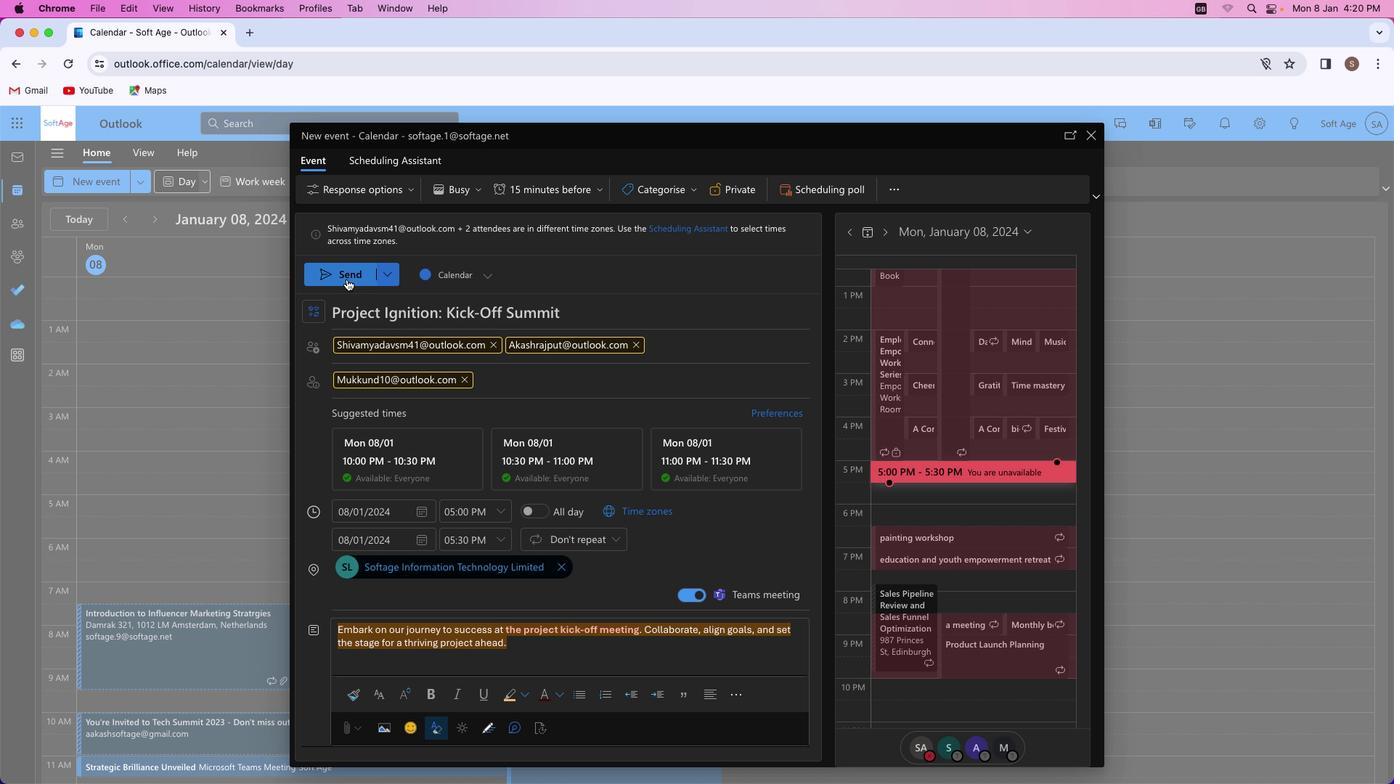 
Action: Mouse pressed left at (346, 279)
Screenshot: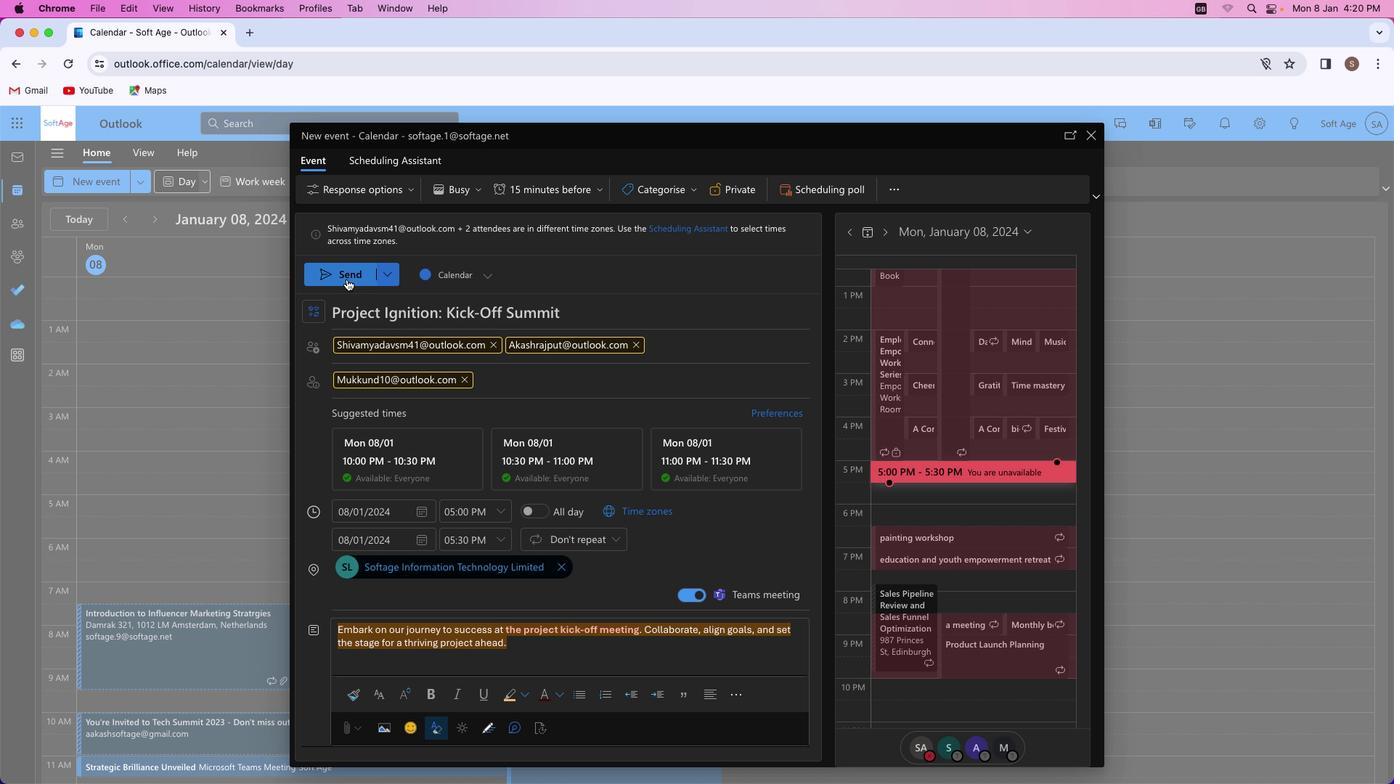 
Action: Mouse moved to (737, 457)
Screenshot: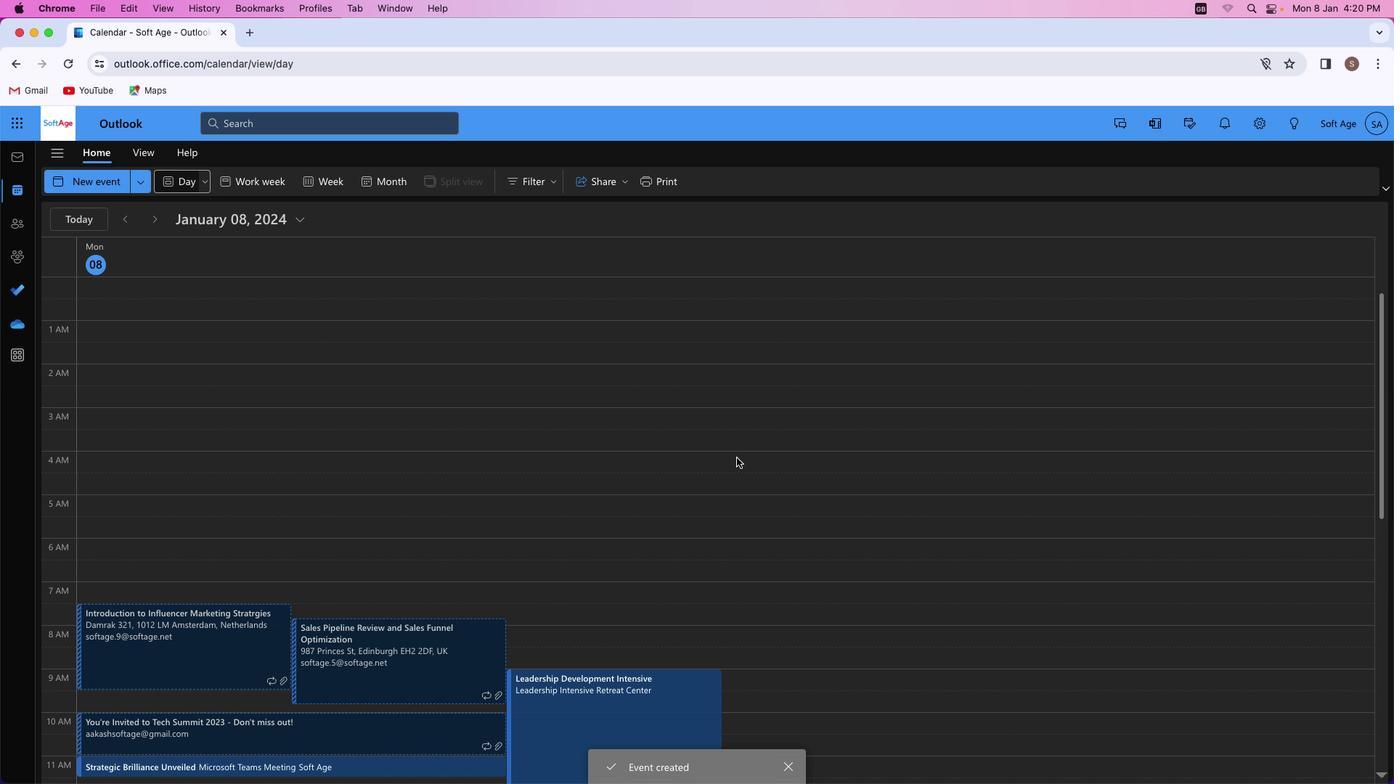 
